 Task: Use the "chrome://flags" page to access hidden experimental settings.
Action: Mouse moved to (291, 36)
Screenshot: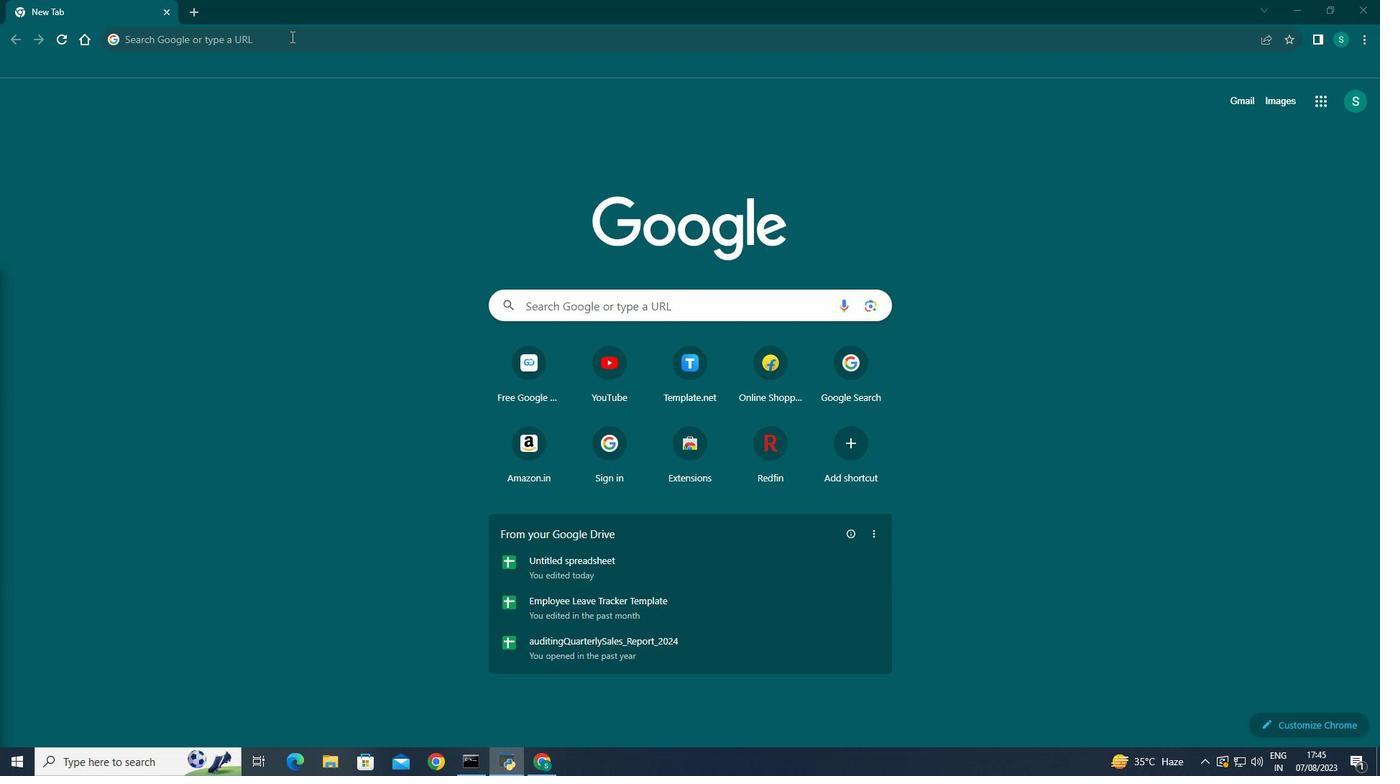
Action: Mouse pressed left at (291, 36)
Screenshot: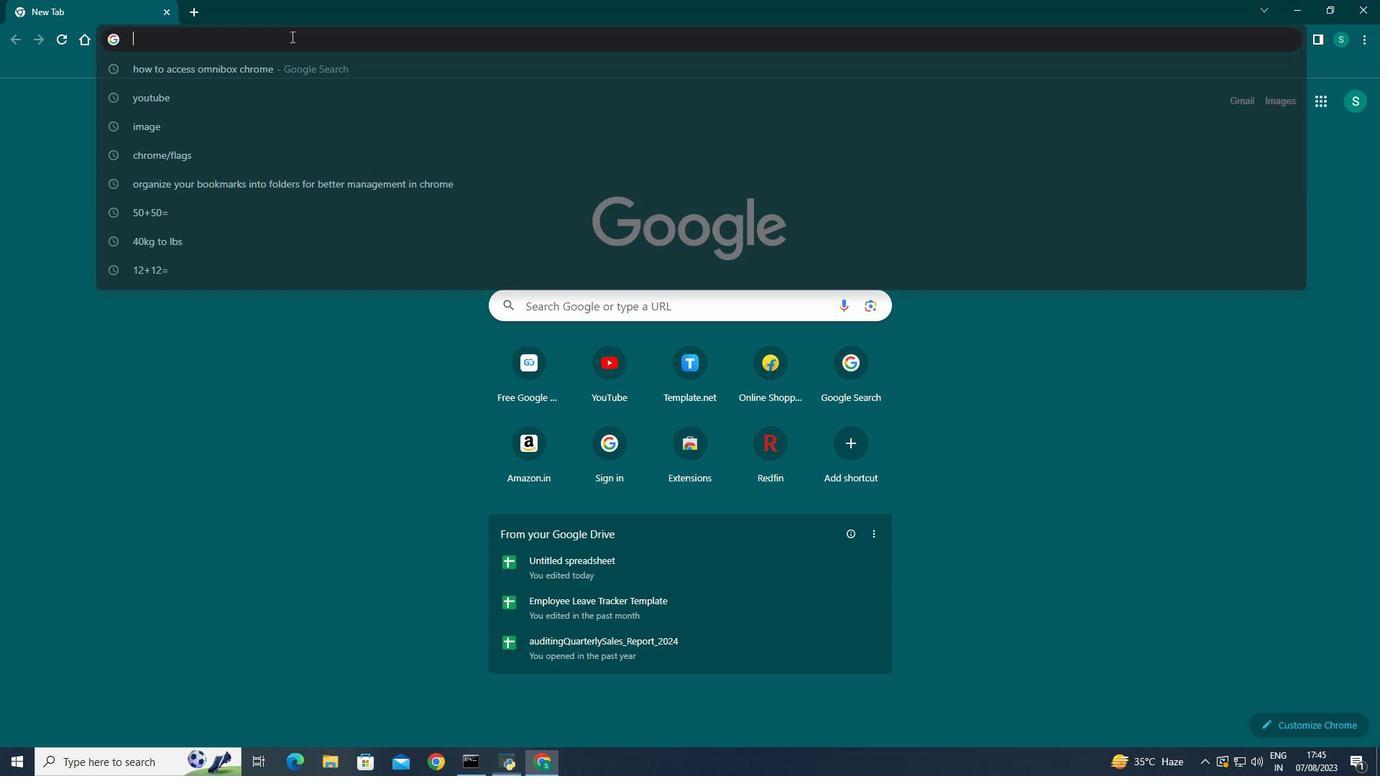 
Action: Mouse moved to (286, 51)
Screenshot: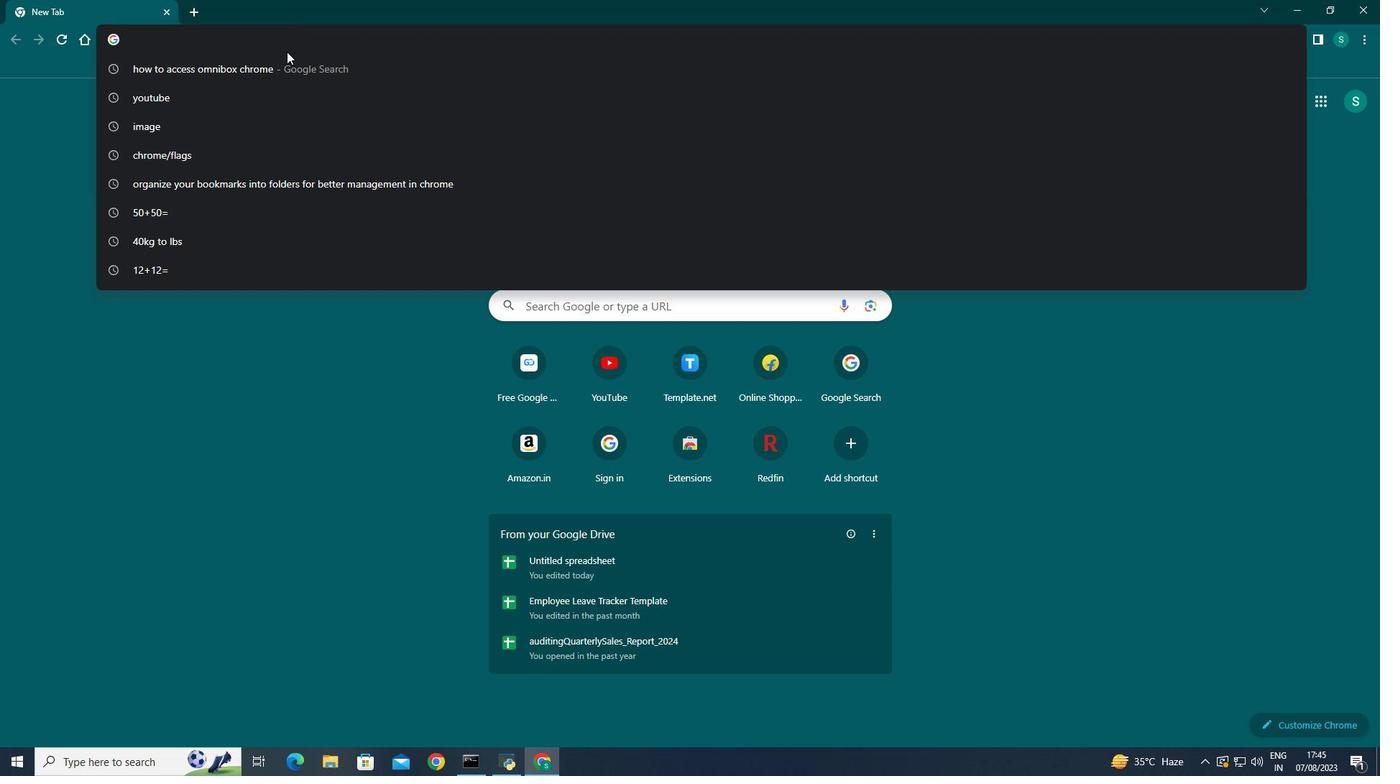 
Action: Key pressed chrome
Screenshot: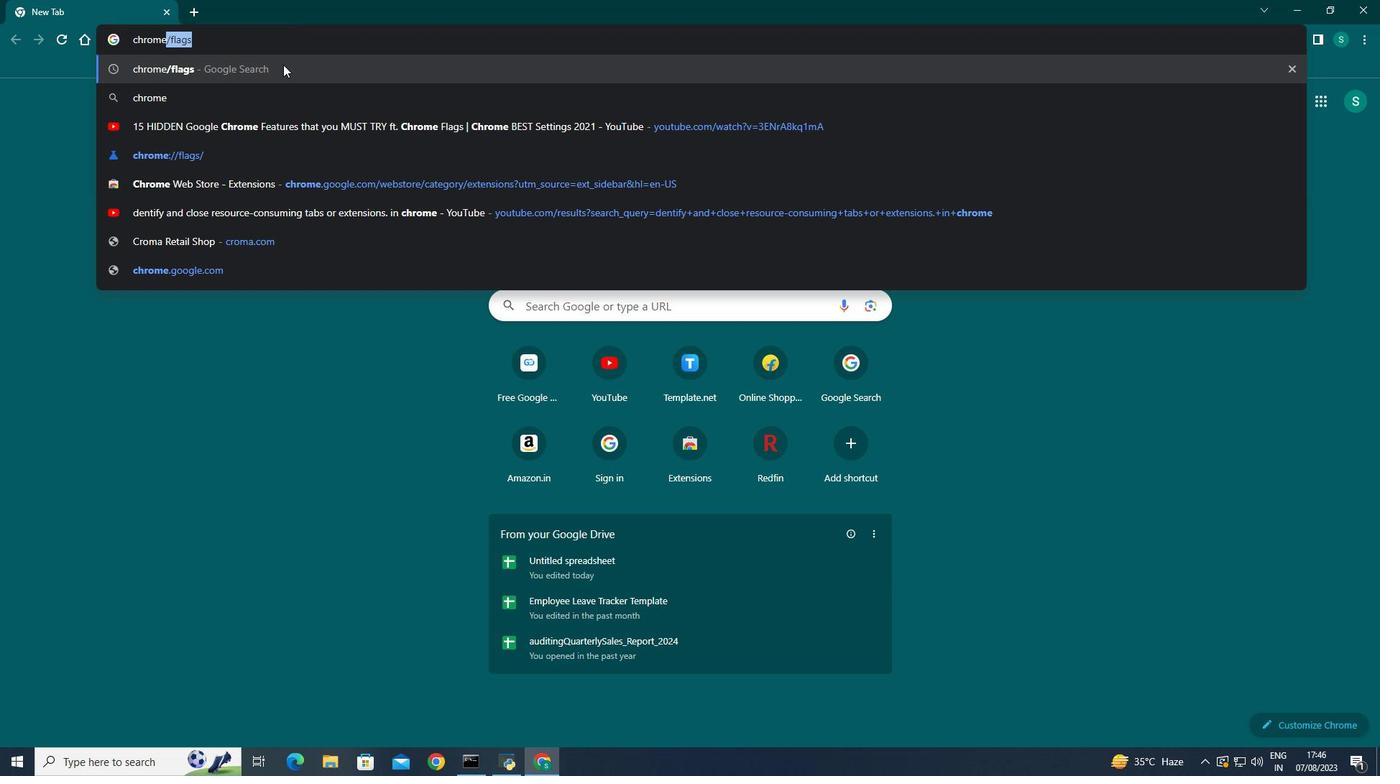 
Action: Mouse moved to (270, 61)
Screenshot: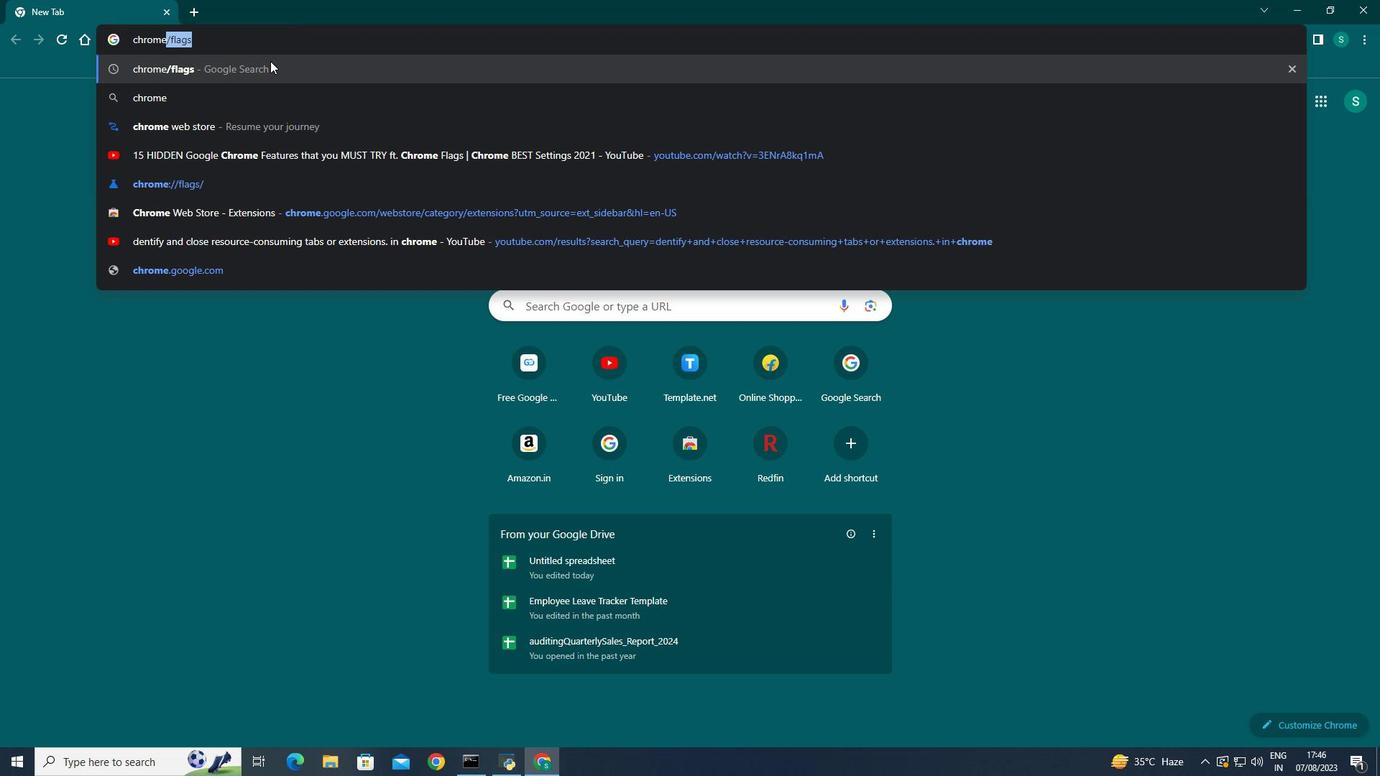 
Action: Key pressed <Key.backspace><Key.shift_r>://fl
Screenshot: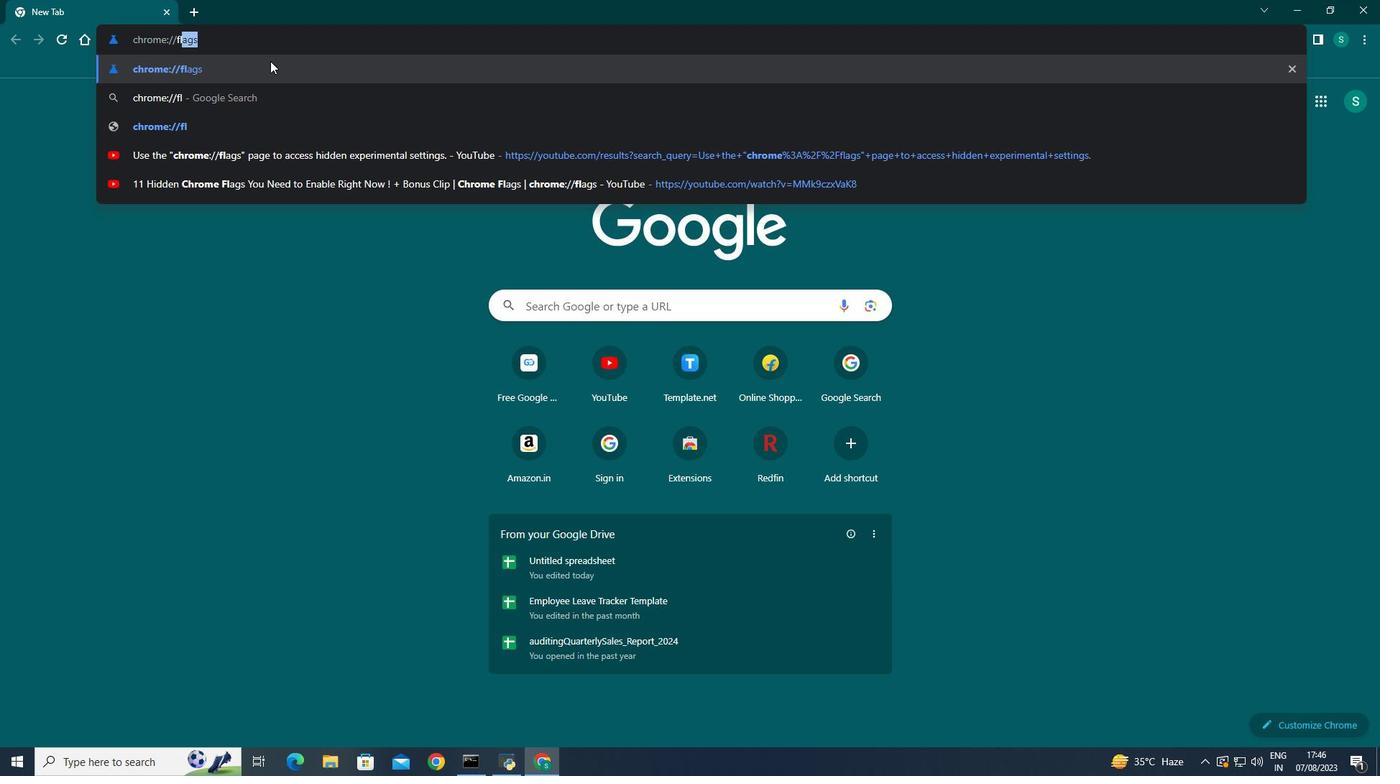 
Action: Mouse moved to (273, 35)
Screenshot: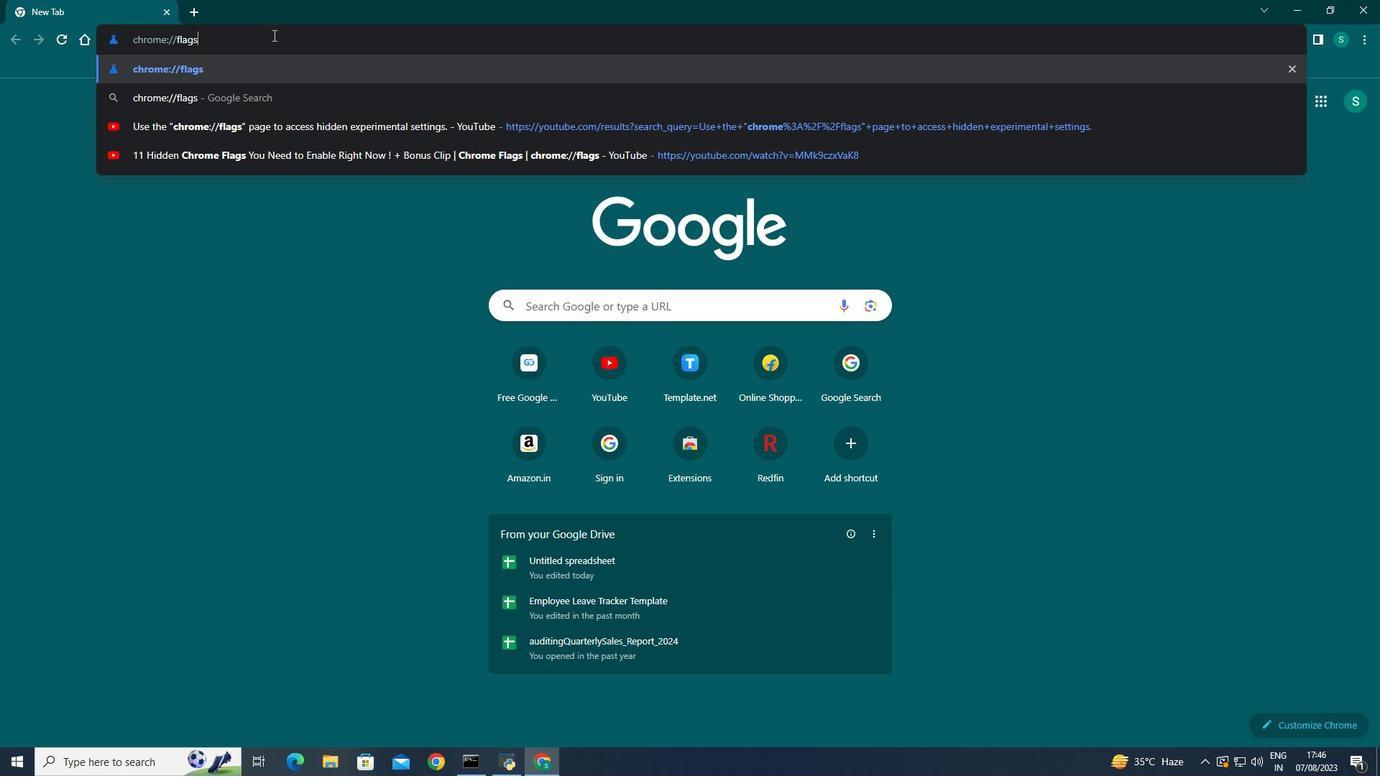 
Action: Mouse pressed left at (273, 35)
Screenshot: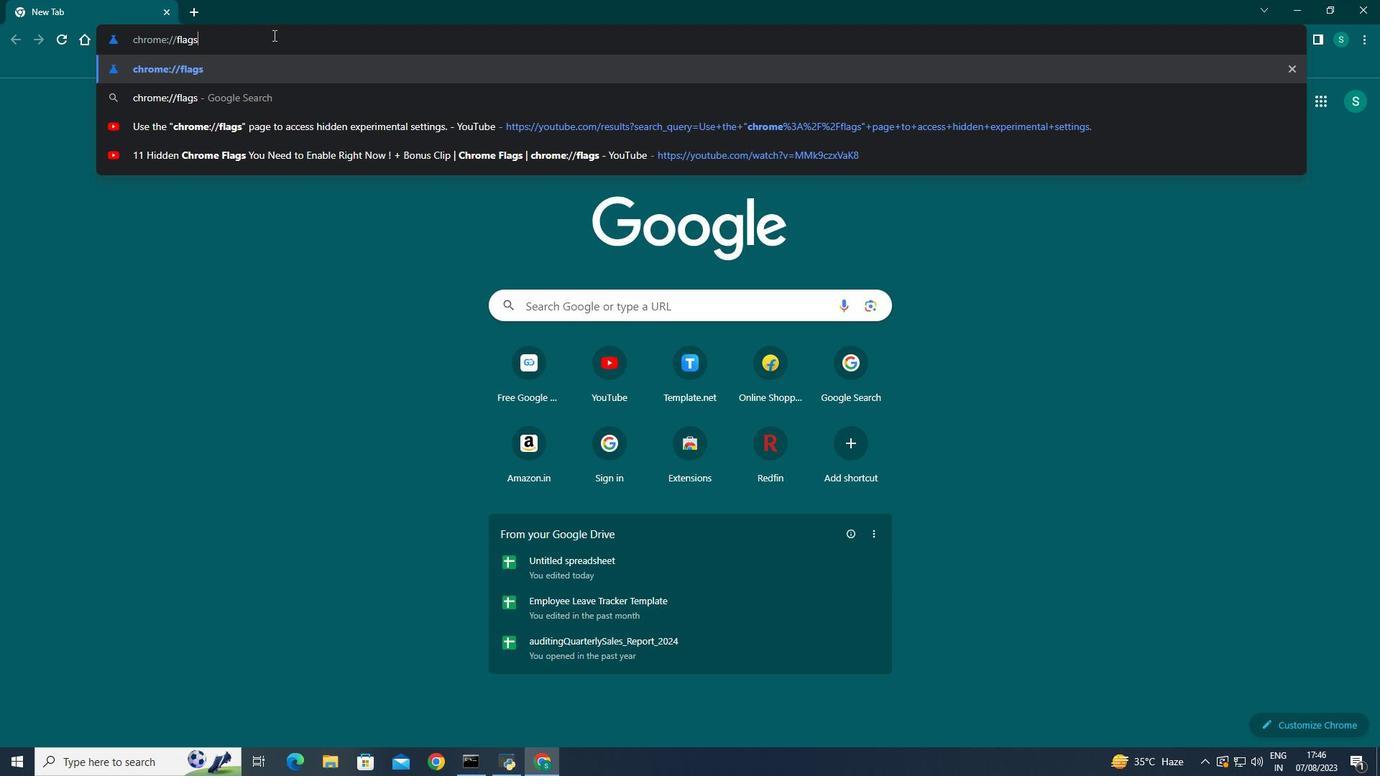 
Action: Key pressed <Key.enter>
Screenshot: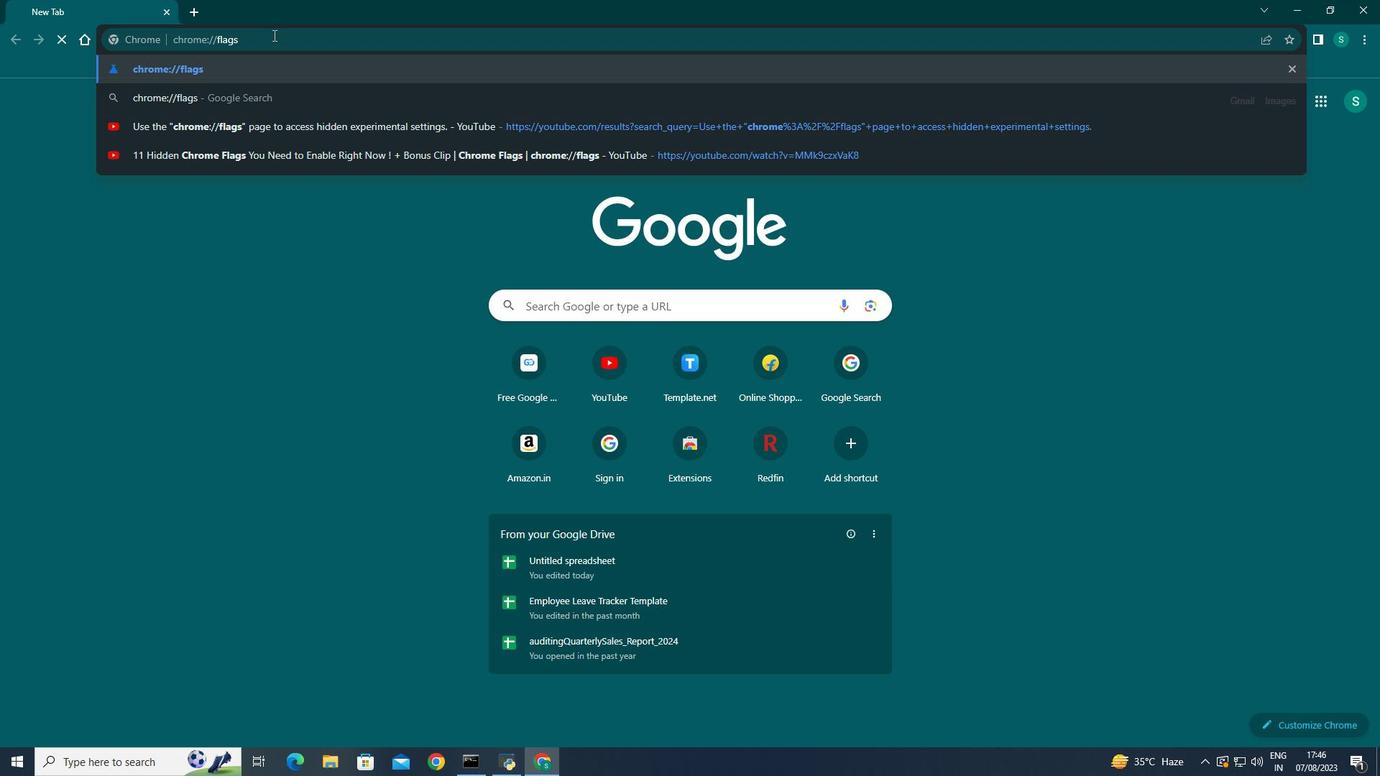 
Action: Mouse moved to (851, 328)
Screenshot: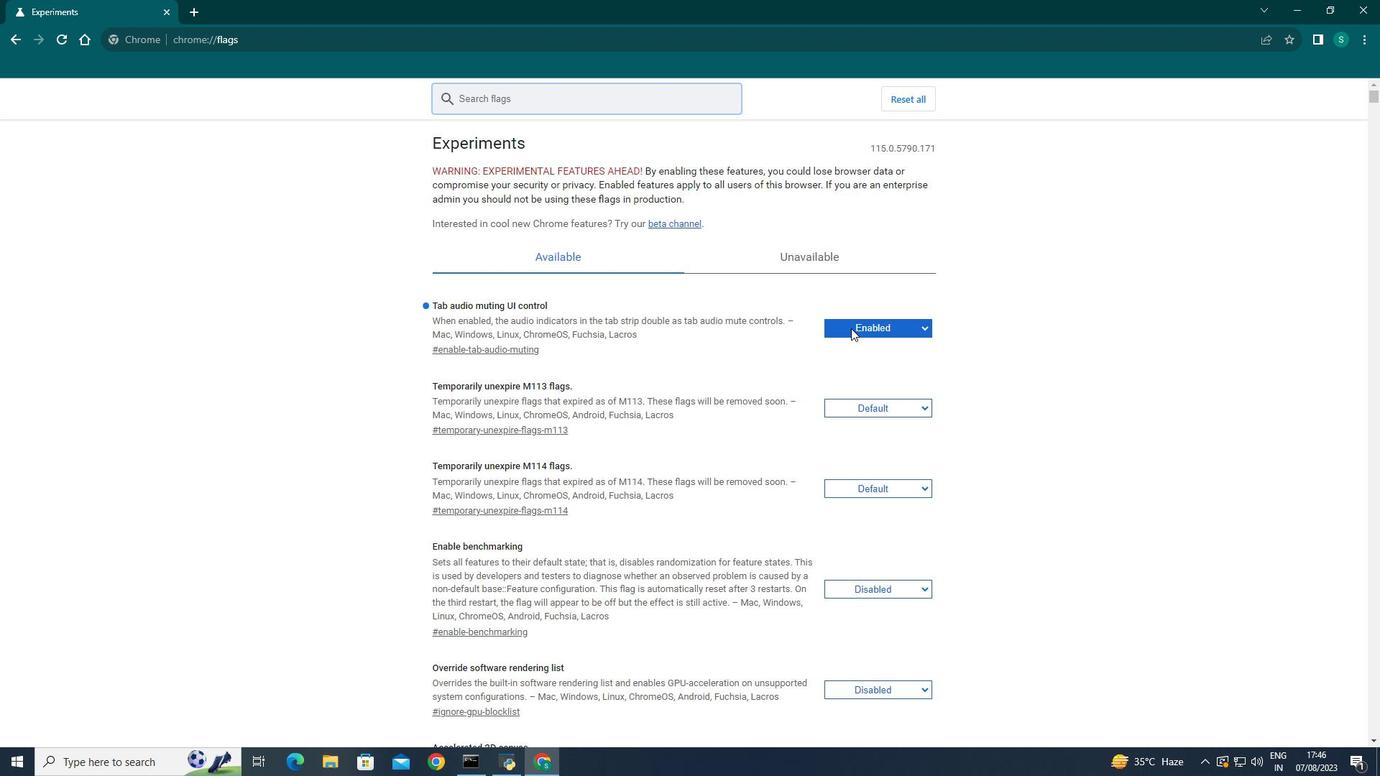
Action: Mouse pressed left at (851, 328)
Screenshot: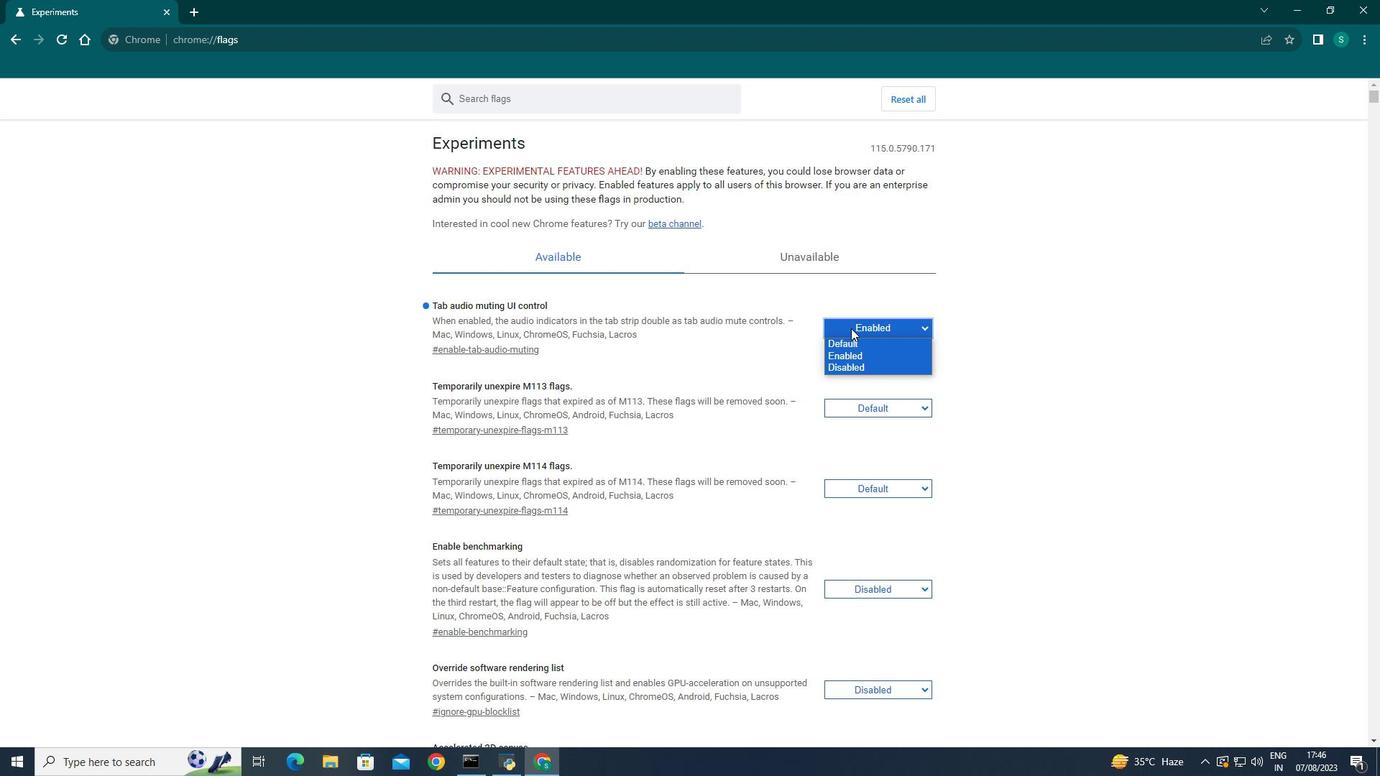 
Action: Mouse moved to (844, 338)
Screenshot: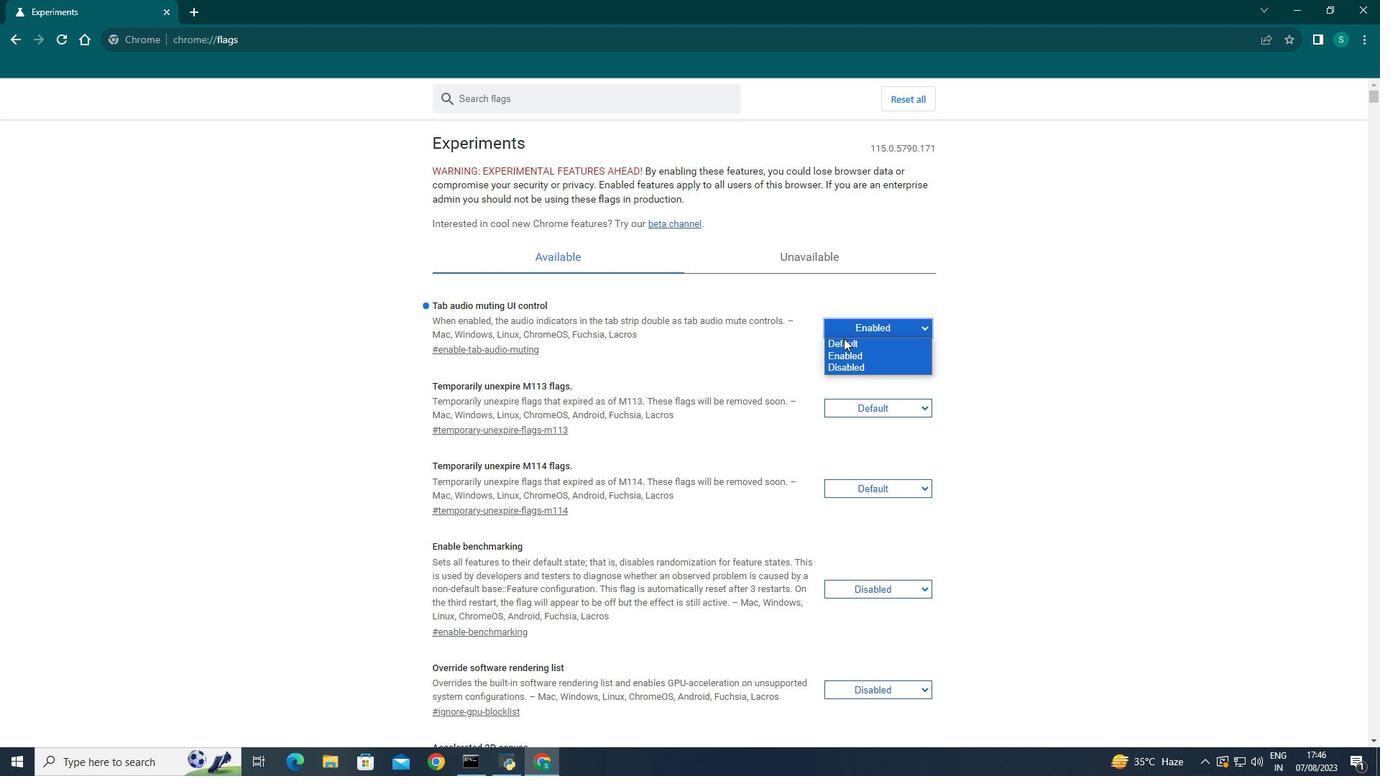 
Action: Mouse pressed left at (844, 338)
Screenshot: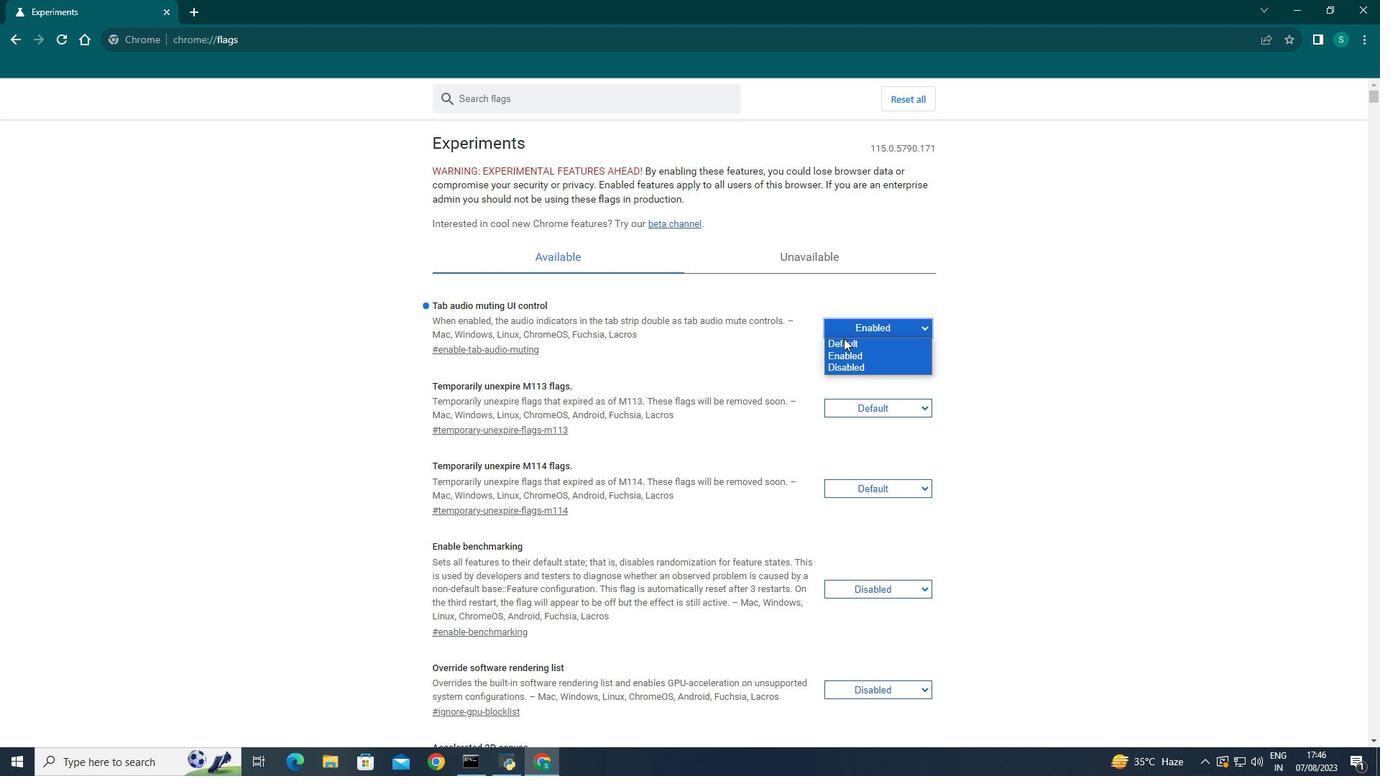 
Action: Mouse moved to (1315, 722)
Screenshot: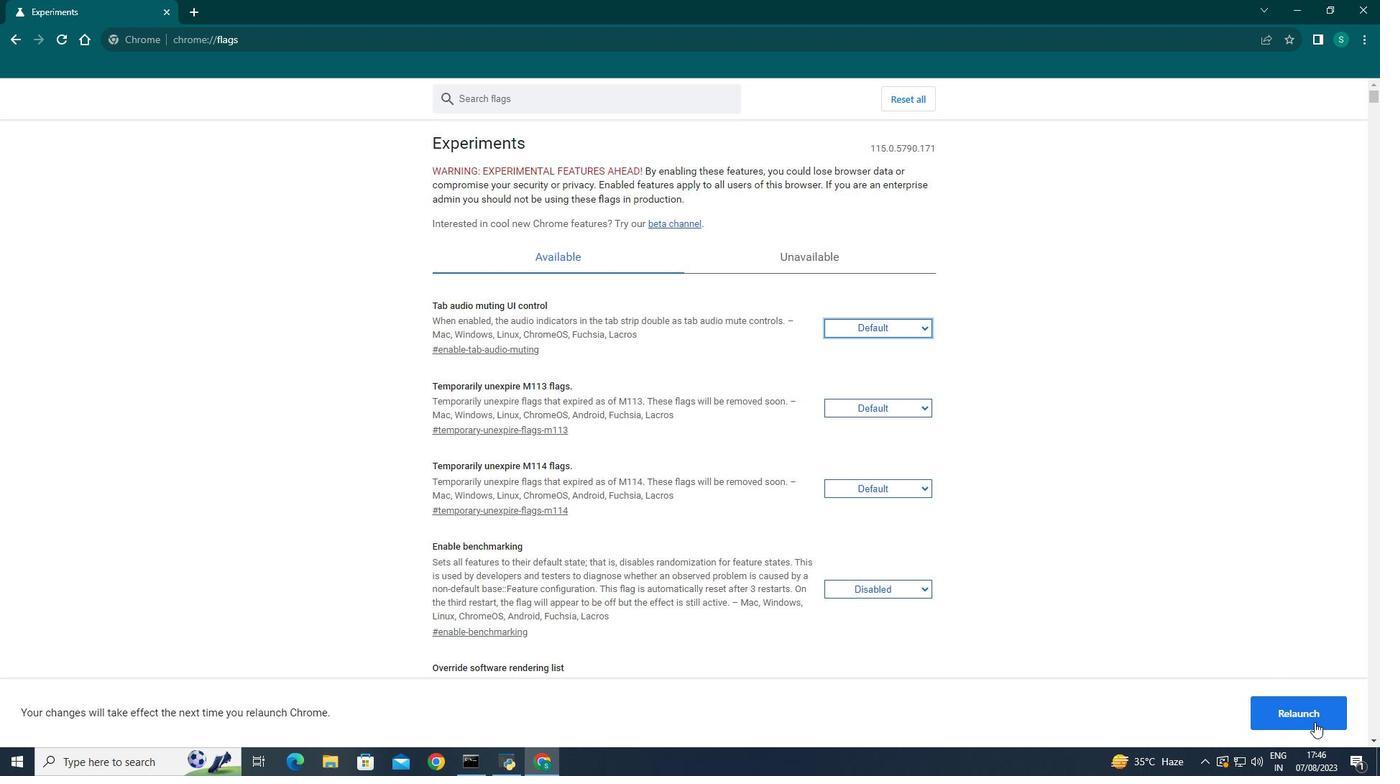 
Action: Mouse pressed left at (1315, 722)
Screenshot: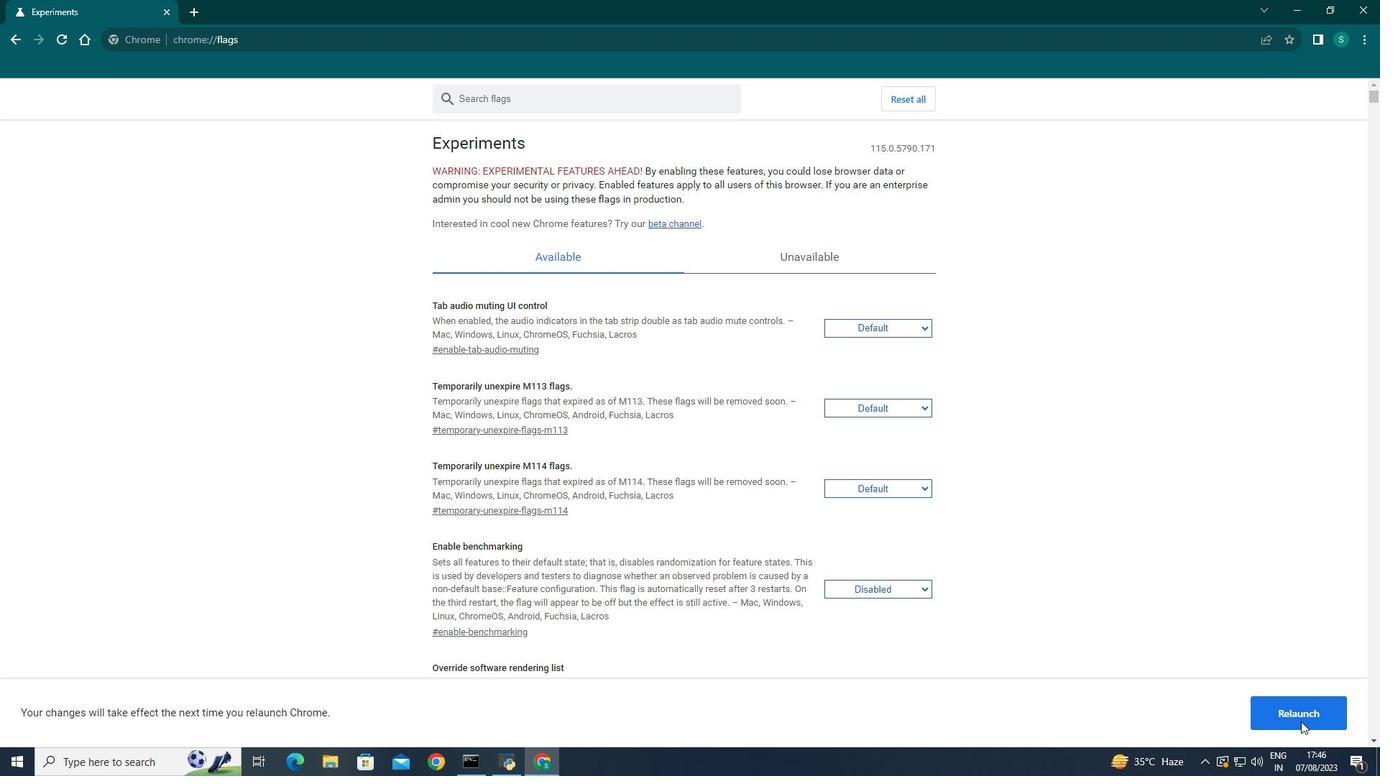 
Action: Mouse moved to (517, 102)
Screenshot: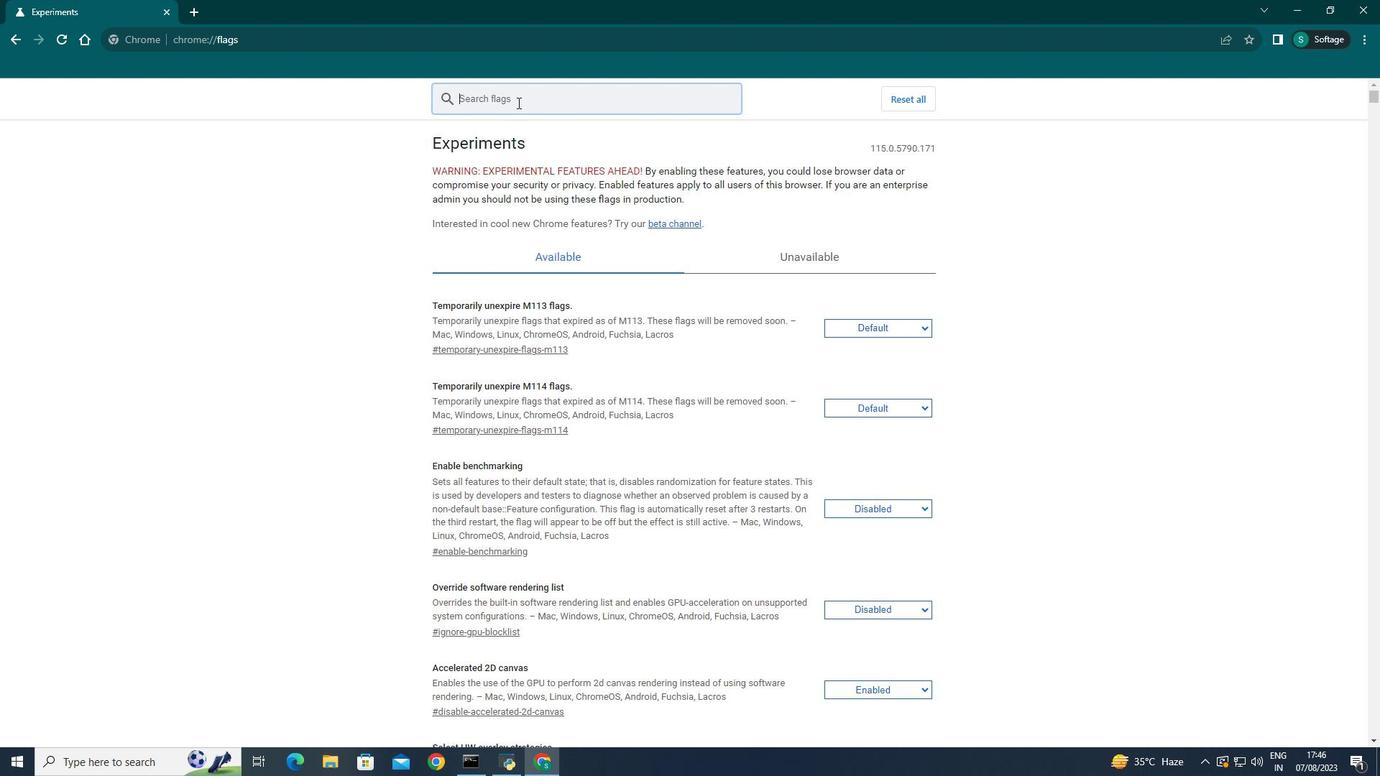 
Action: Mouse pressed left at (517, 102)
Screenshot: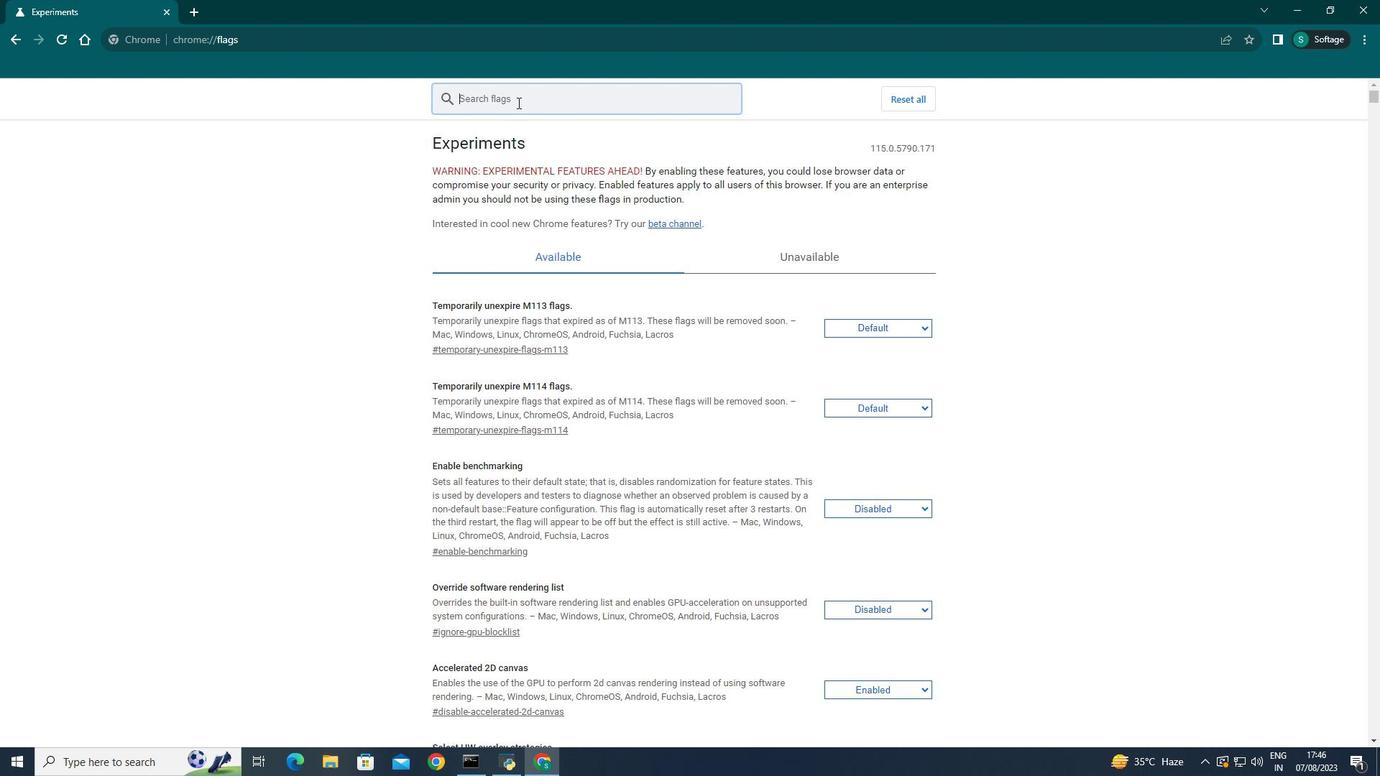 
Action: Key pressed dark
Screenshot: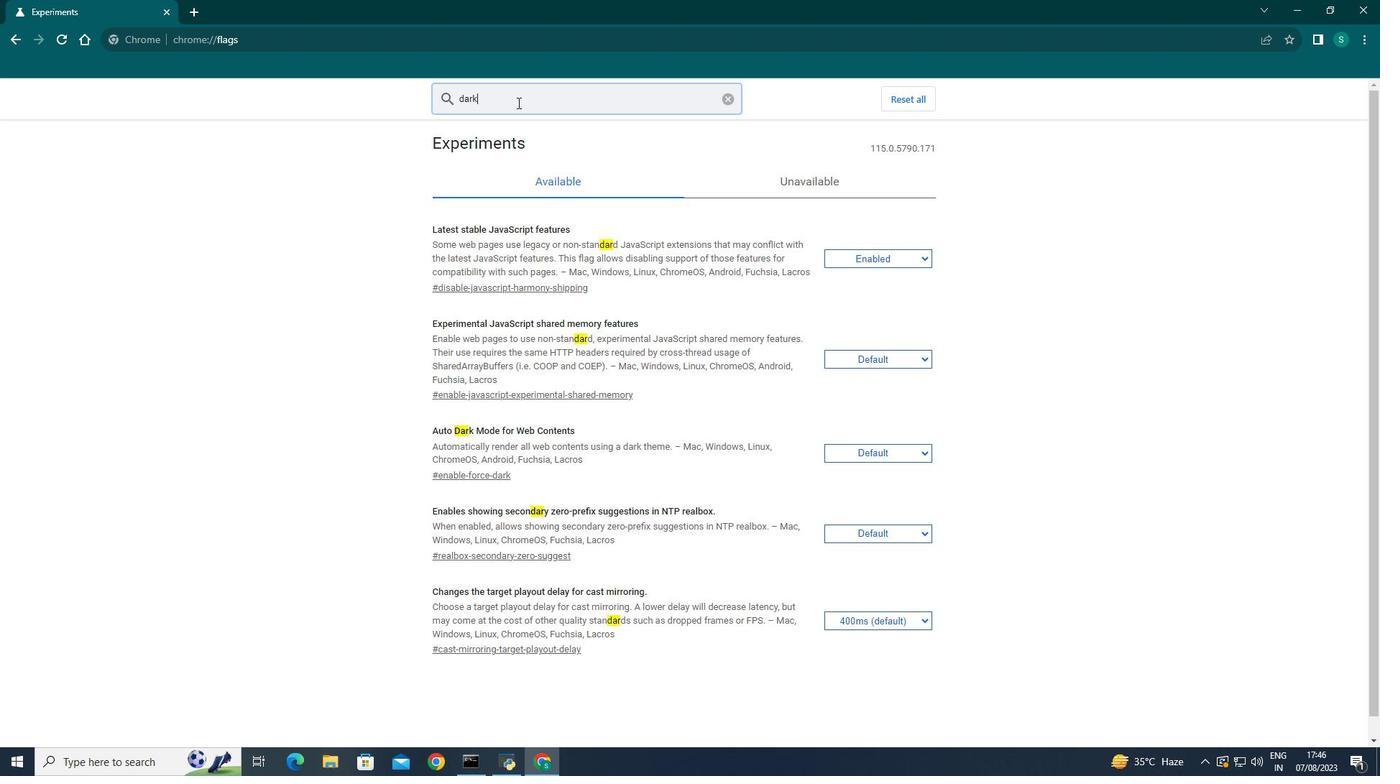 
Action: Mouse moved to (906, 253)
Screenshot: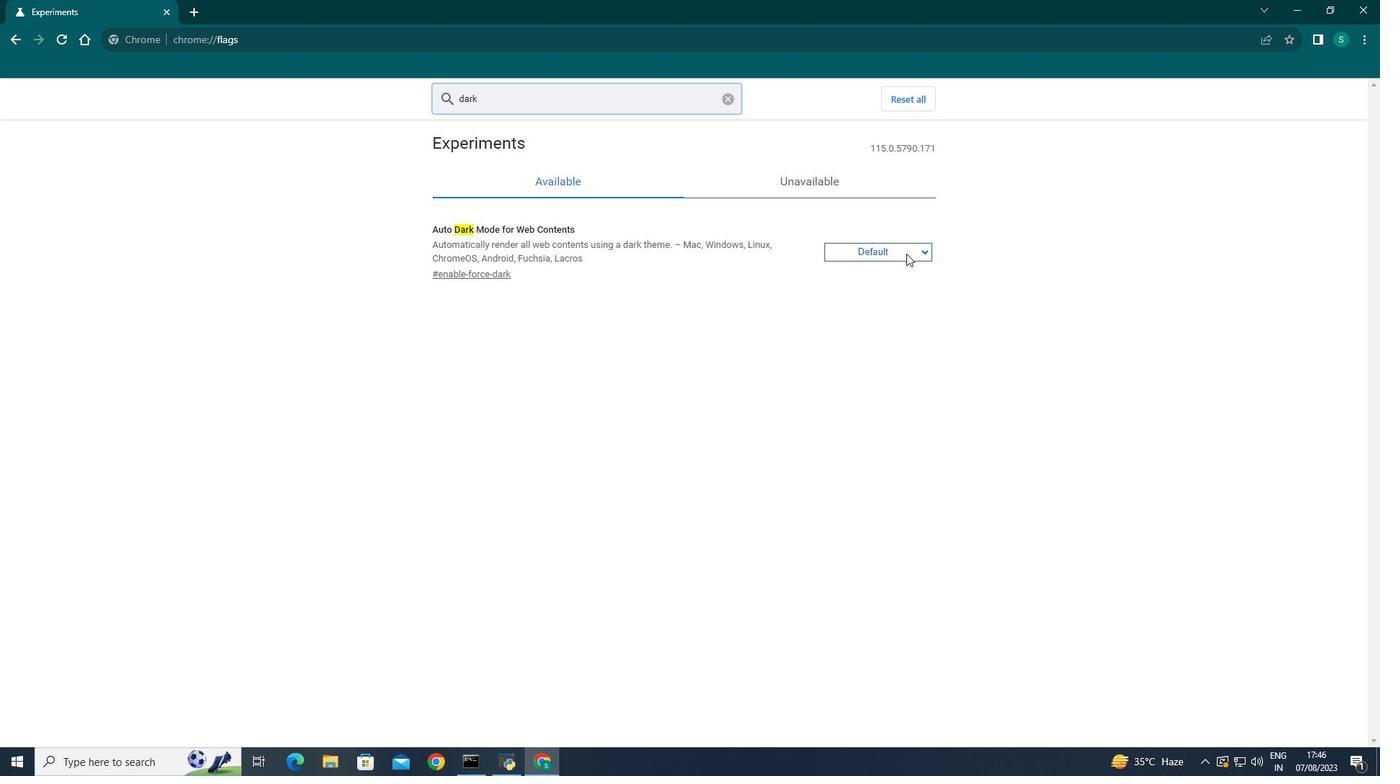 
Action: Mouse pressed left at (906, 253)
Screenshot: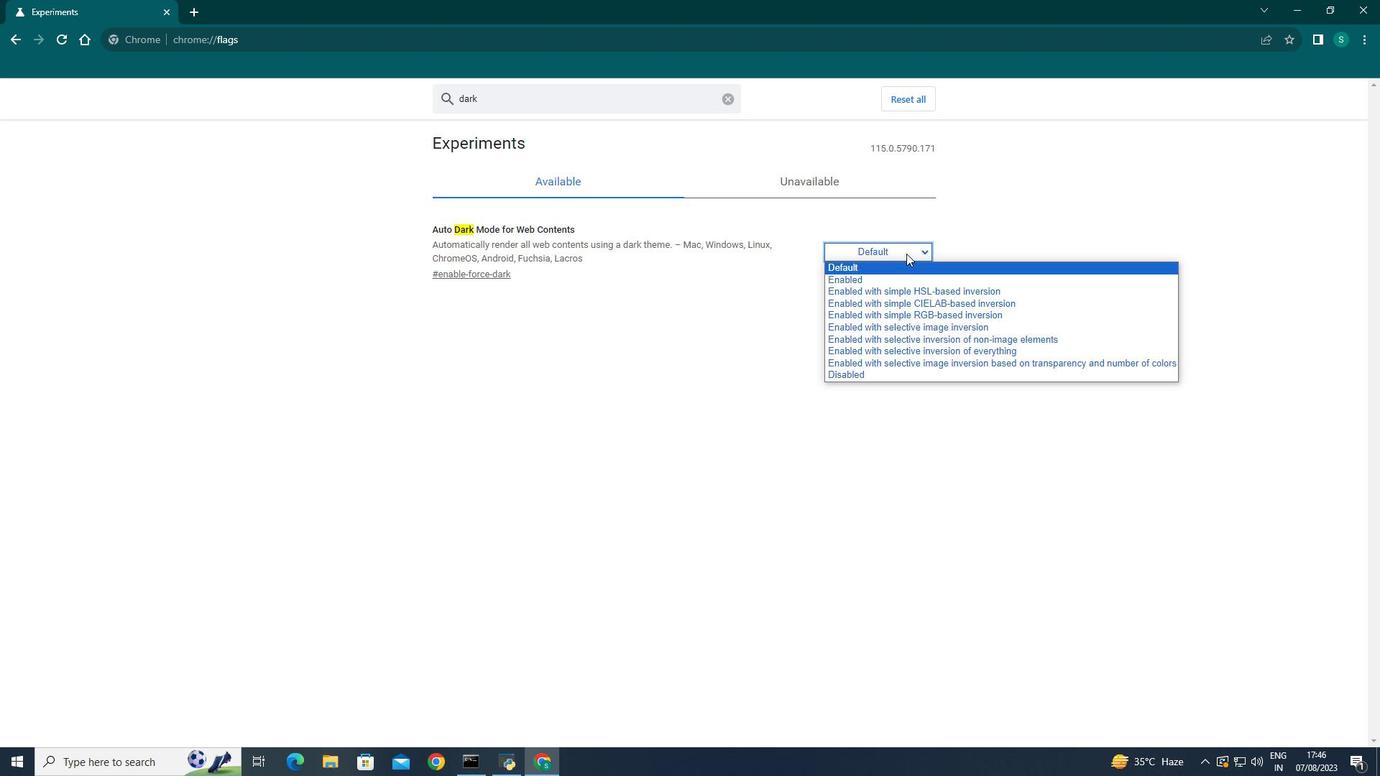 
Action: Mouse moved to (853, 276)
Screenshot: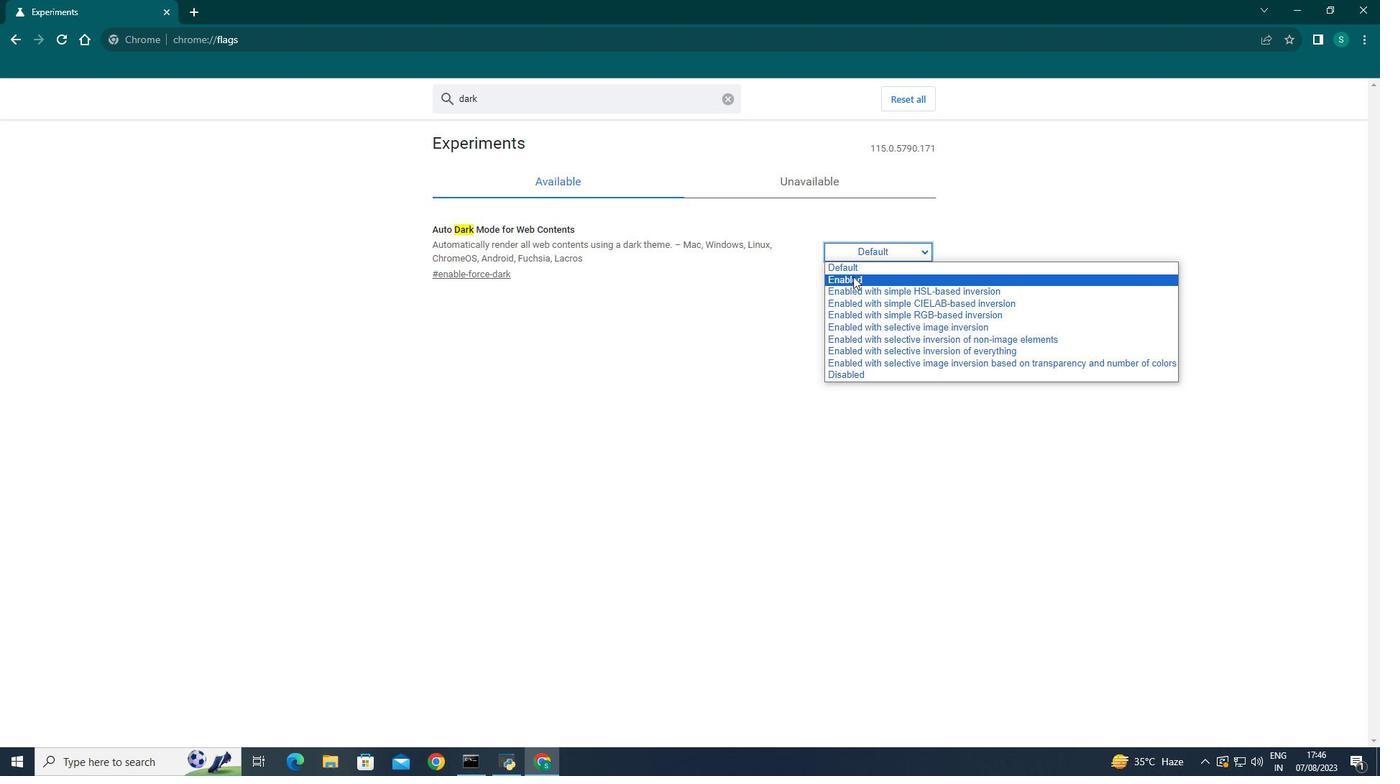 
Action: Mouse pressed left at (853, 276)
Screenshot: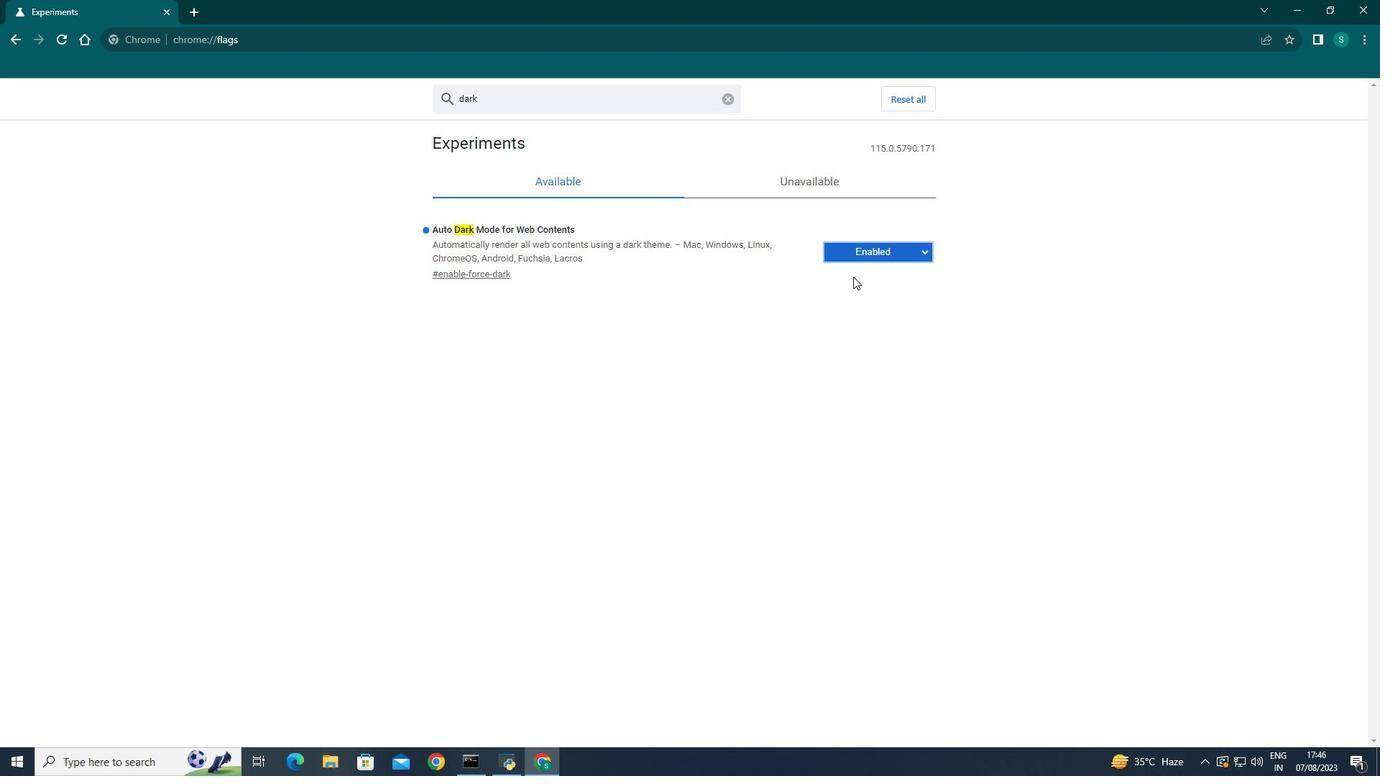 
Action: Mouse moved to (1320, 704)
Screenshot: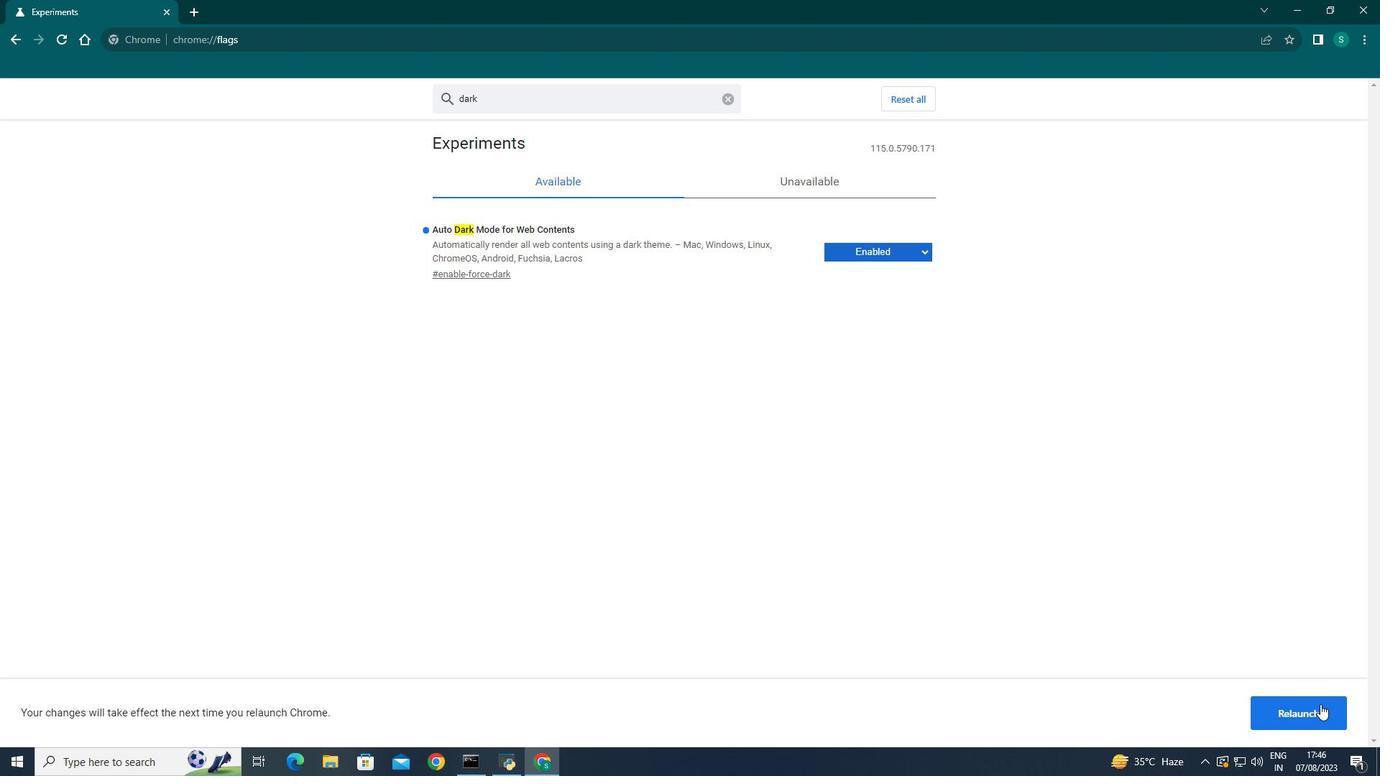 
Action: Mouse pressed left at (1320, 704)
Screenshot: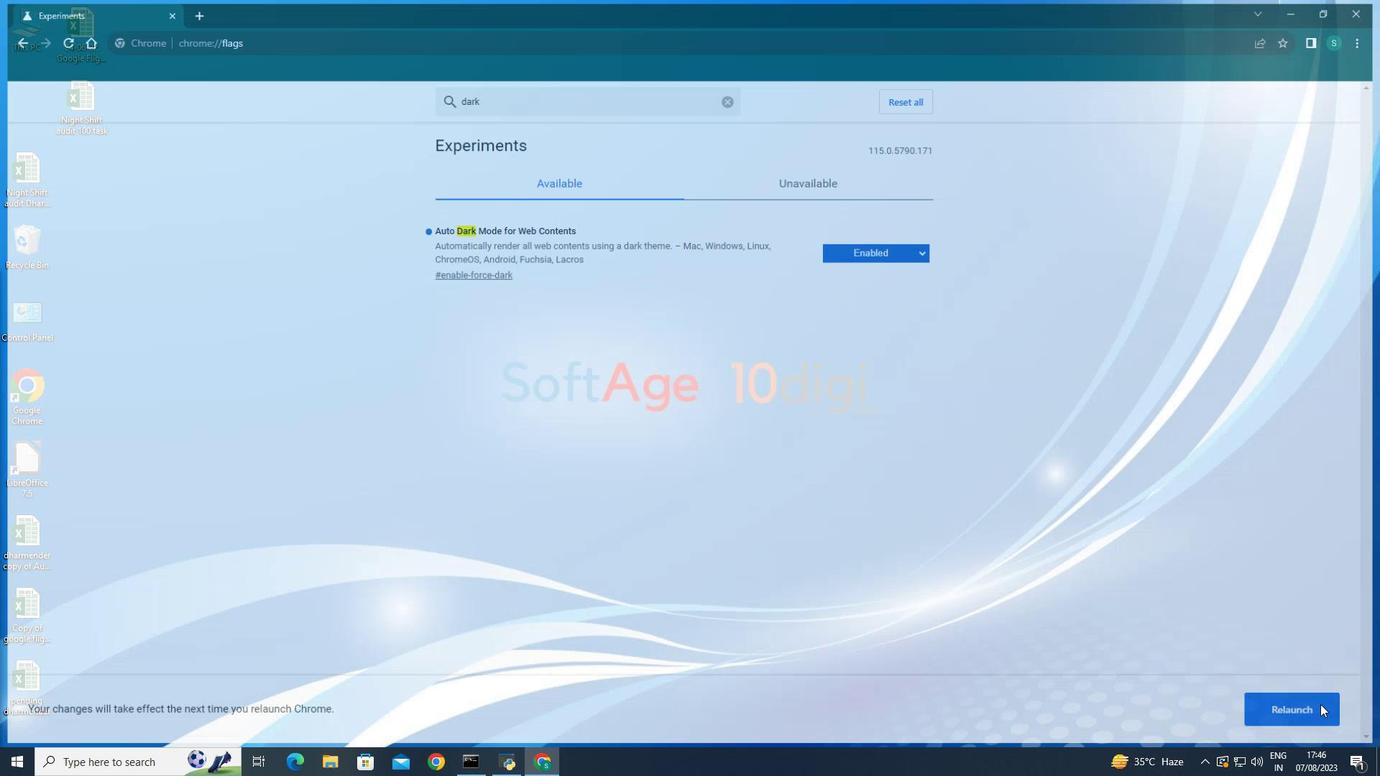 
Action: Mouse moved to (855, 322)
Screenshot: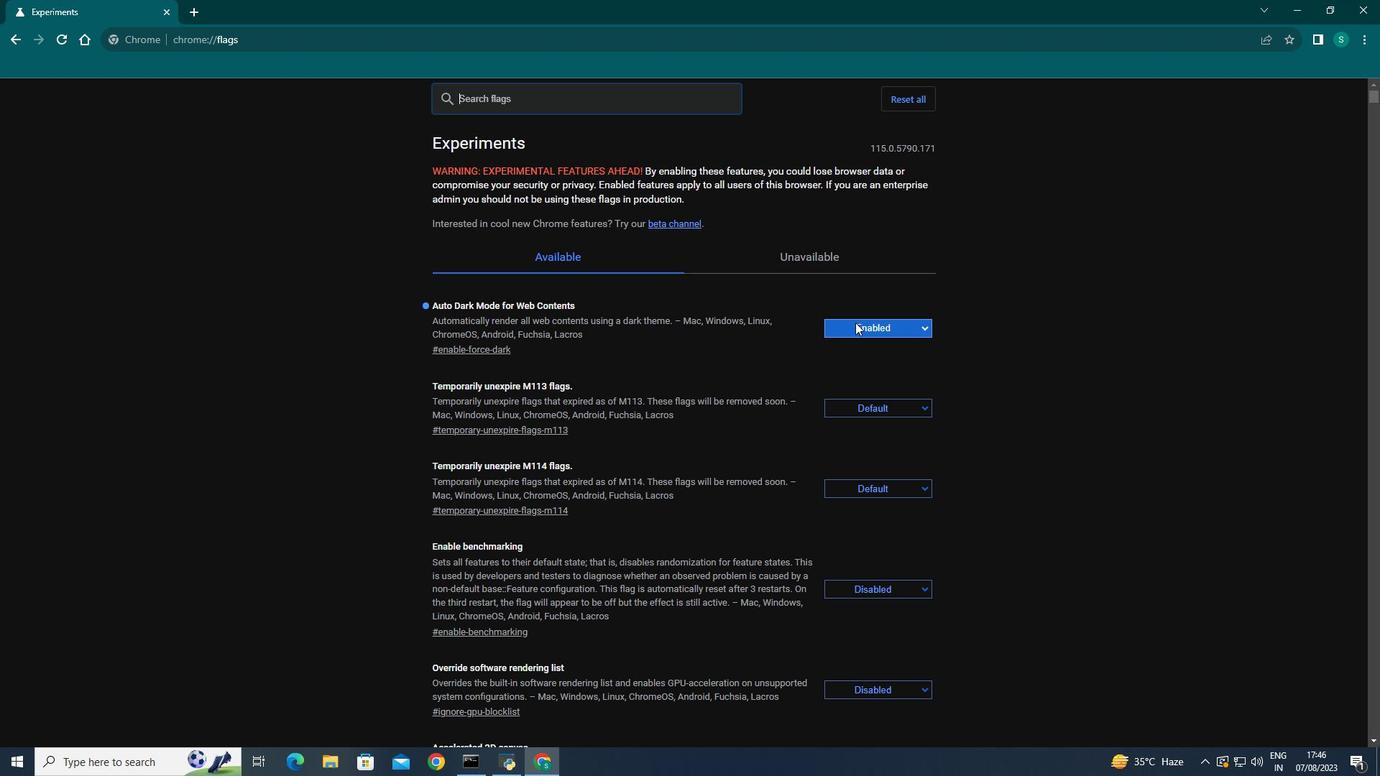 
Action: Mouse pressed left at (855, 322)
Screenshot: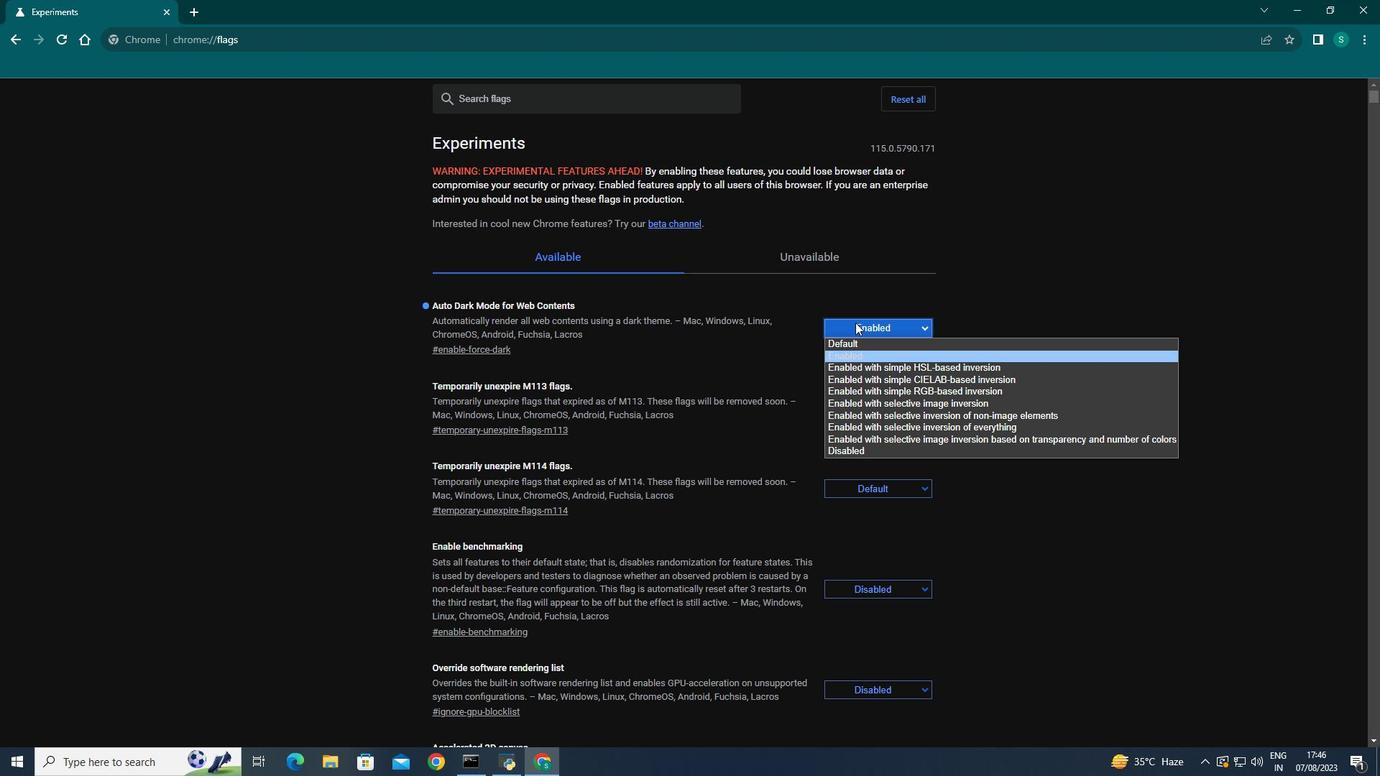 
Action: Mouse moved to (884, 413)
Screenshot: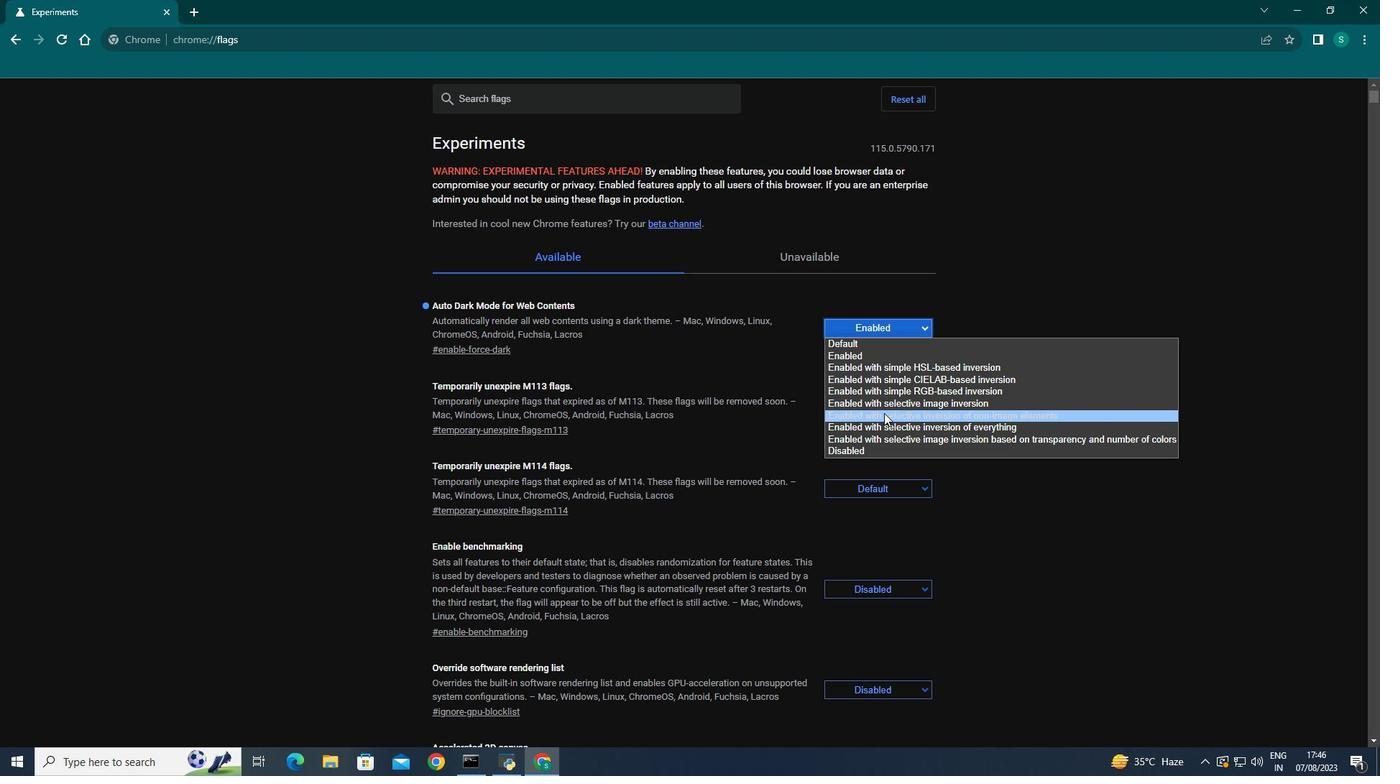 
Action: Mouse pressed left at (884, 413)
Screenshot: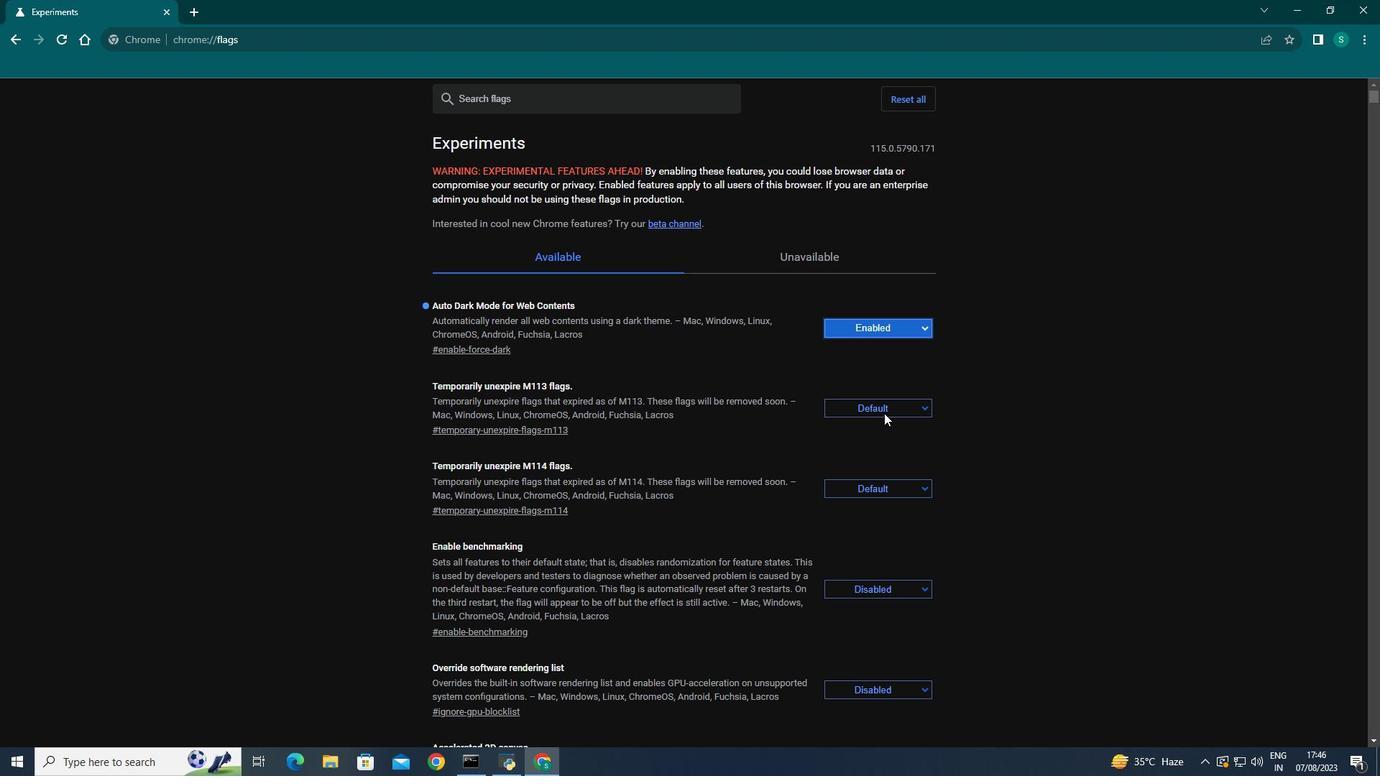 
Action: Mouse moved to (1292, 714)
Screenshot: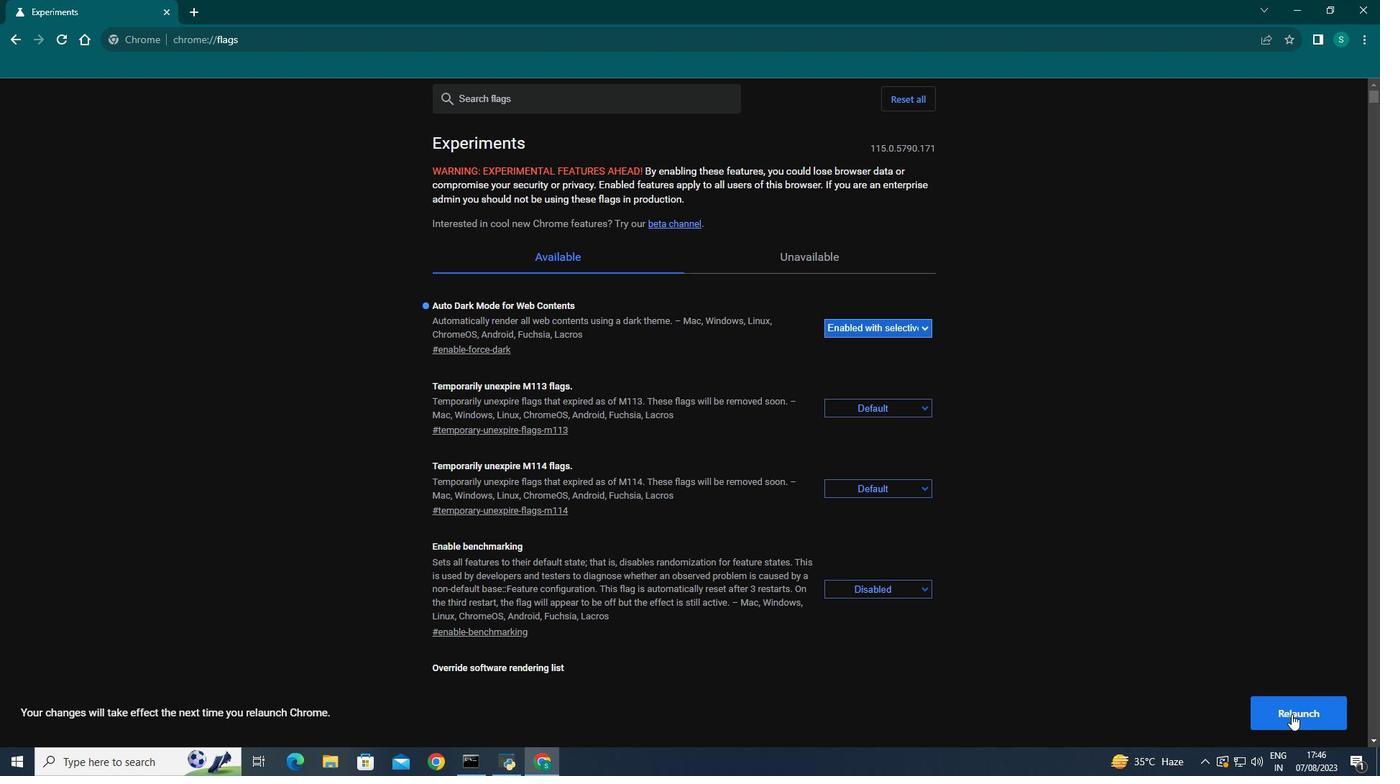 
Action: Mouse pressed left at (1292, 714)
Screenshot: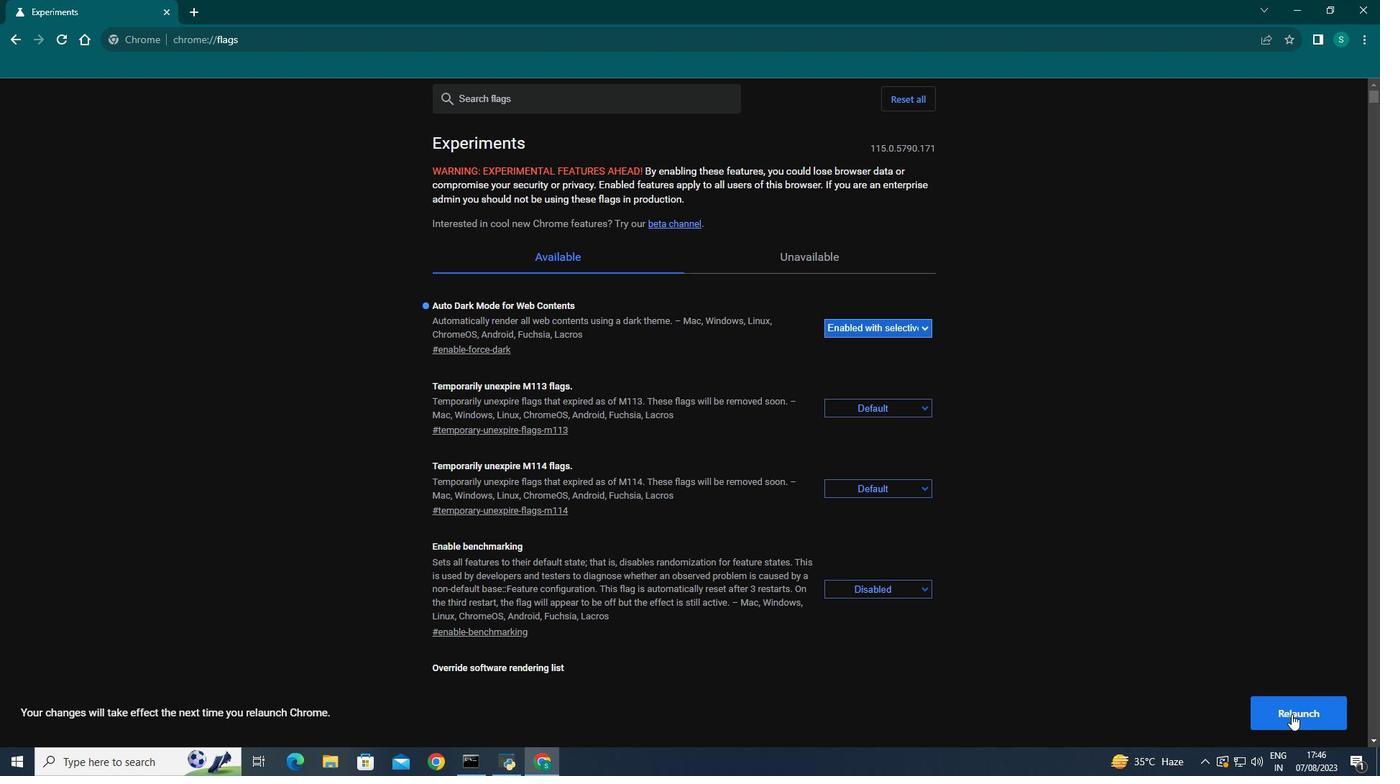 
Action: Mouse moved to (916, 330)
Screenshot: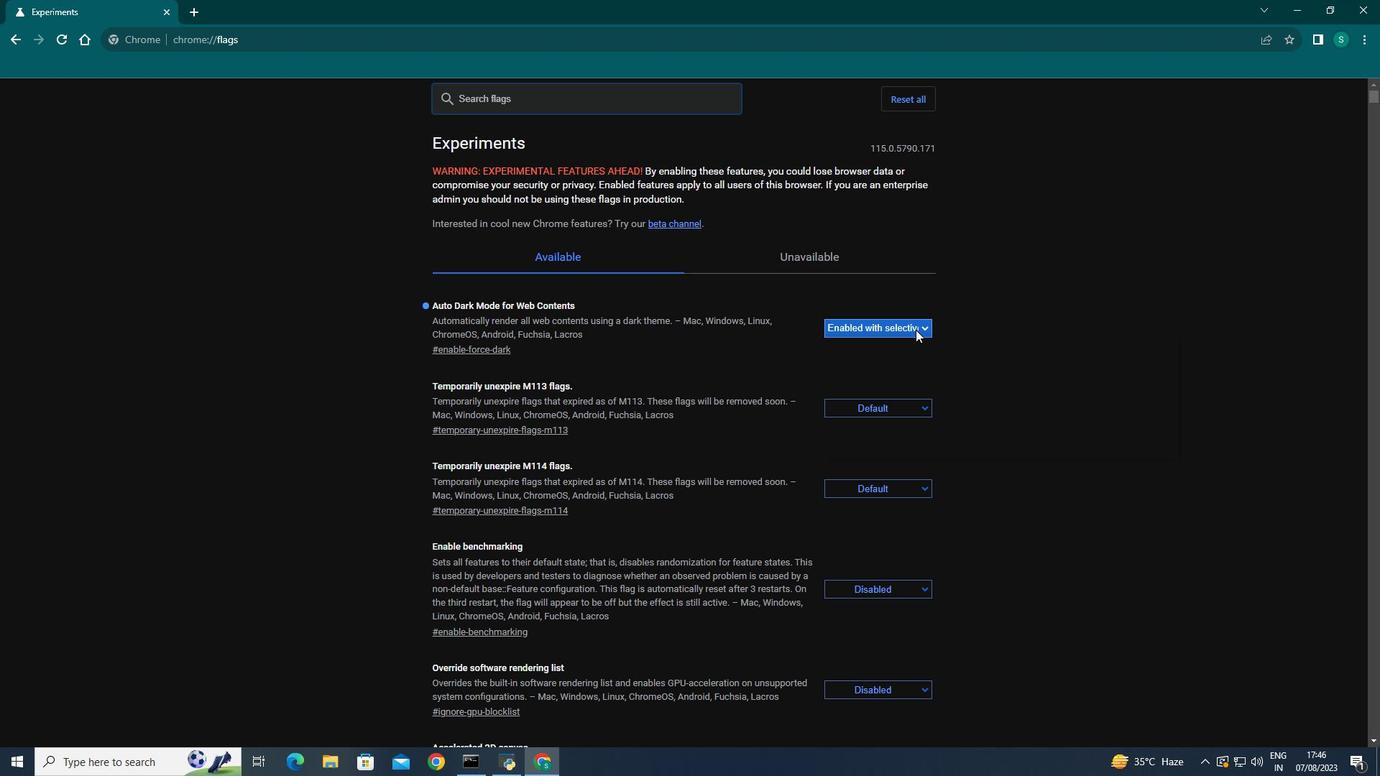 
Action: Mouse pressed left at (916, 330)
Screenshot: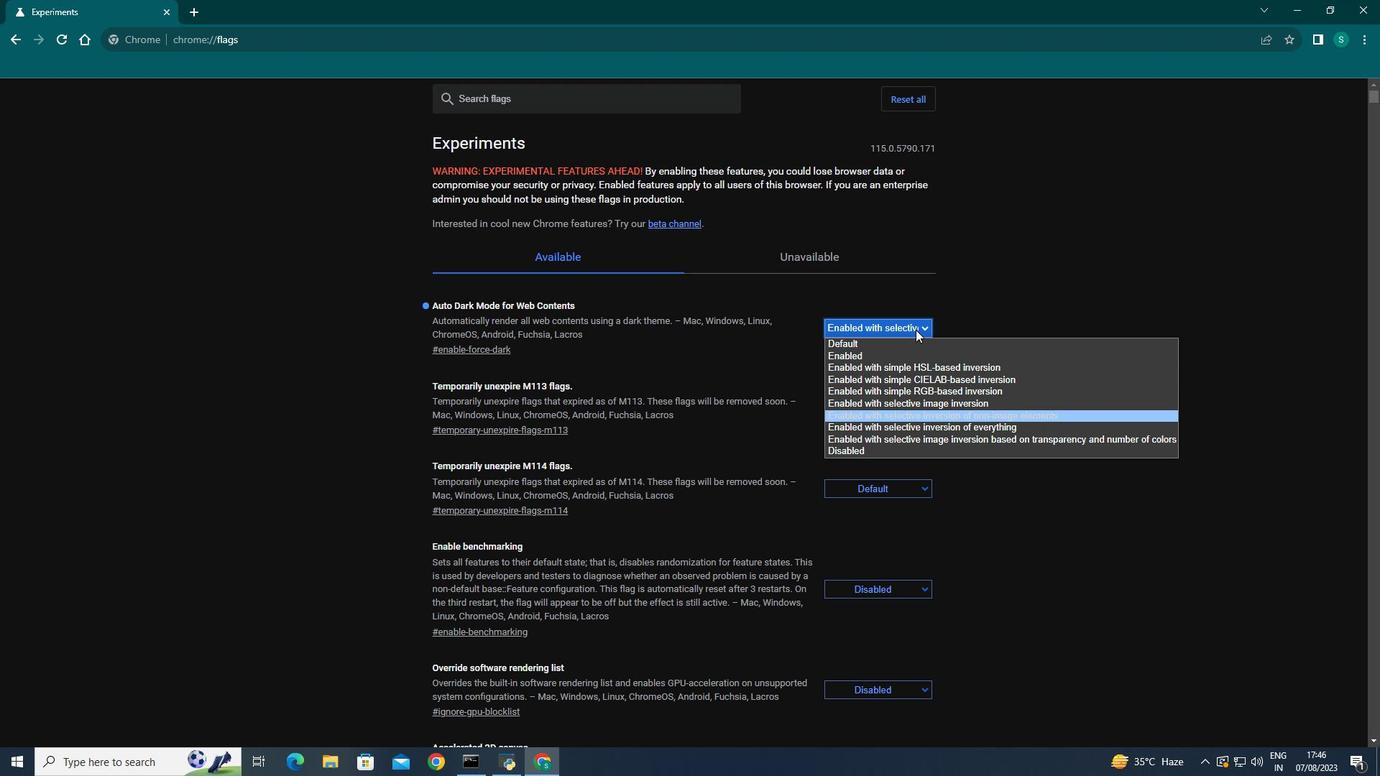 
Action: Mouse moved to (855, 346)
Screenshot: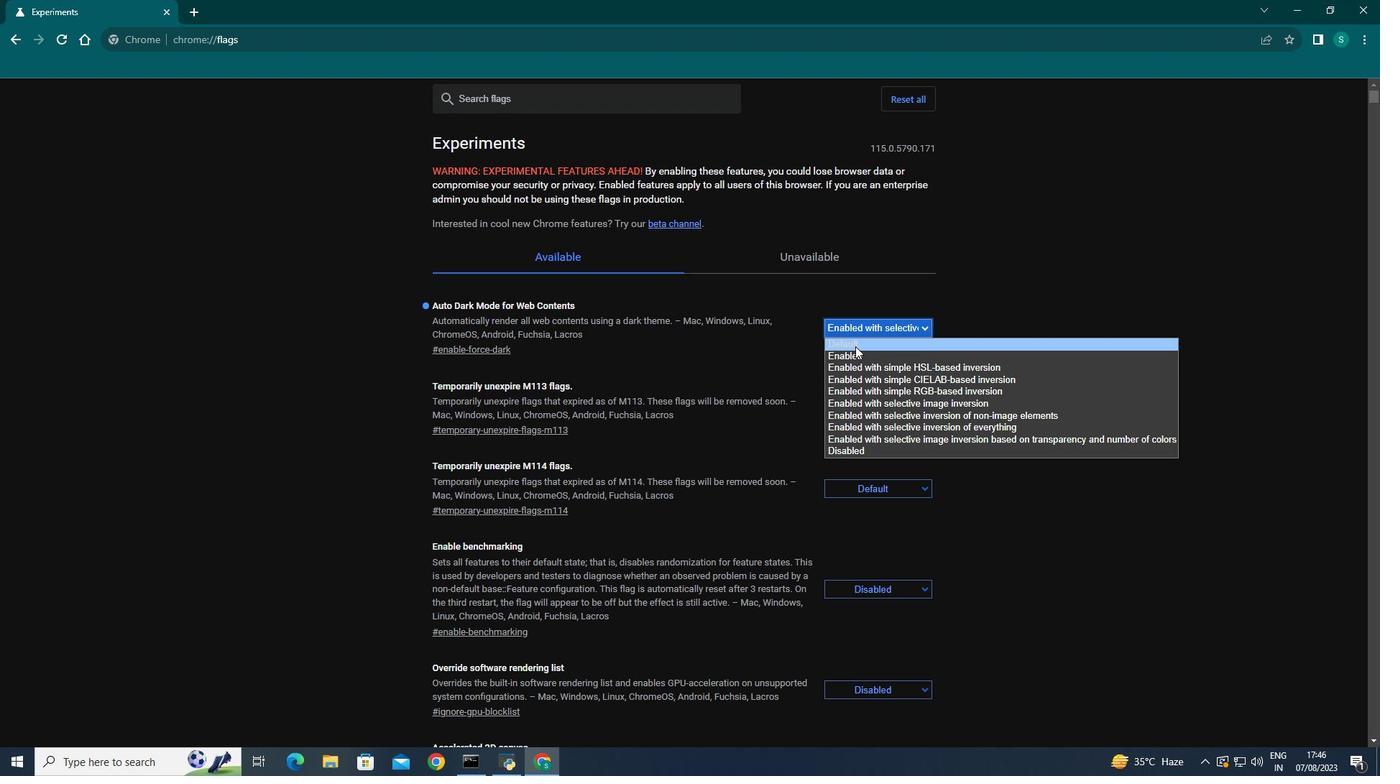 
Action: Mouse pressed left at (855, 346)
Screenshot: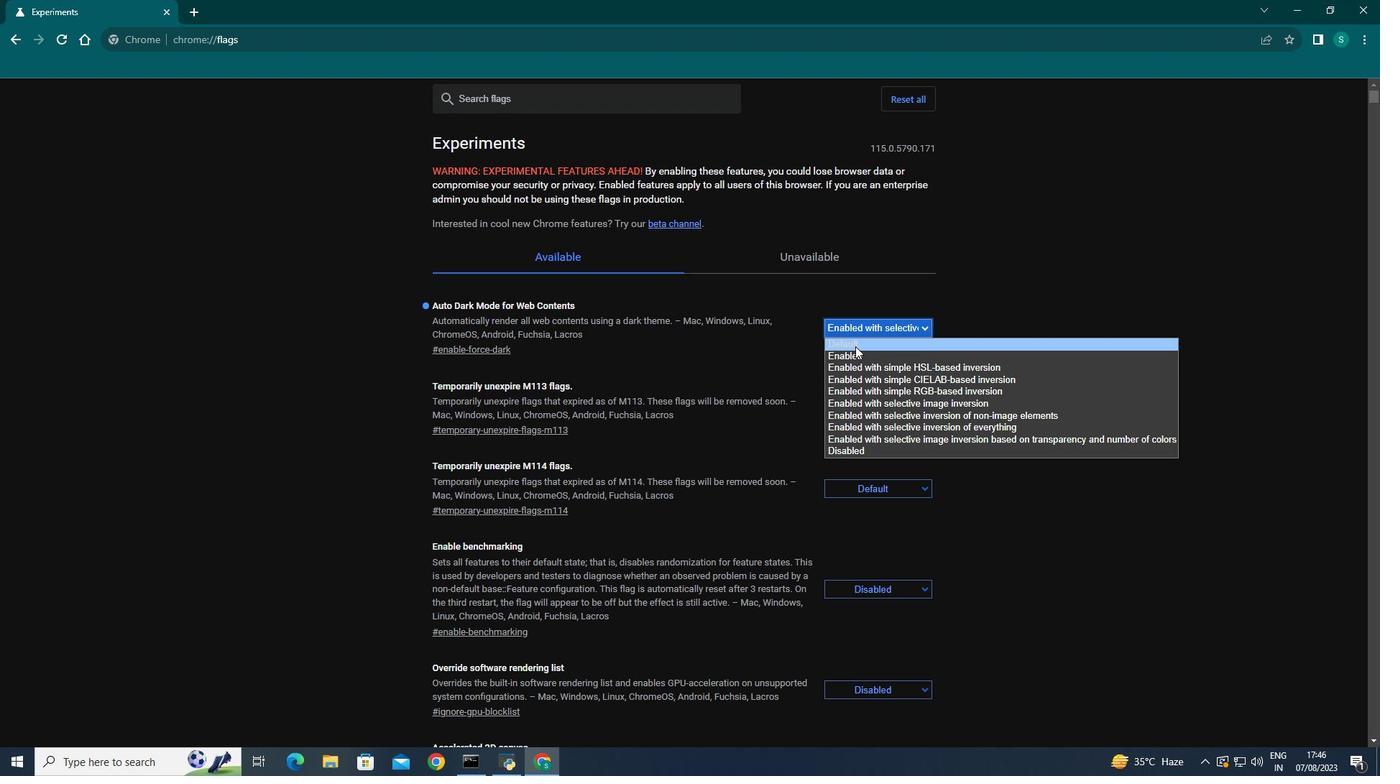 
Action: Mouse moved to (1280, 717)
Screenshot: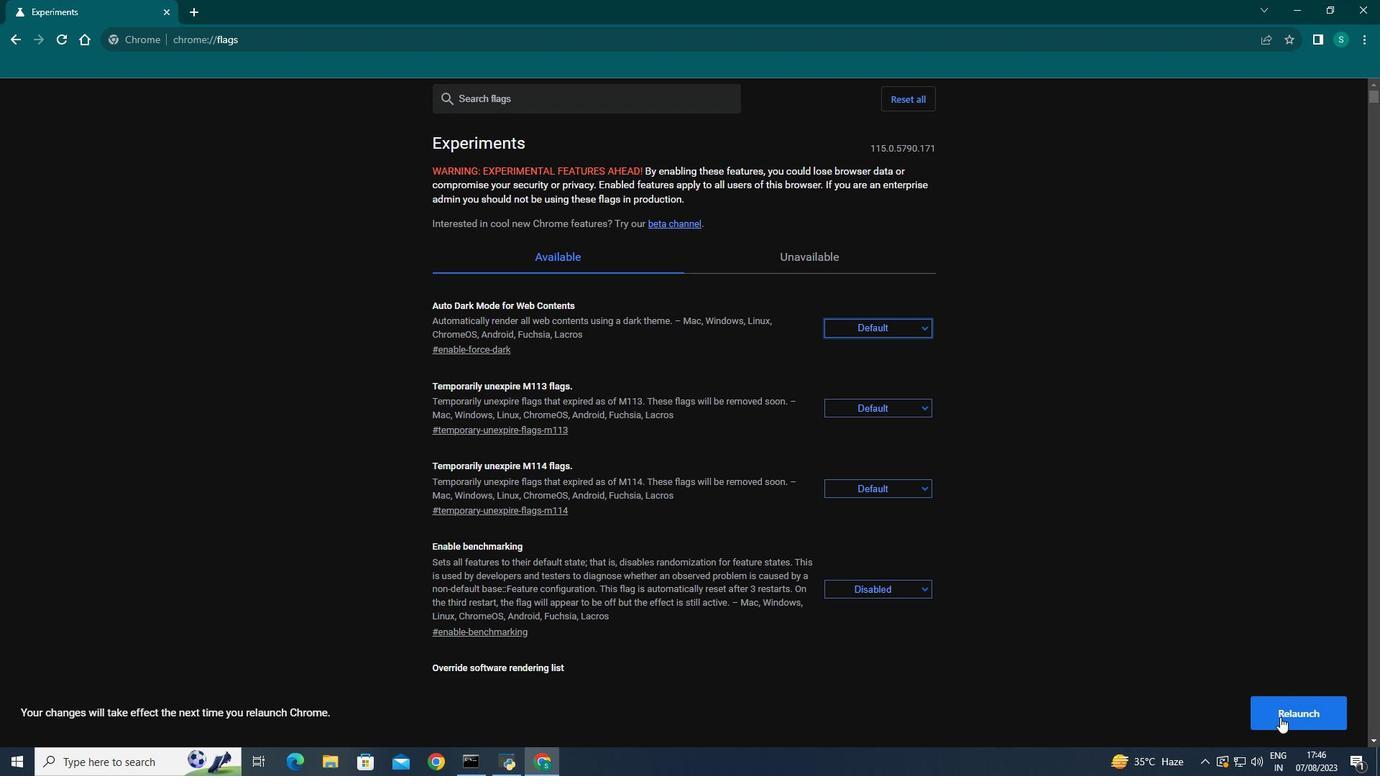 
Action: Mouse pressed left at (1280, 717)
Screenshot: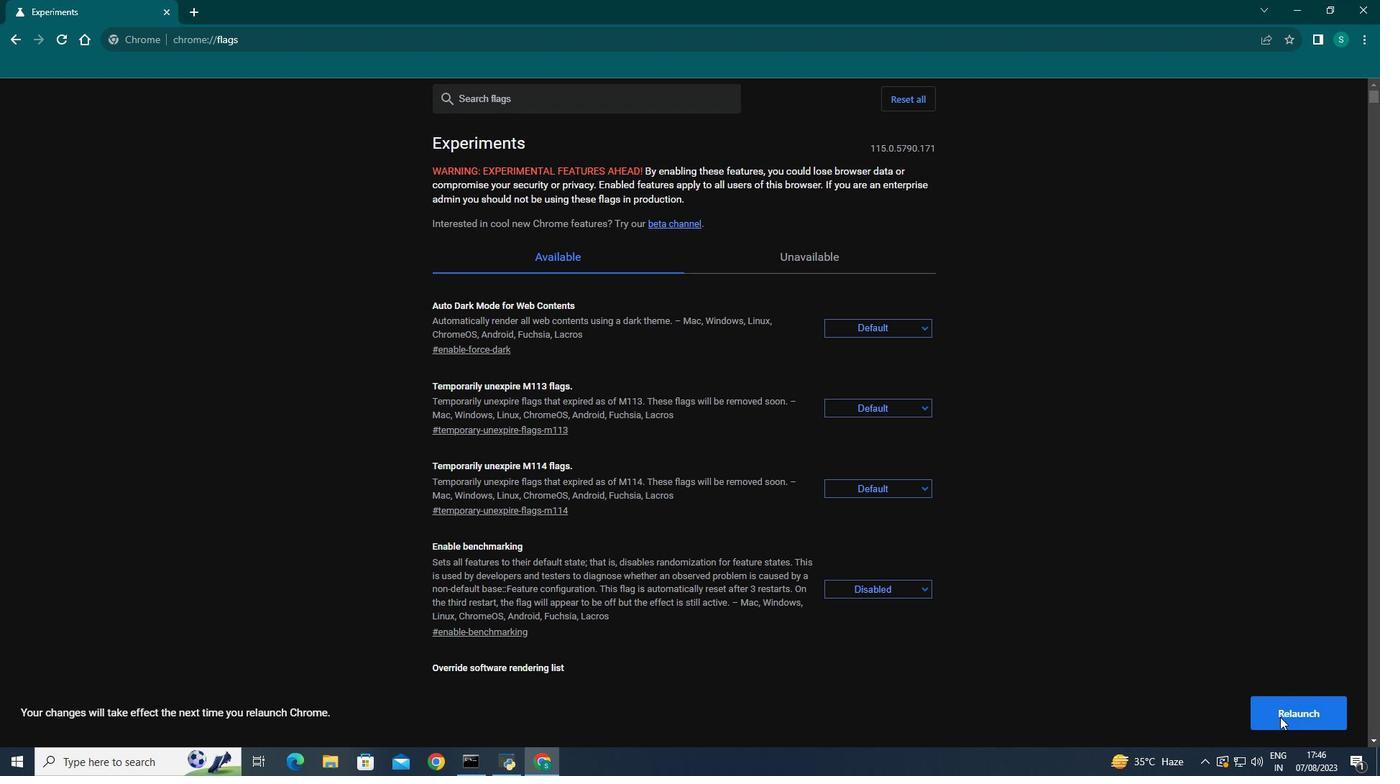 
Action: Mouse moved to (524, 99)
Screenshot: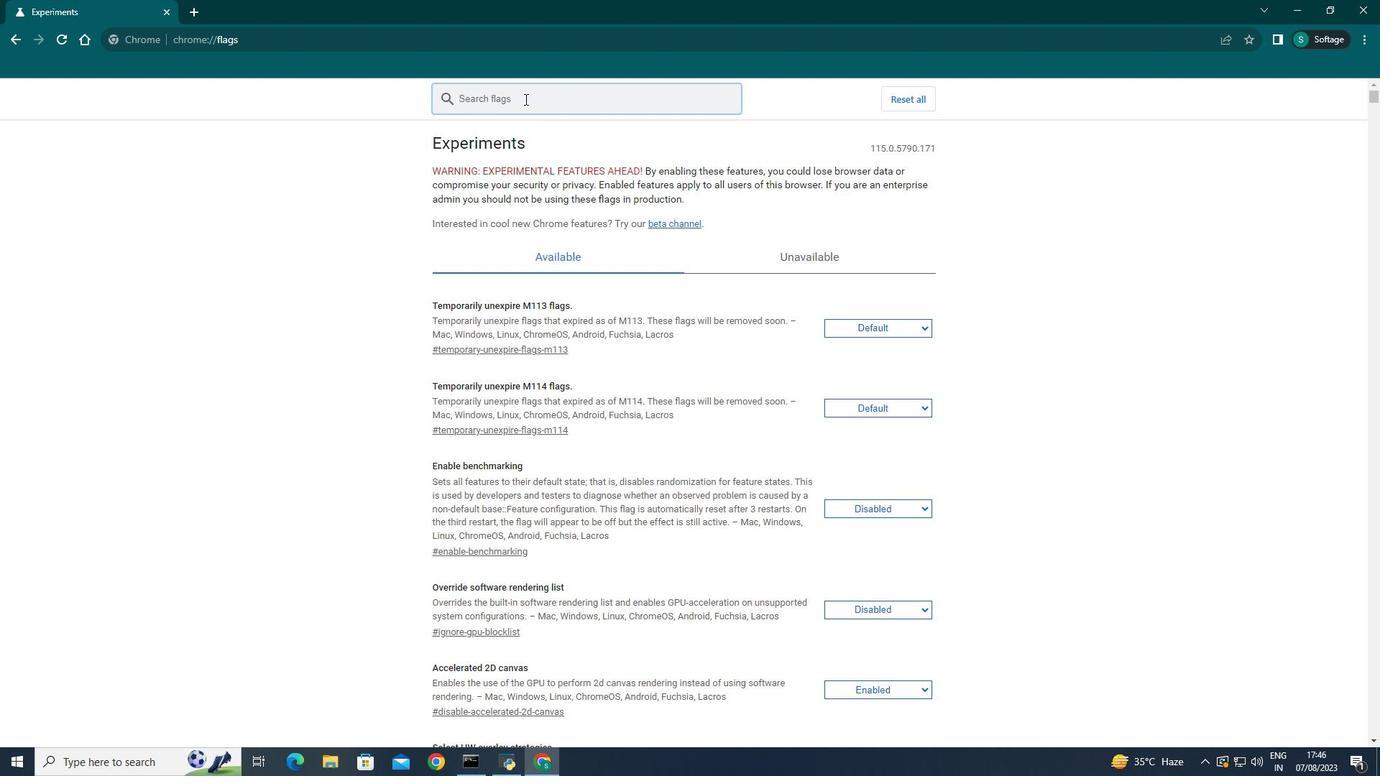 
Action: Mouse pressed left at (524, 99)
Screenshot: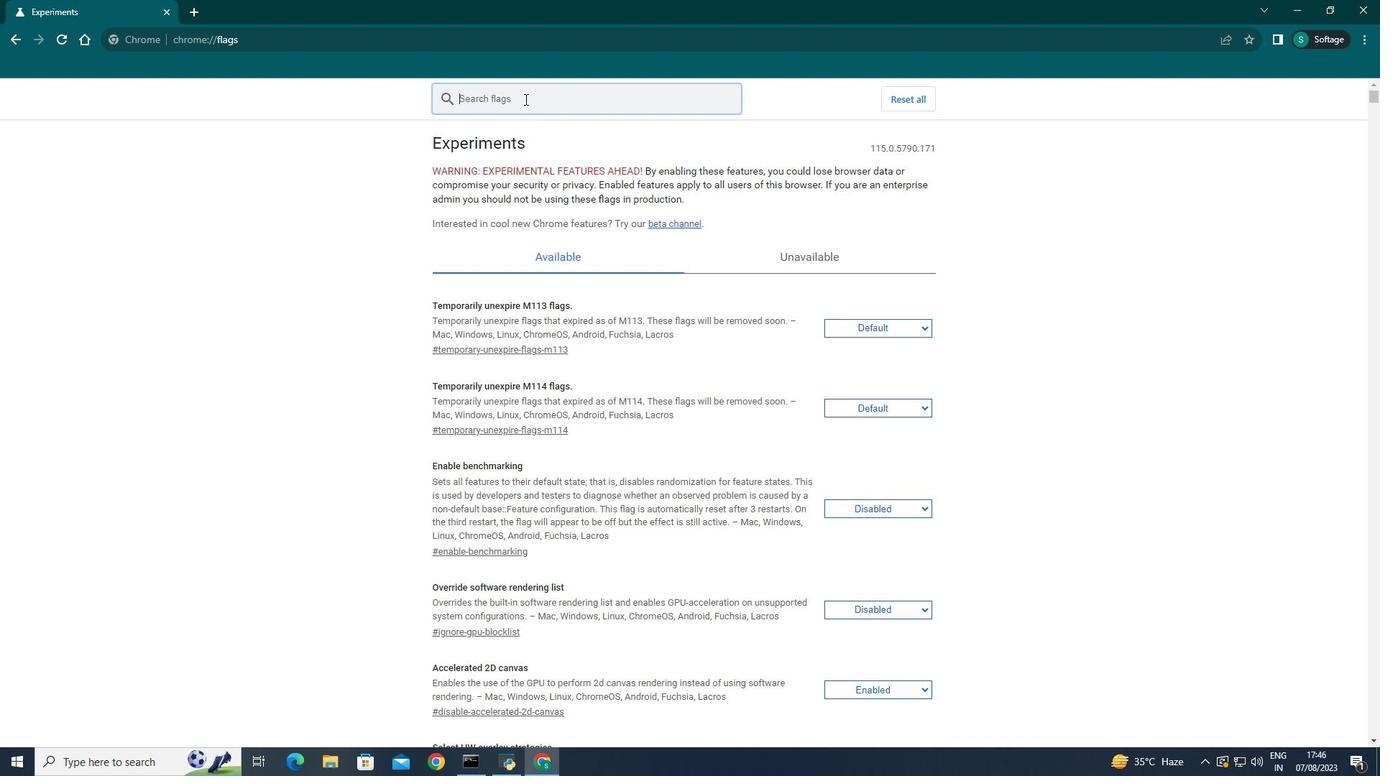 
Action: Key pressed mutr<Key.backspace>e
Screenshot: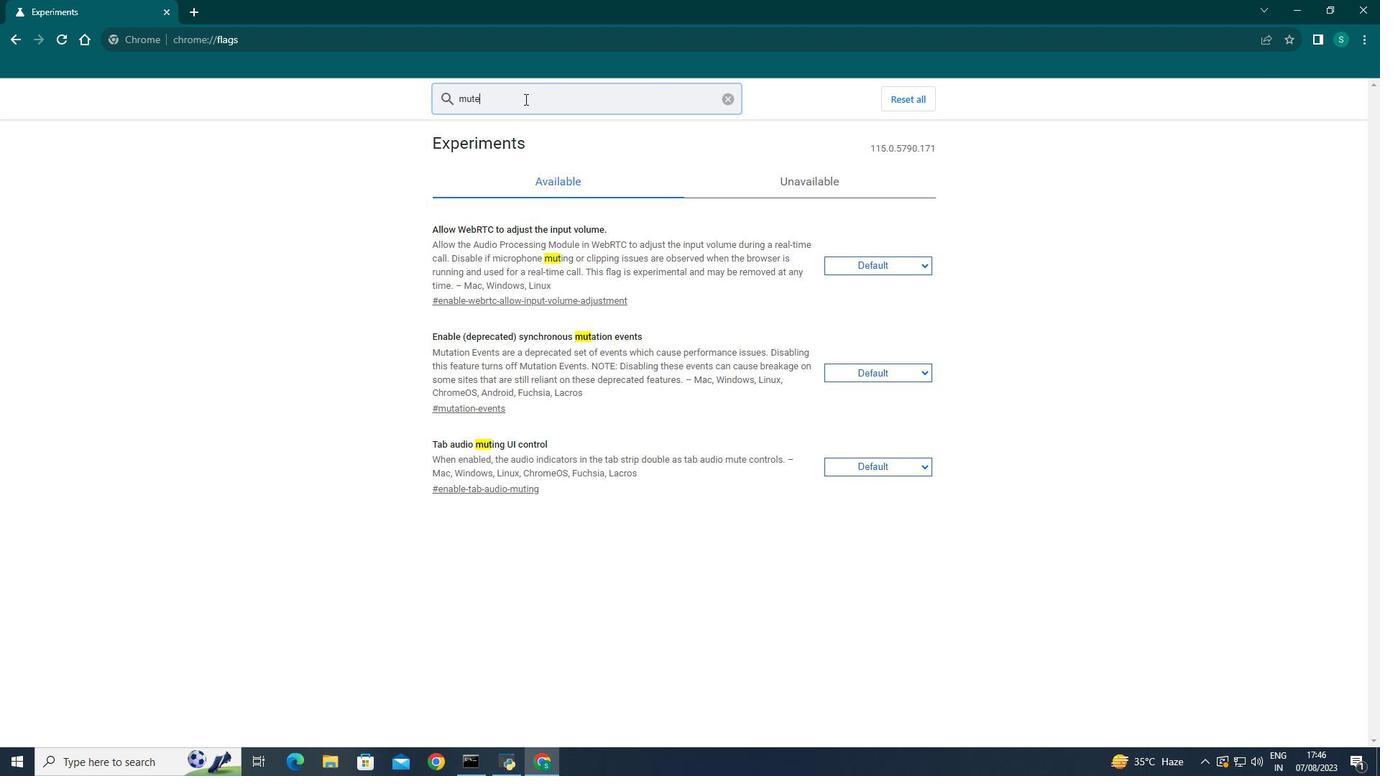 
Action: Mouse moved to (877, 254)
Screenshot: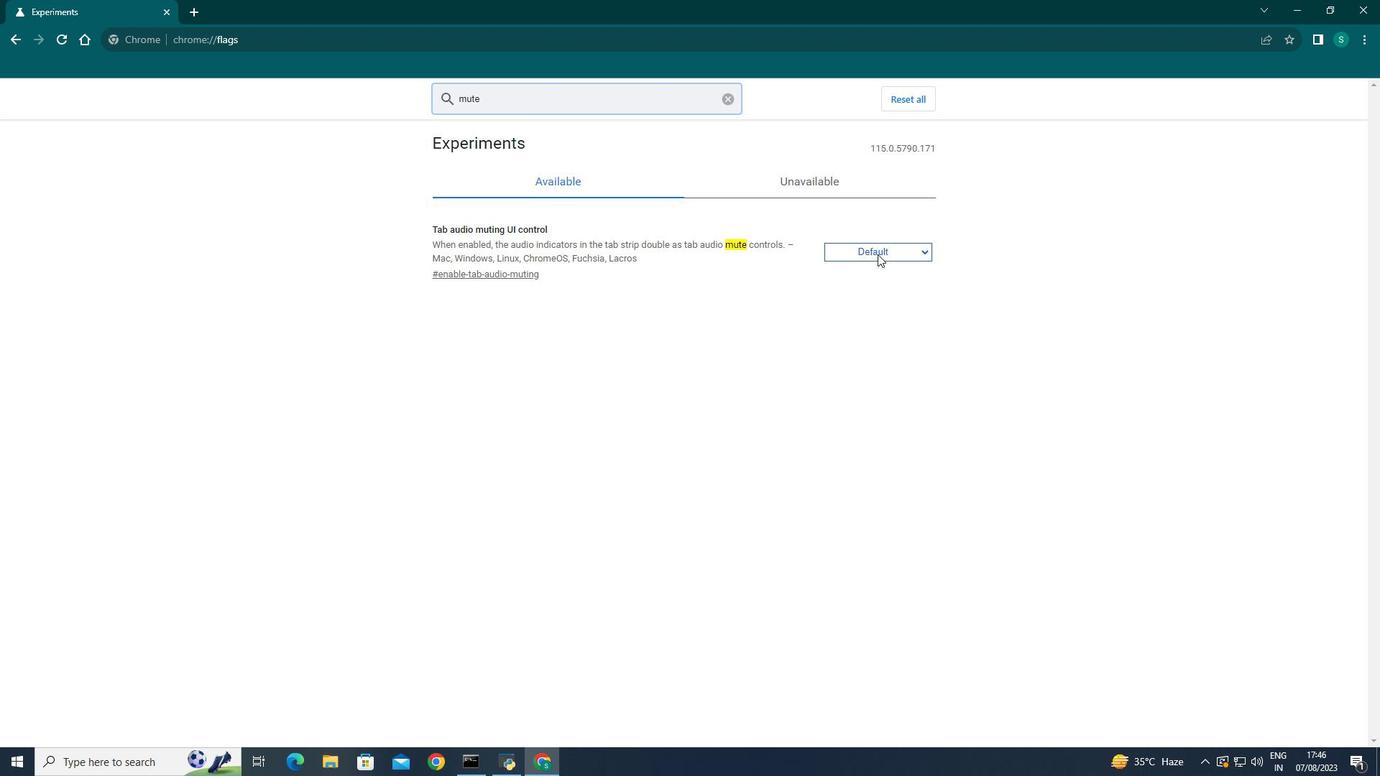 
Action: Mouse pressed left at (877, 254)
Screenshot: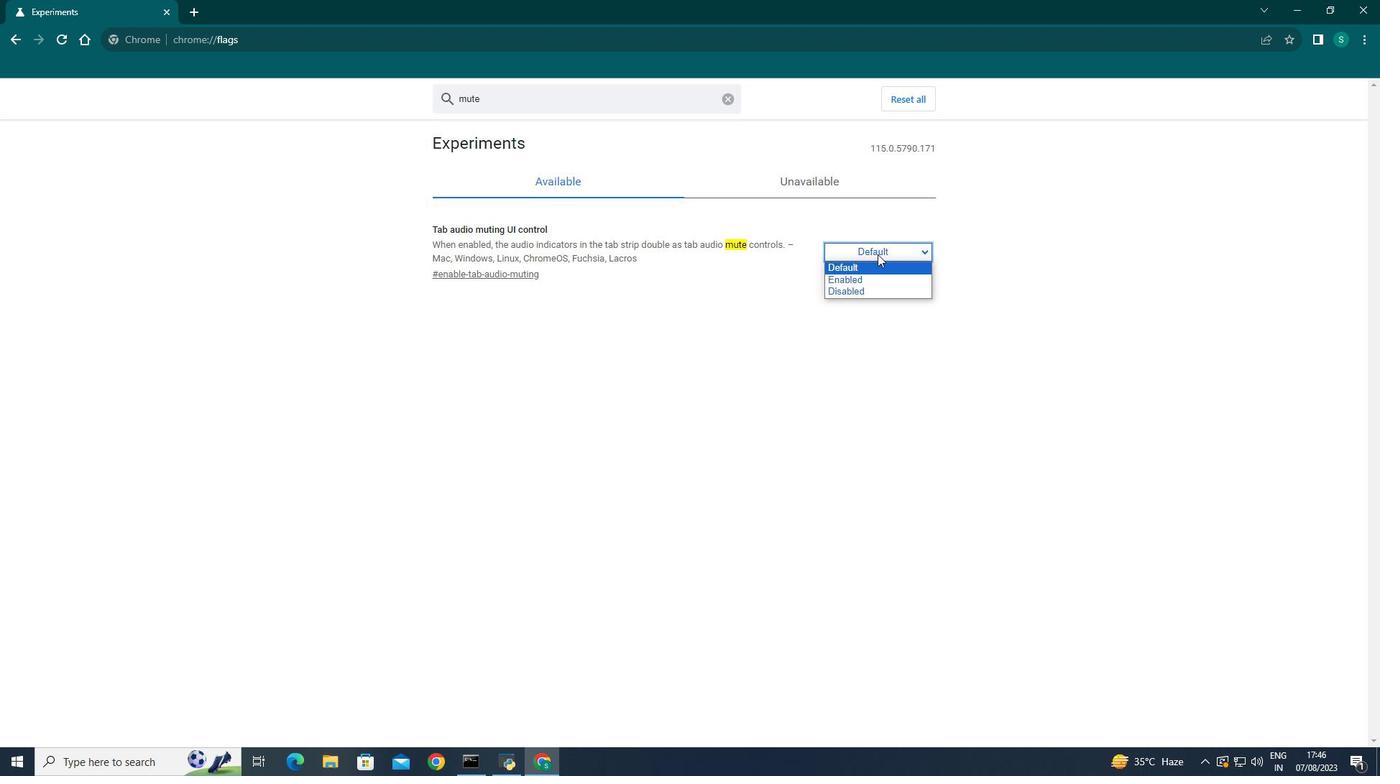 
Action: Mouse moved to (862, 278)
Screenshot: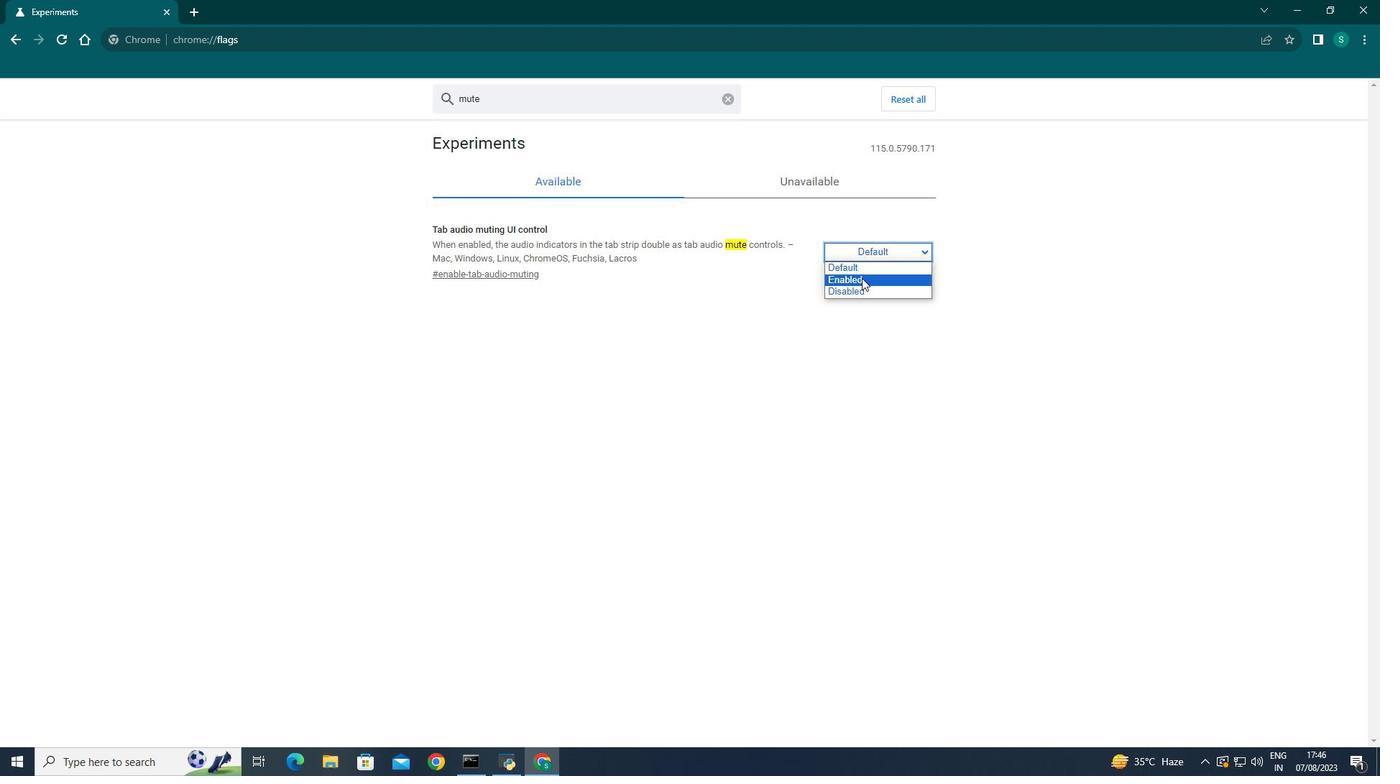 
Action: Mouse pressed left at (862, 278)
Screenshot: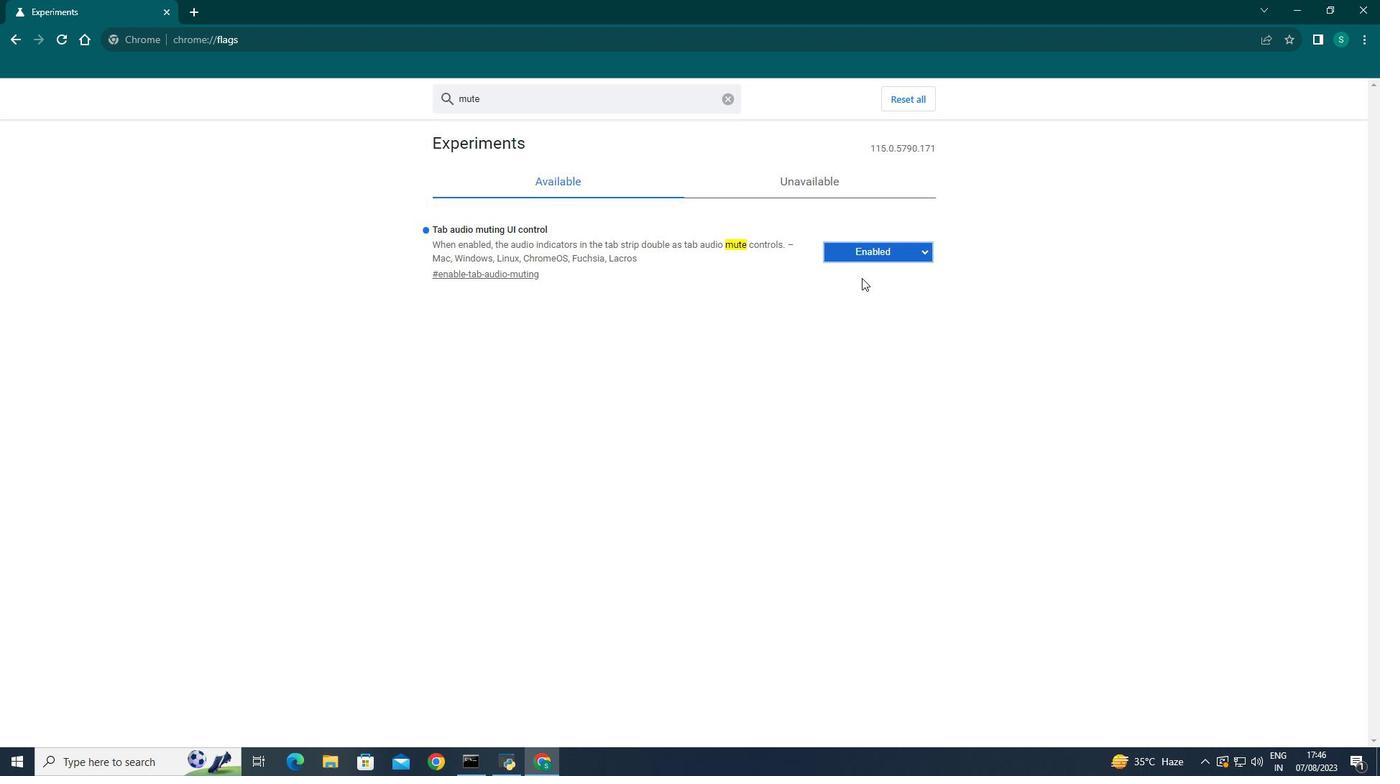 
Action: Mouse moved to (1289, 713)
Screenshot: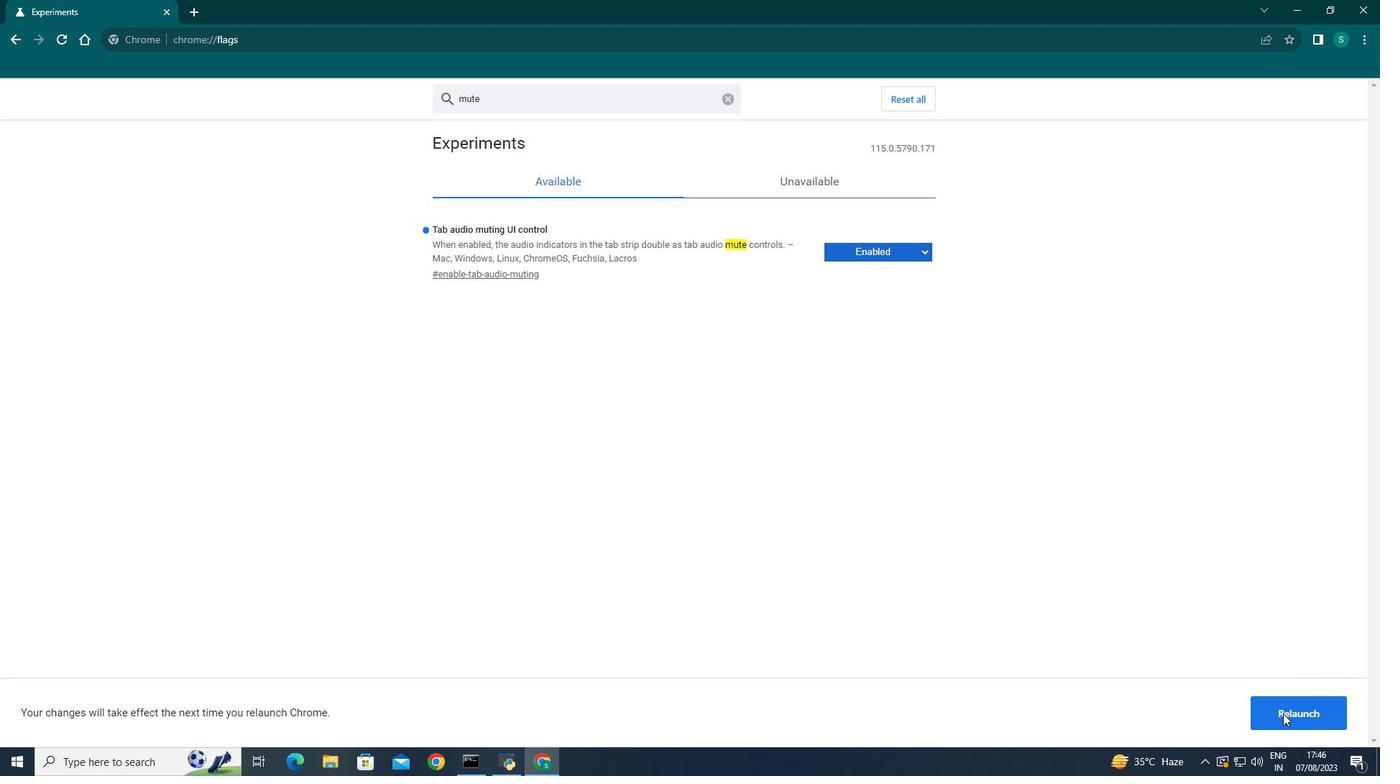 
Action: Mouse pressed left at (1289, 713)
Screenshot: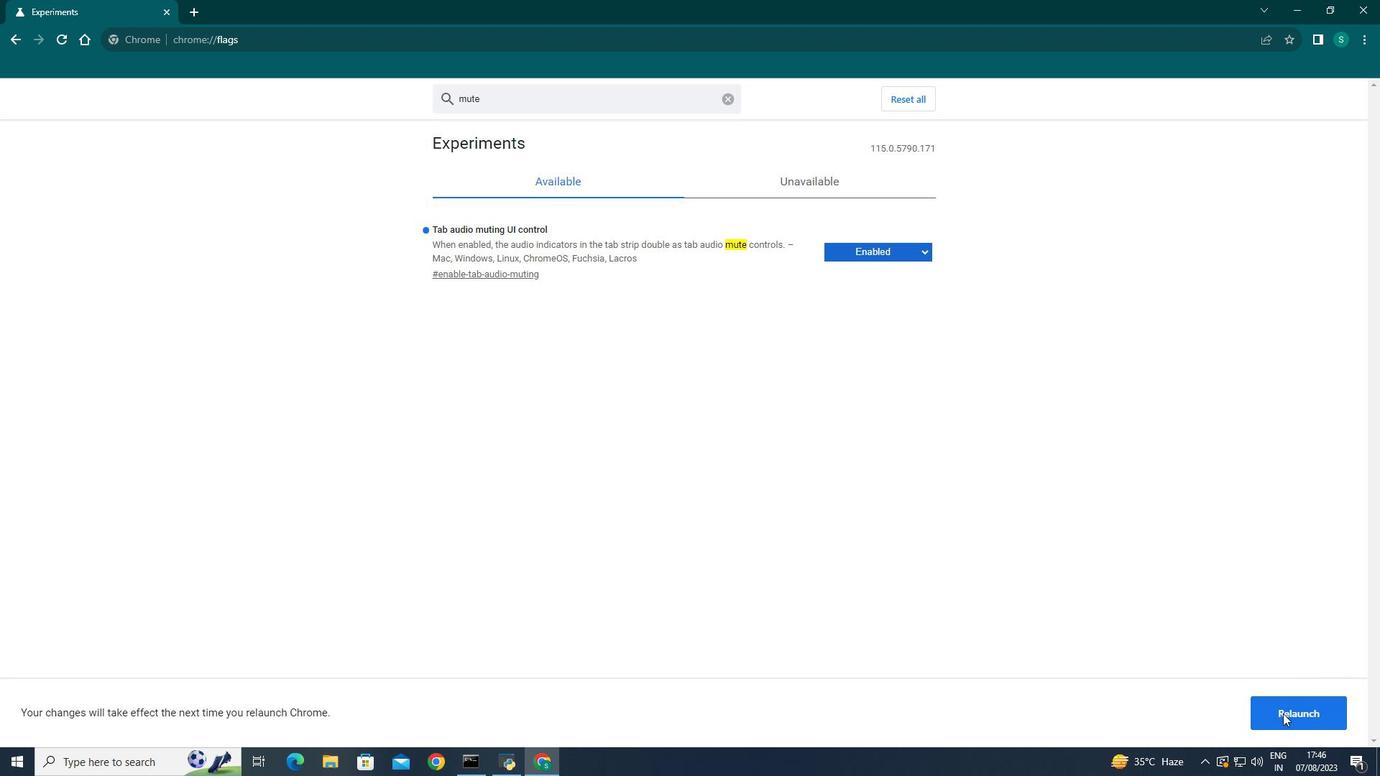 
Action: Mouse moved to (195, 10)
Screenshot: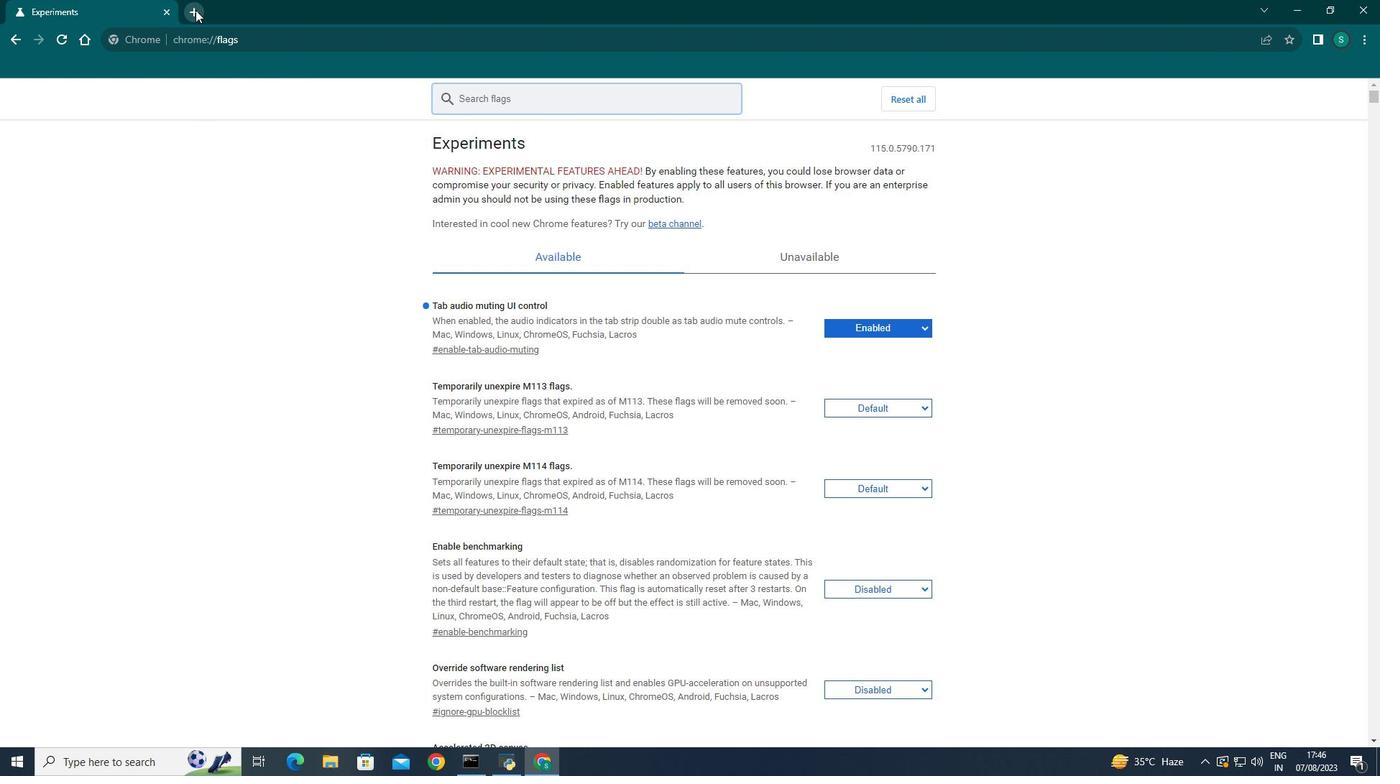 
Action: Mouse pressed left at (195, 10)
Screenshot: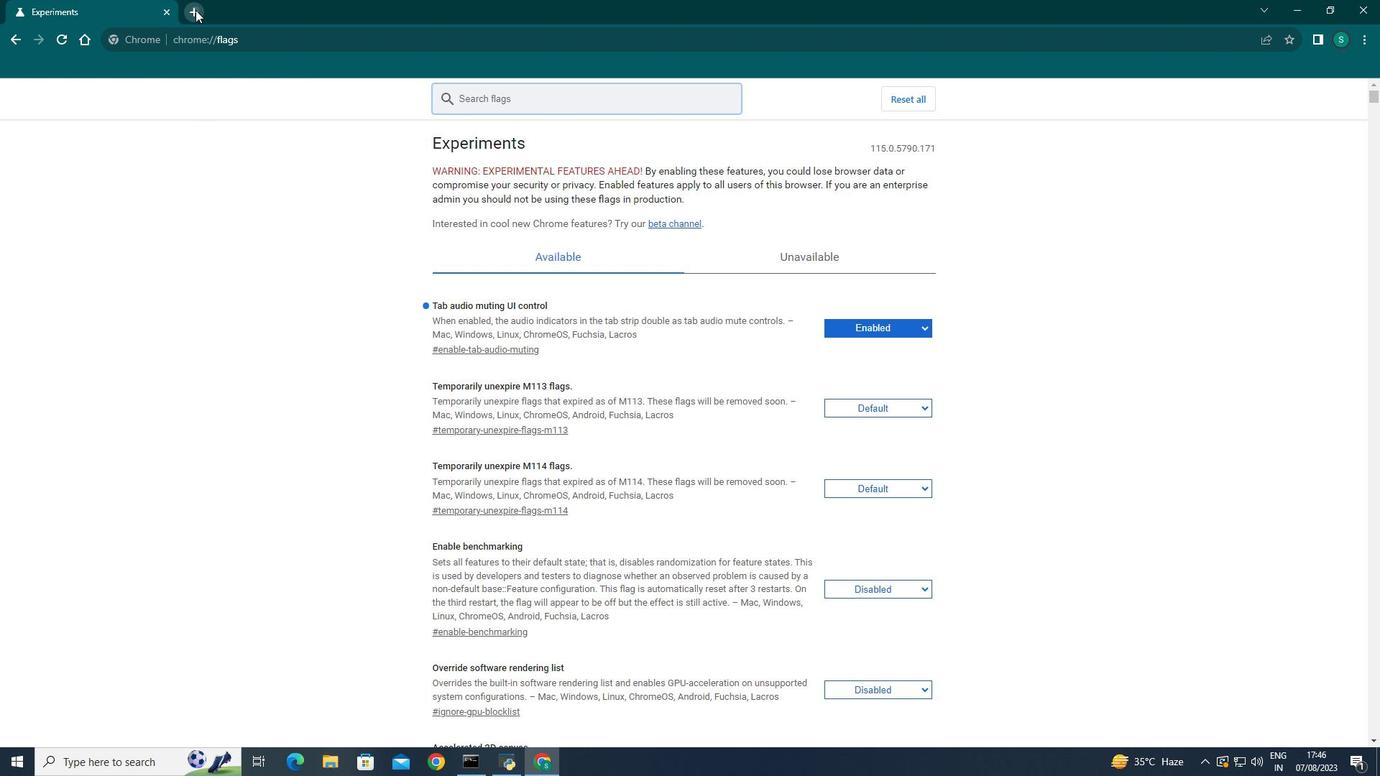 
Action: Mouse moved to (194, 38)
Screenshot: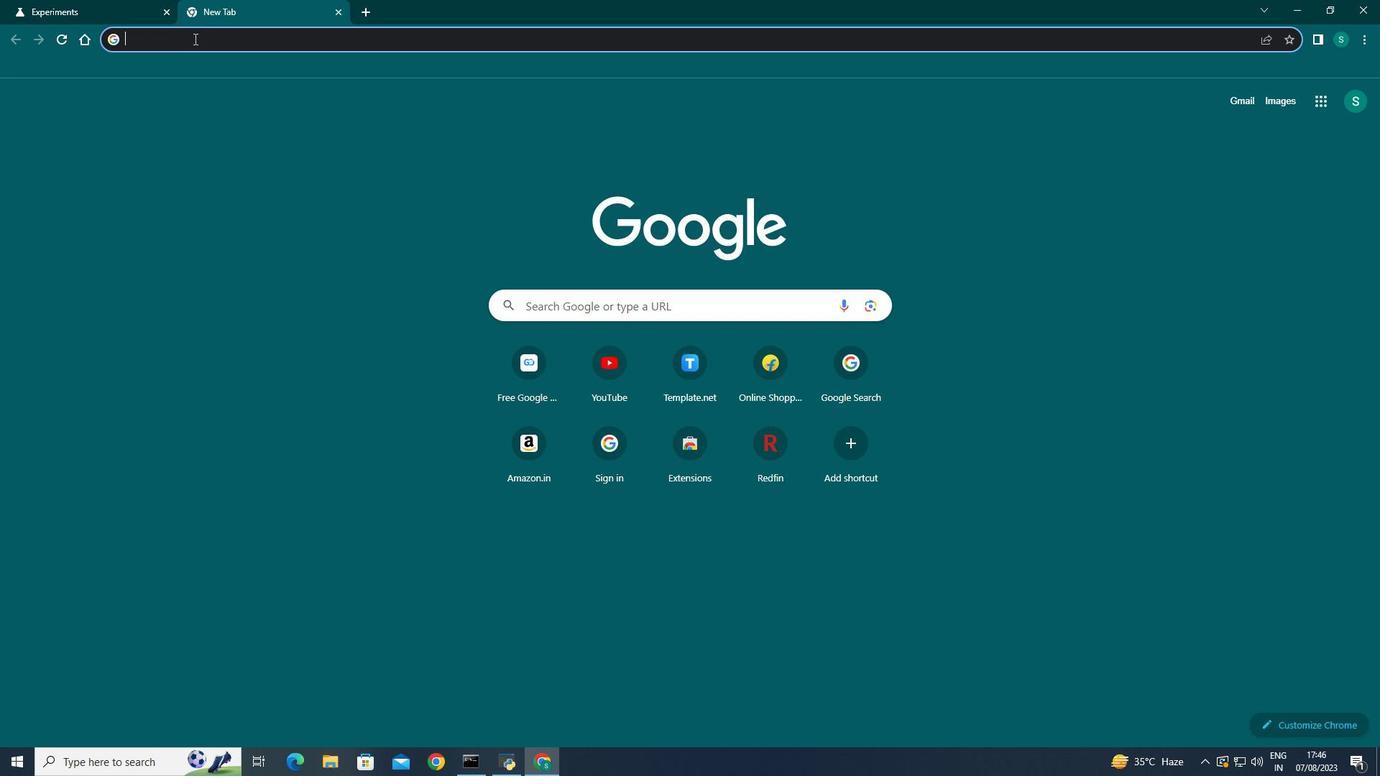 
Action: Mouse pressed left at (194, 38)
Screenshot: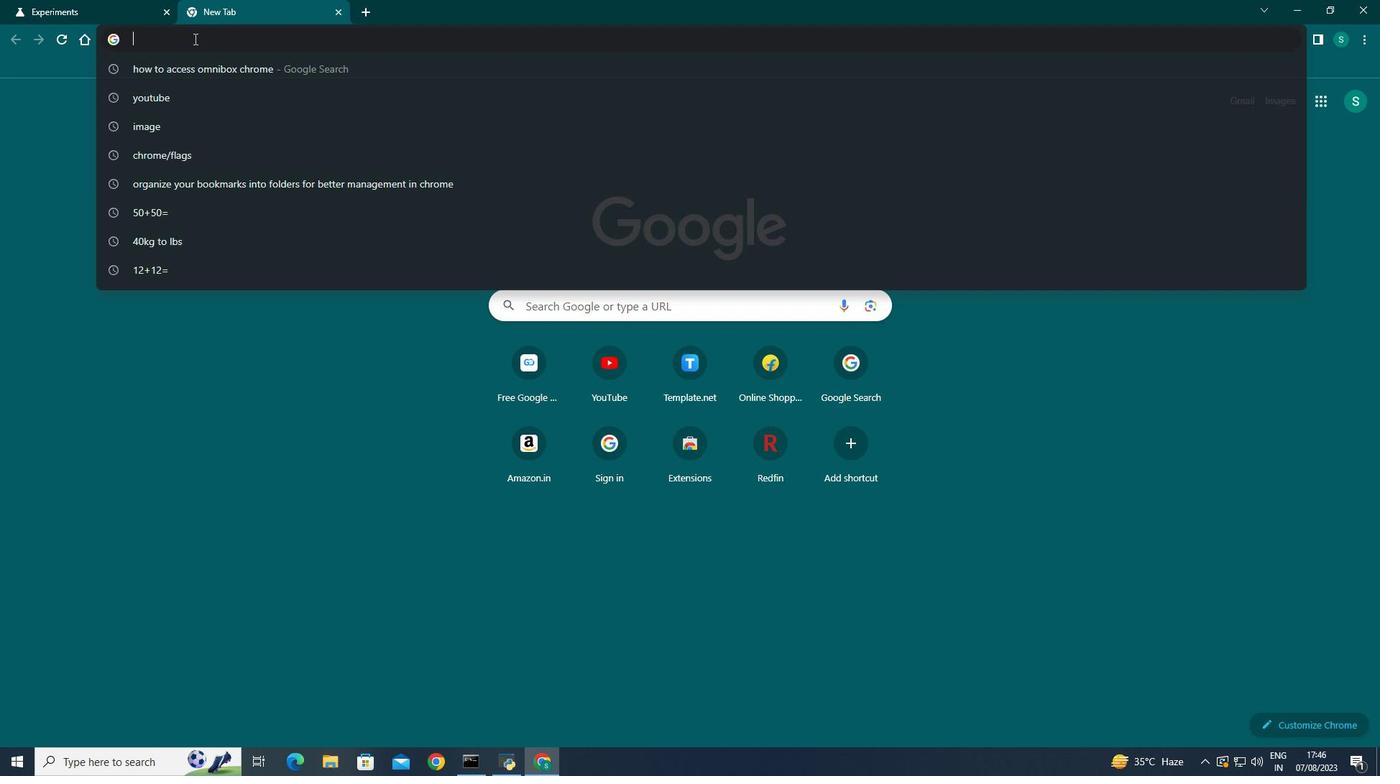 
Action: Key pressed yo
Screenshot: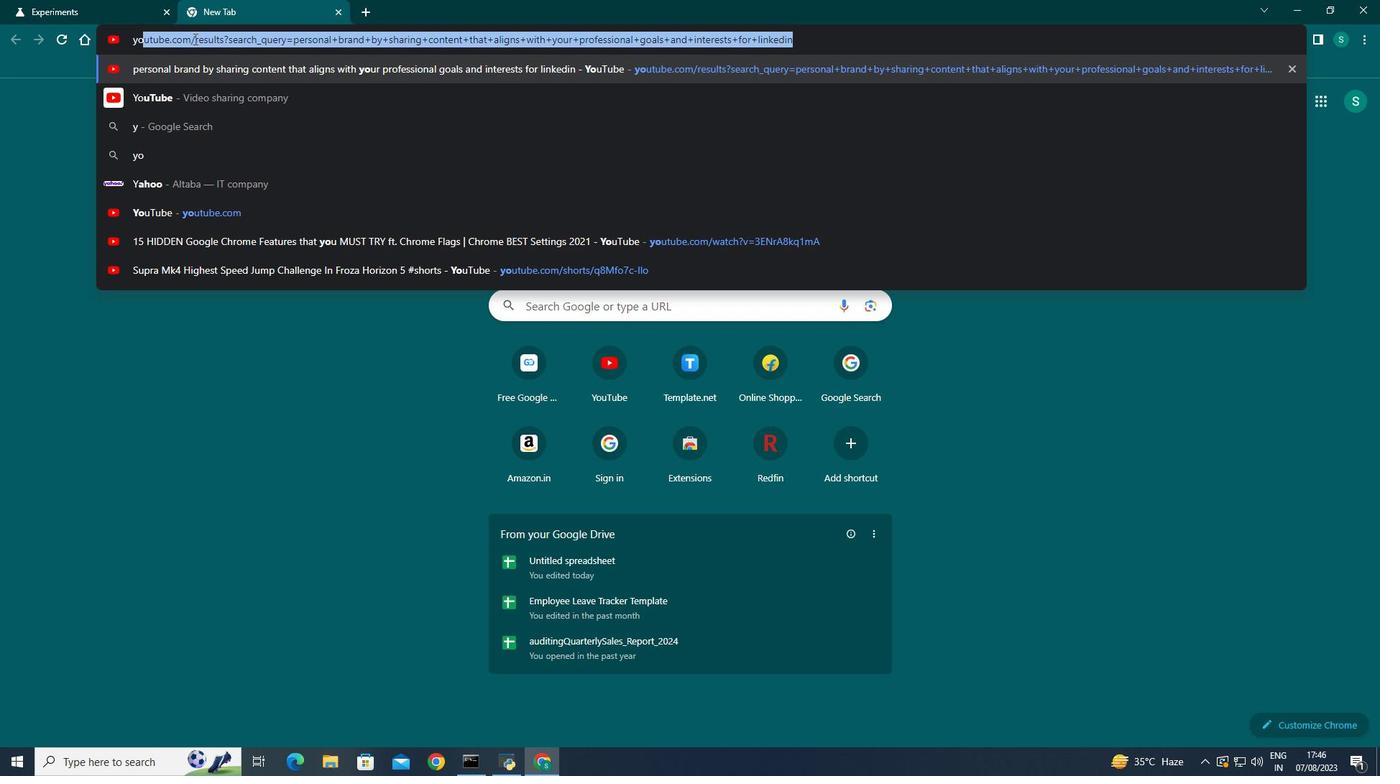 
Action: Mouse moved to (170, 103)
Screenshot: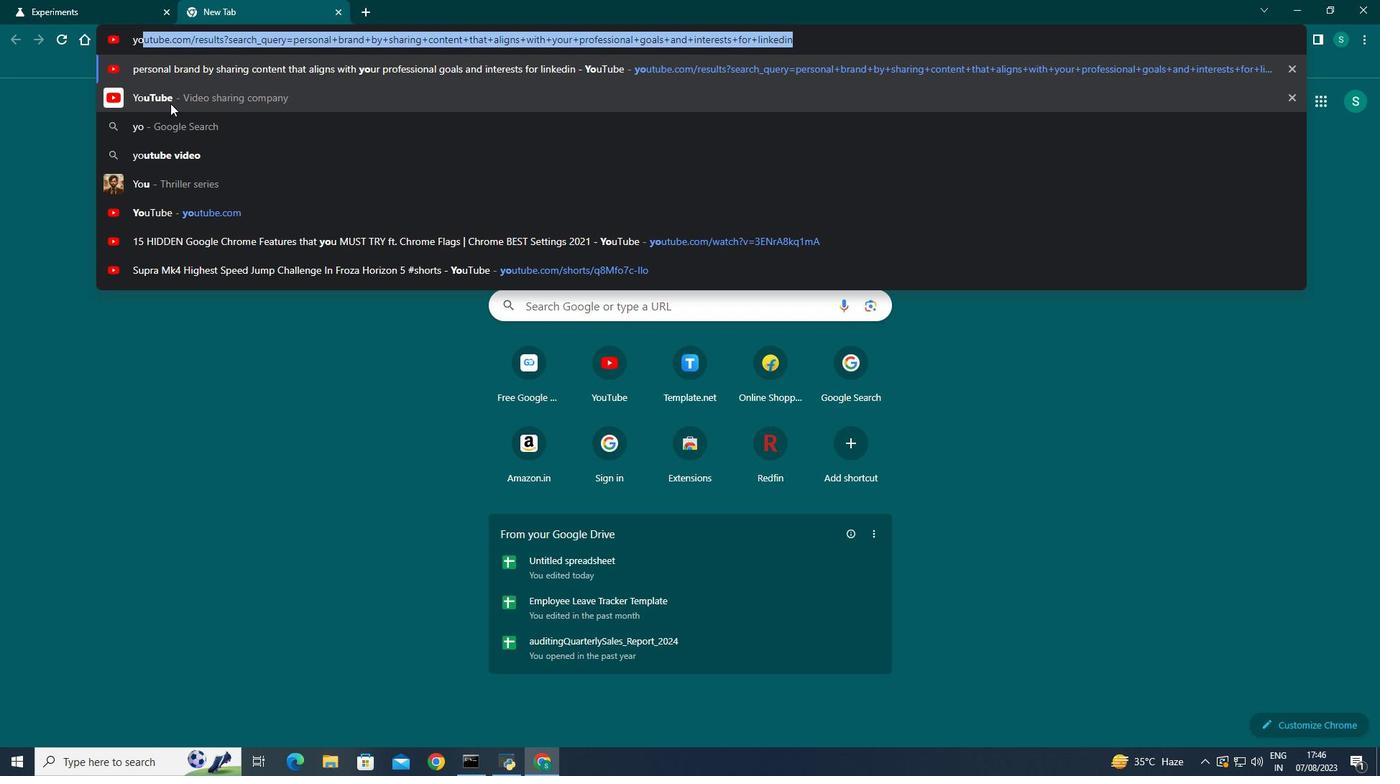 
Action: Mouse pressed left at (170, 103)
Screenshot: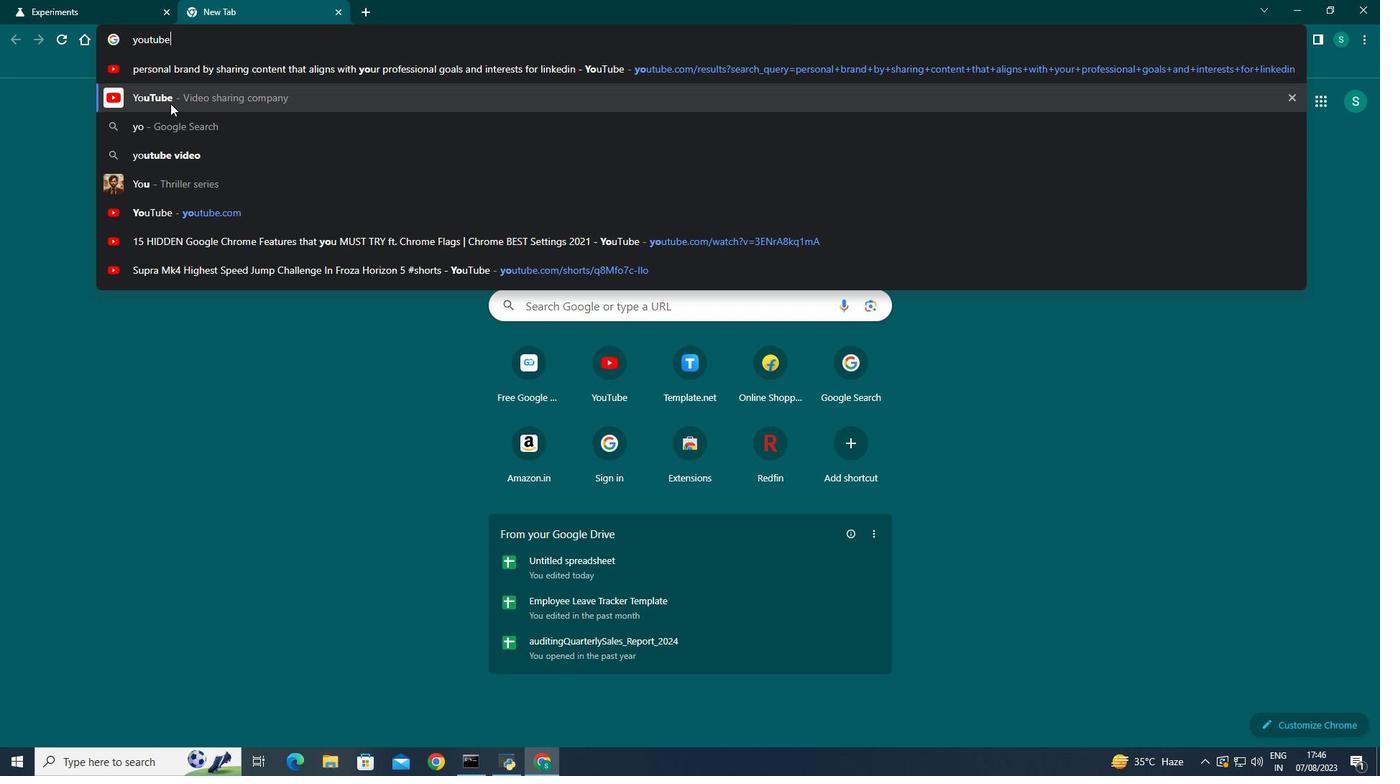 
Action: Mouse moved to (212, 256)
Screenshot: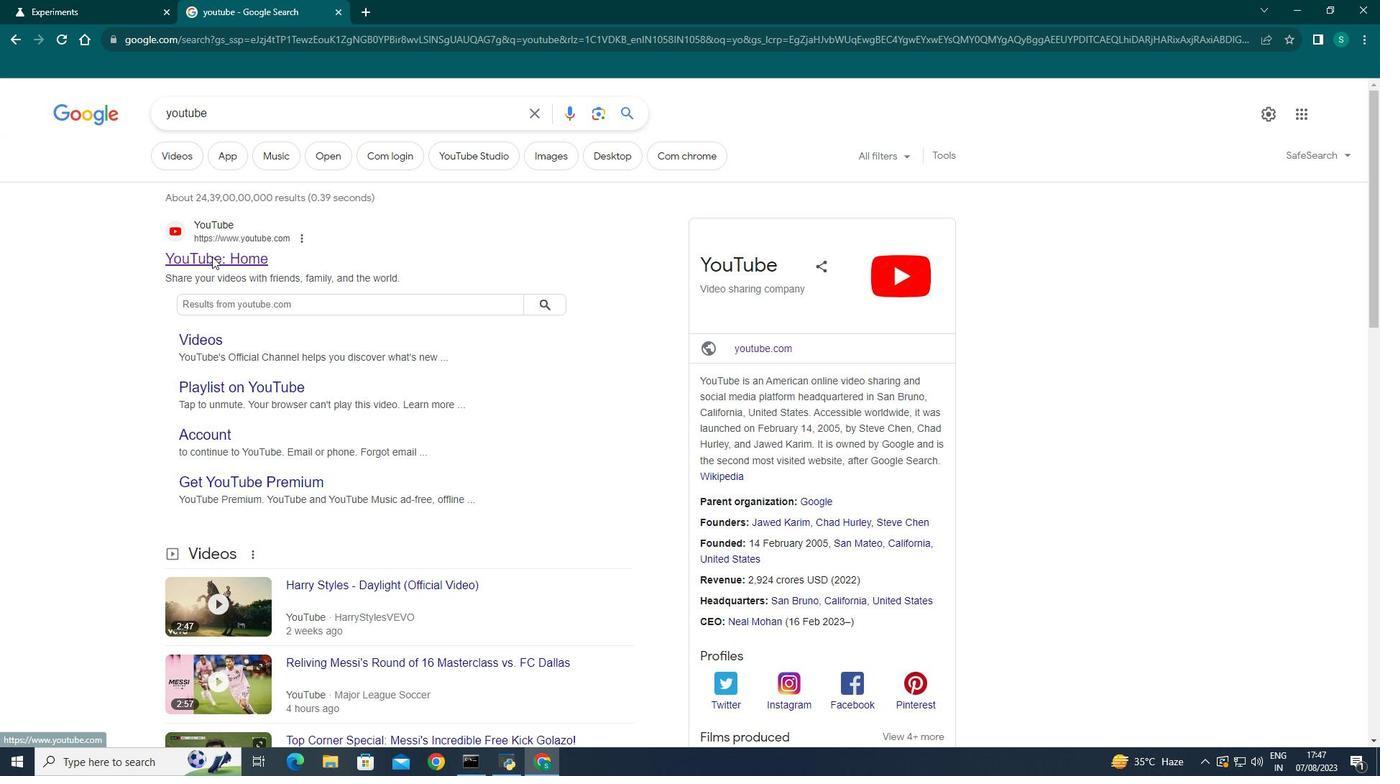
Action: Mouse pressed left at (212, 256)
Screenshot: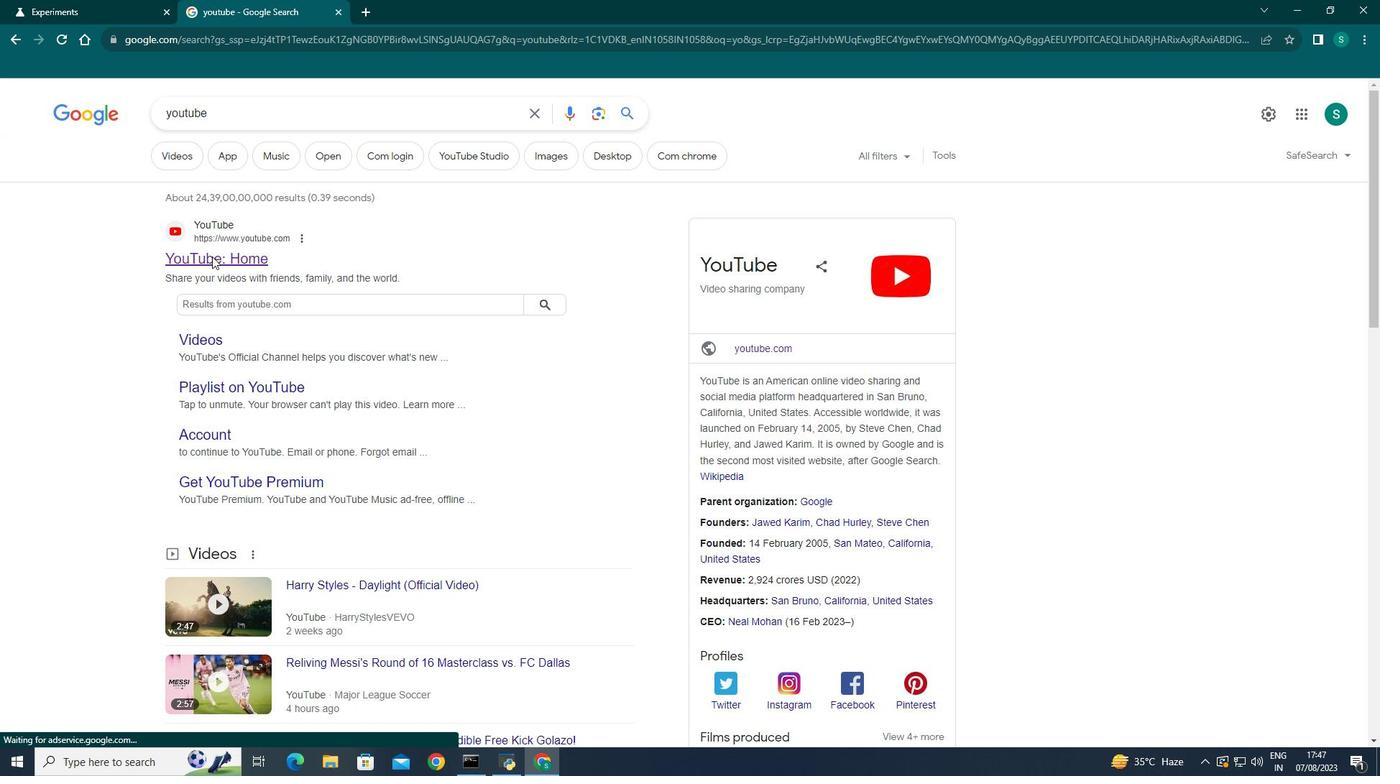 
Action: Mouse moved to (522, 455)
Screenshot: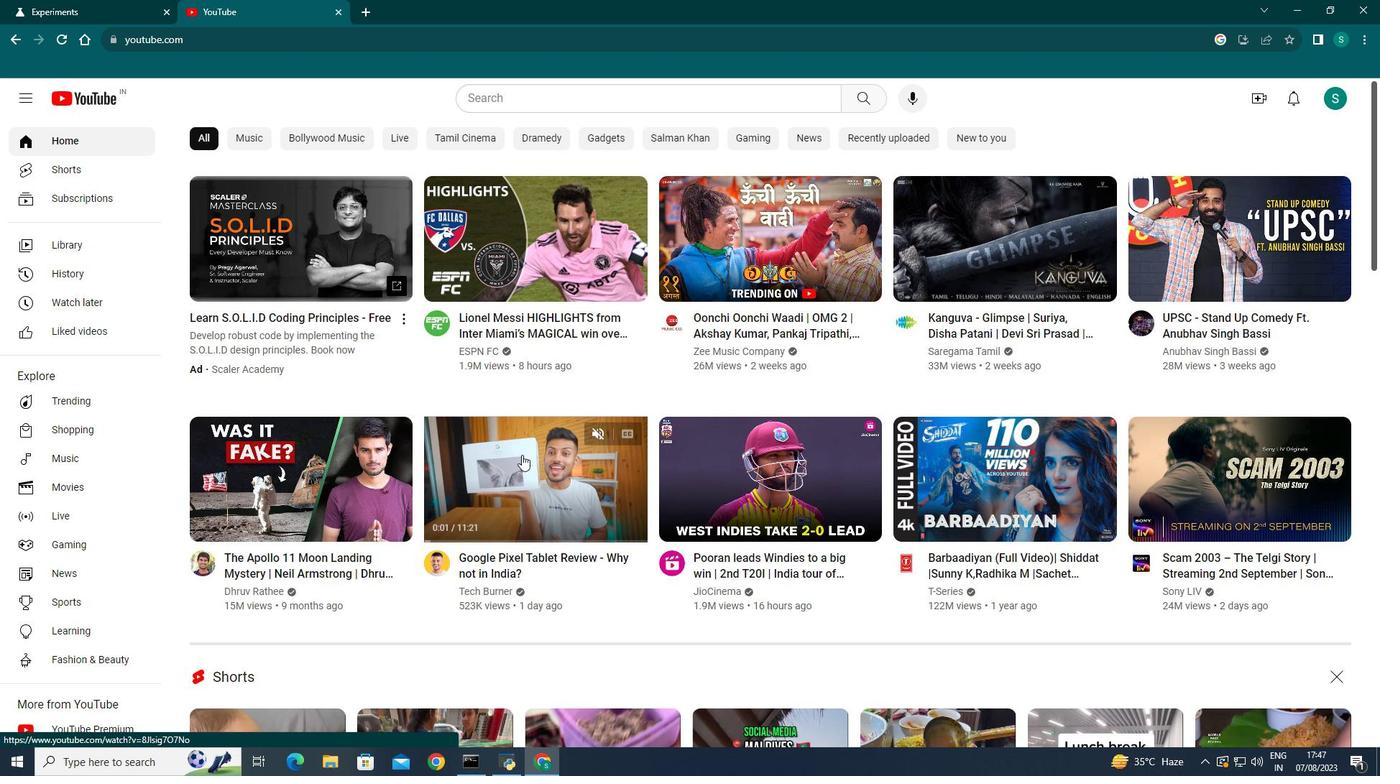 
Action: Mouse pressed left at (522, 455)
Screenshot: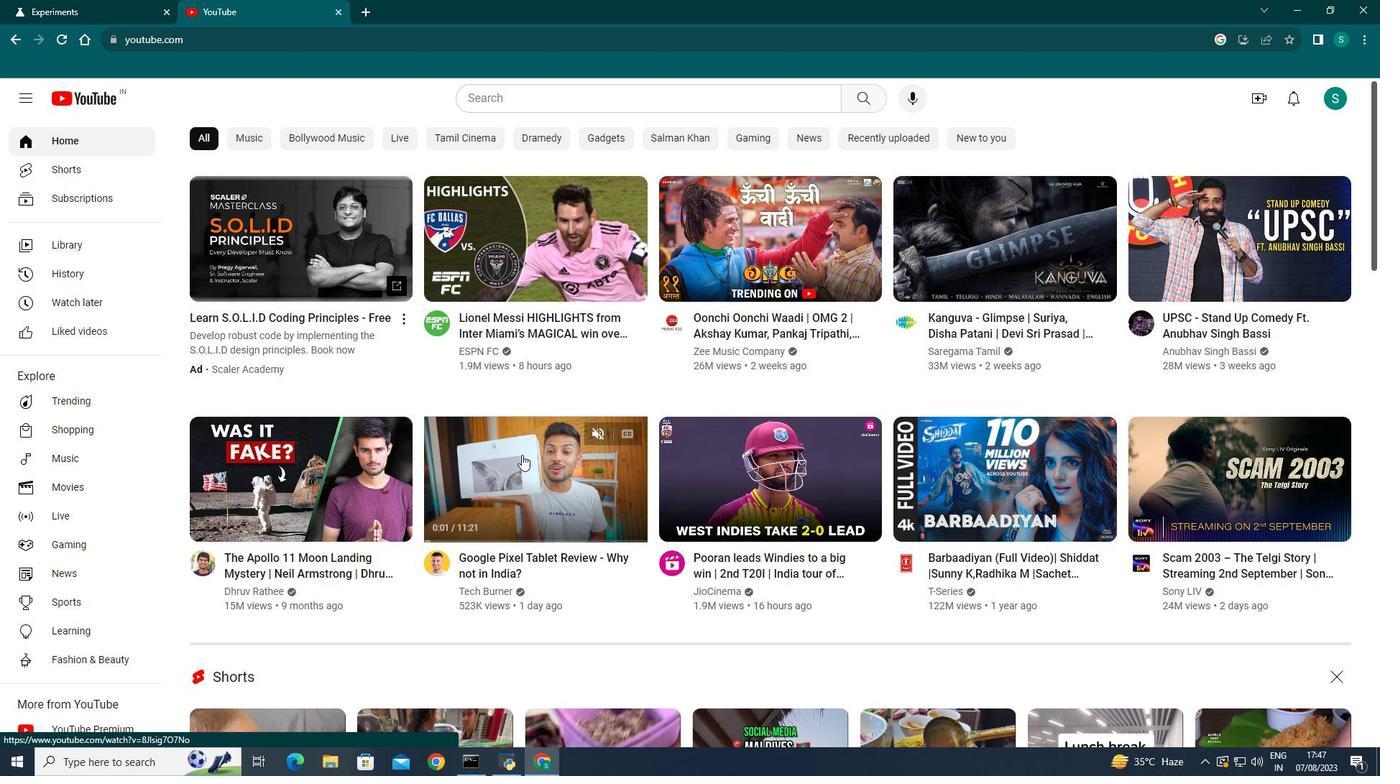 
Action: Mouse moved to (323, 10)
Screenshot: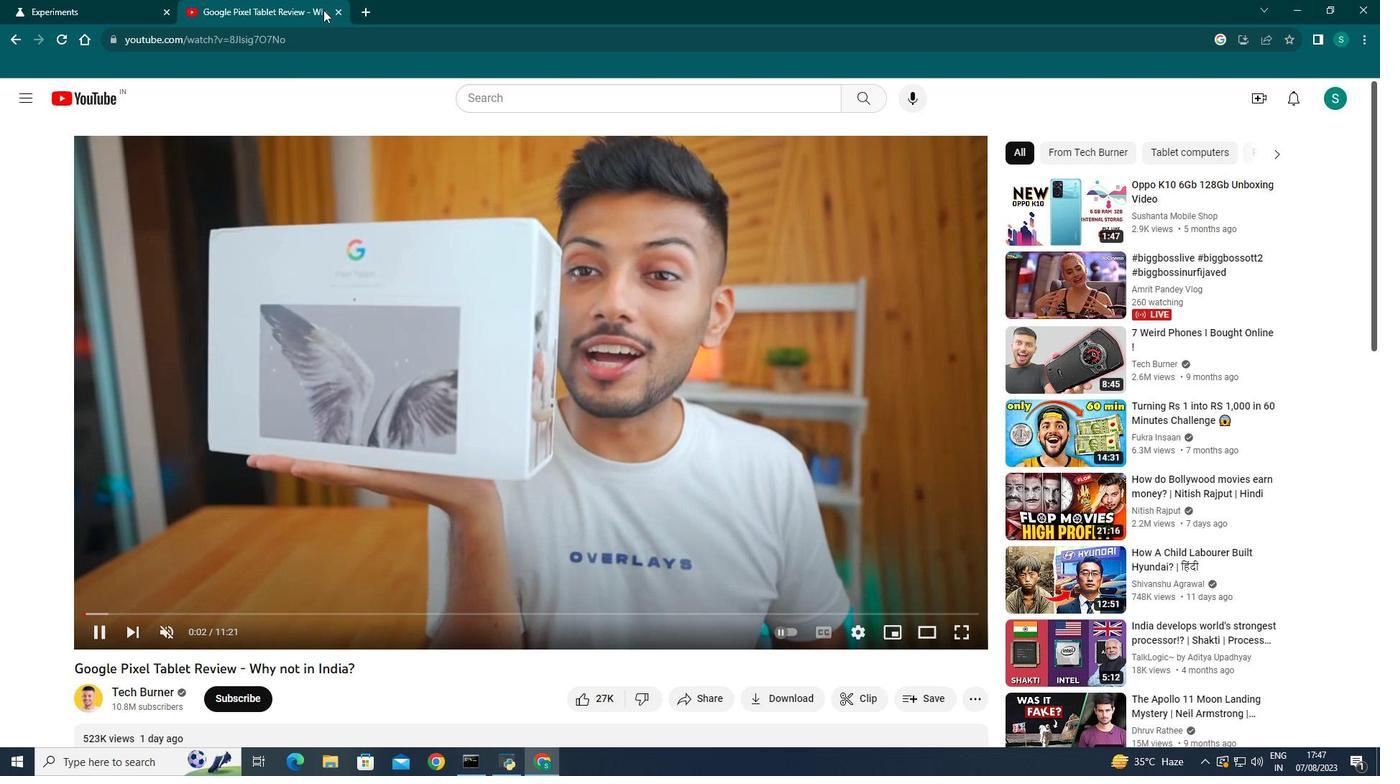 
Action: Mouse pressed left at (323, 10)
Screenshot: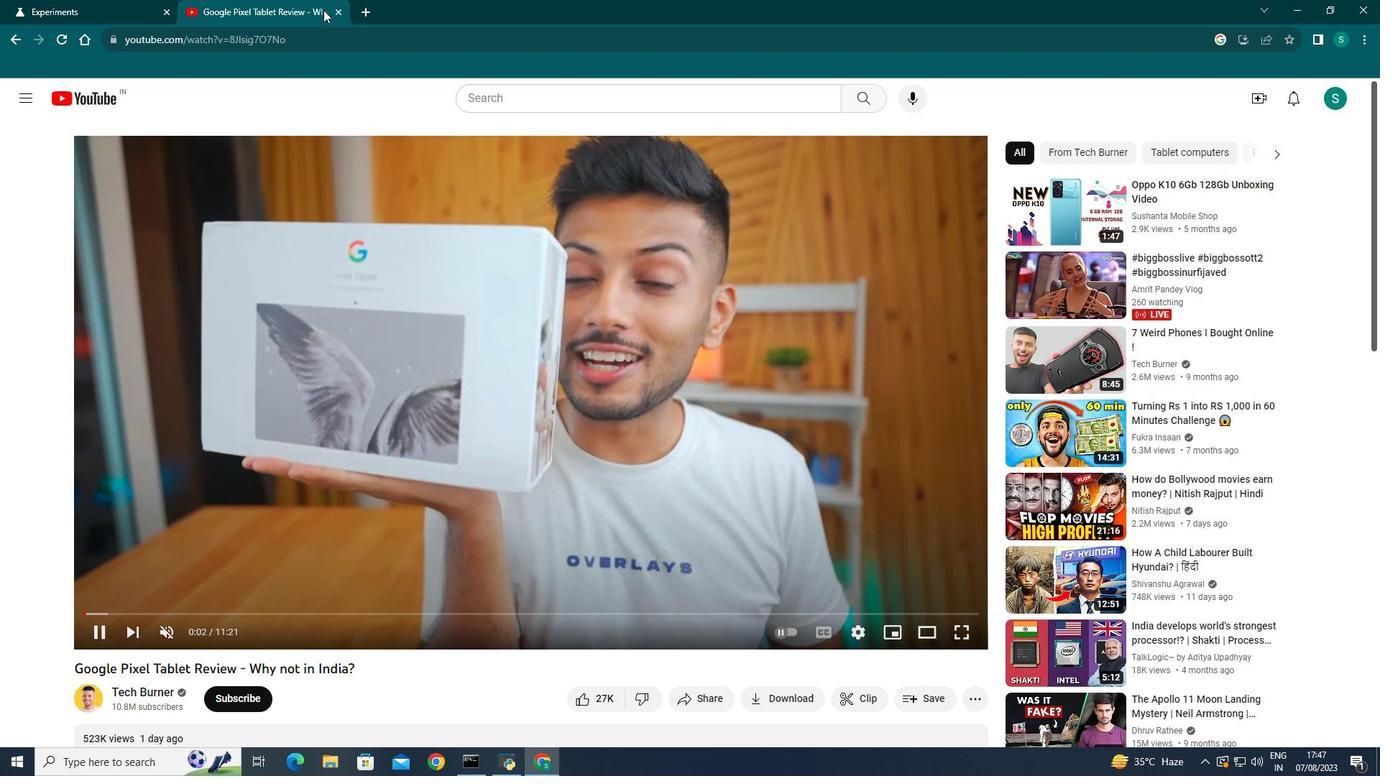 
Action: Mouse moved to (313, 7)
Screenshot: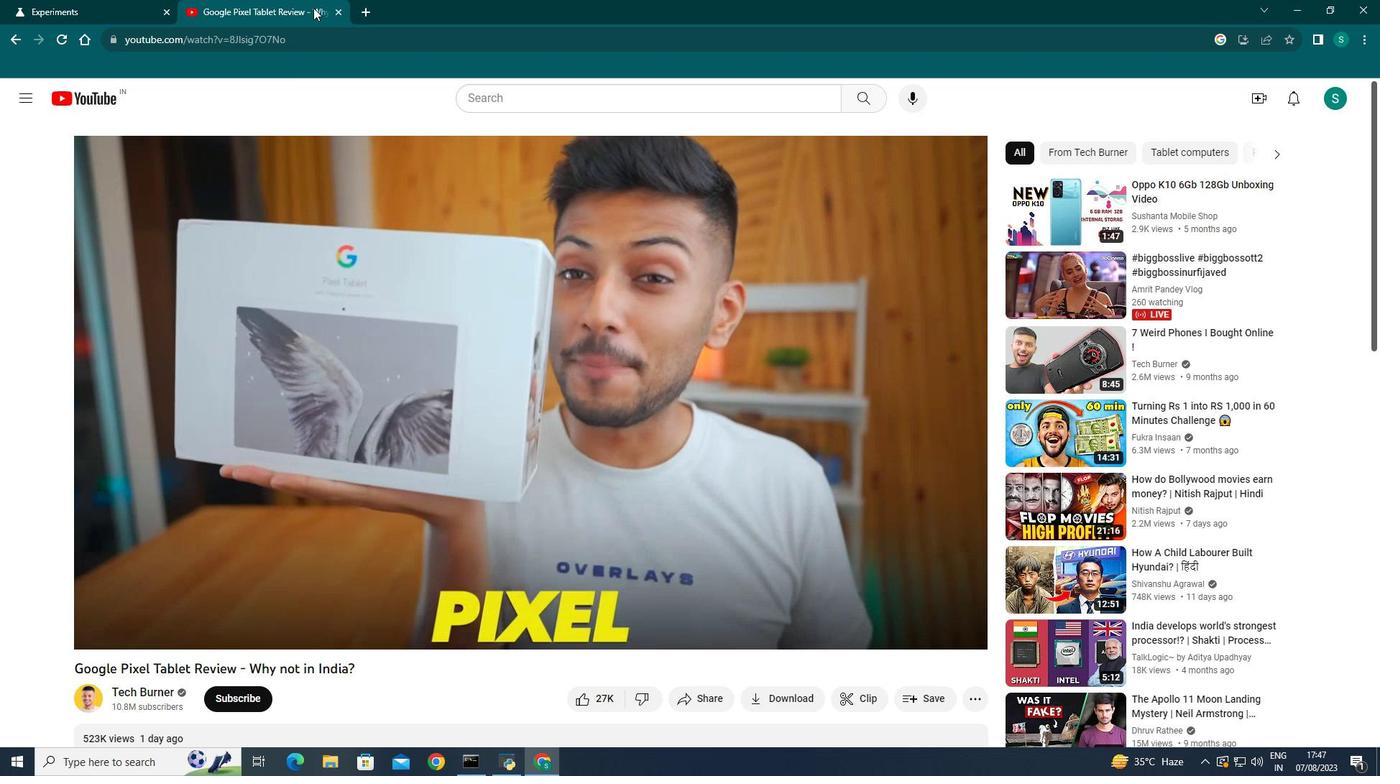 
Action: Mouse pressed left at (313, 7)
Screenshot: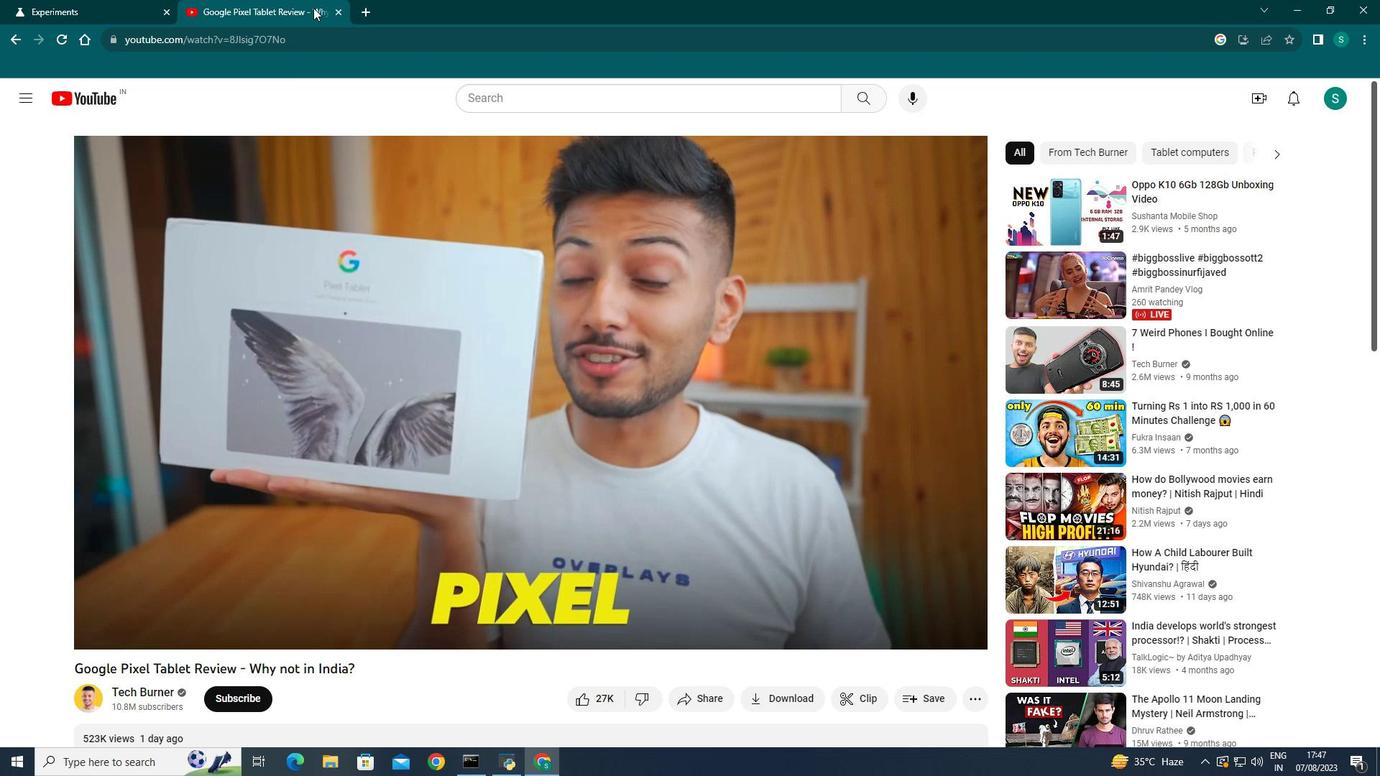 
Action: Mouse moved to (307, 7)
Screenshot: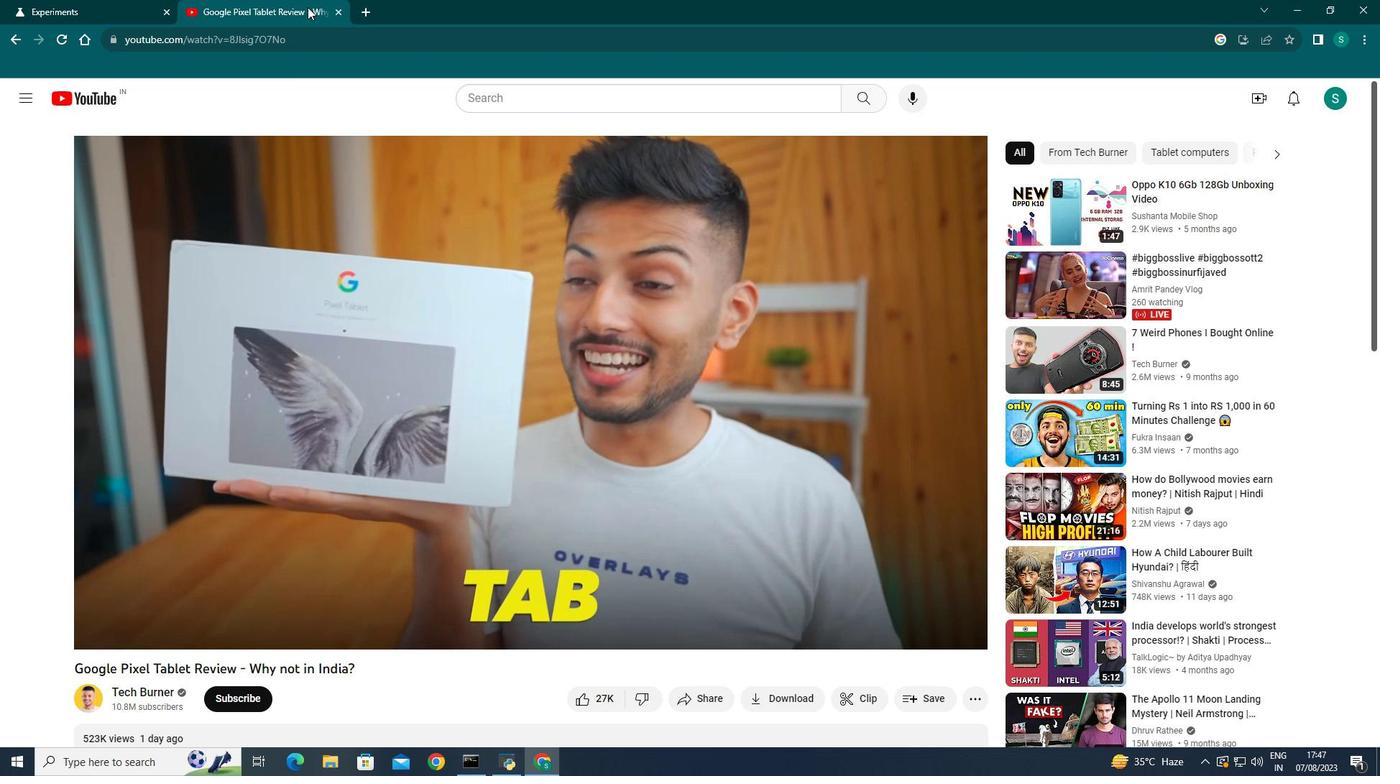 
Action: Mouse pressed left at (307, 7)
Screenshot: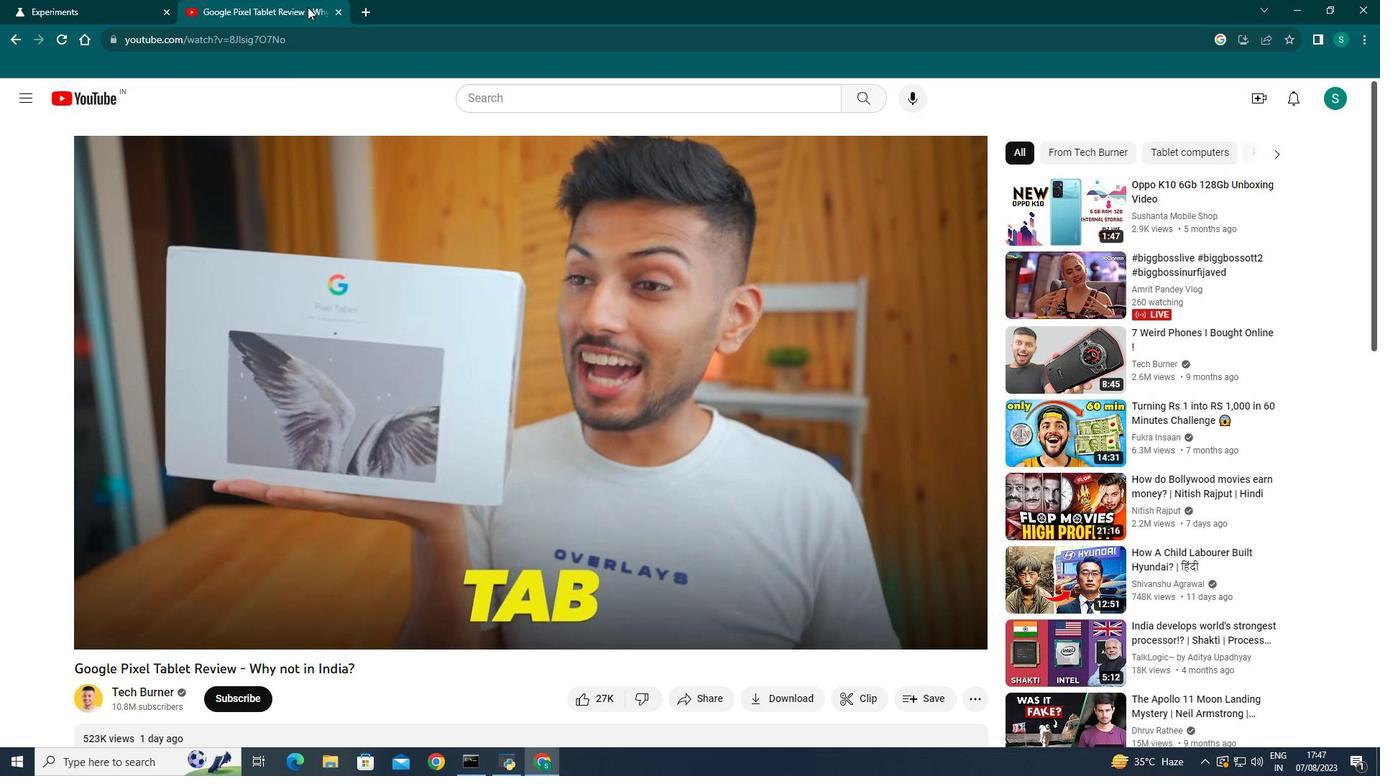 
Action: Mouse moved to (1036, 284)
Screenshot: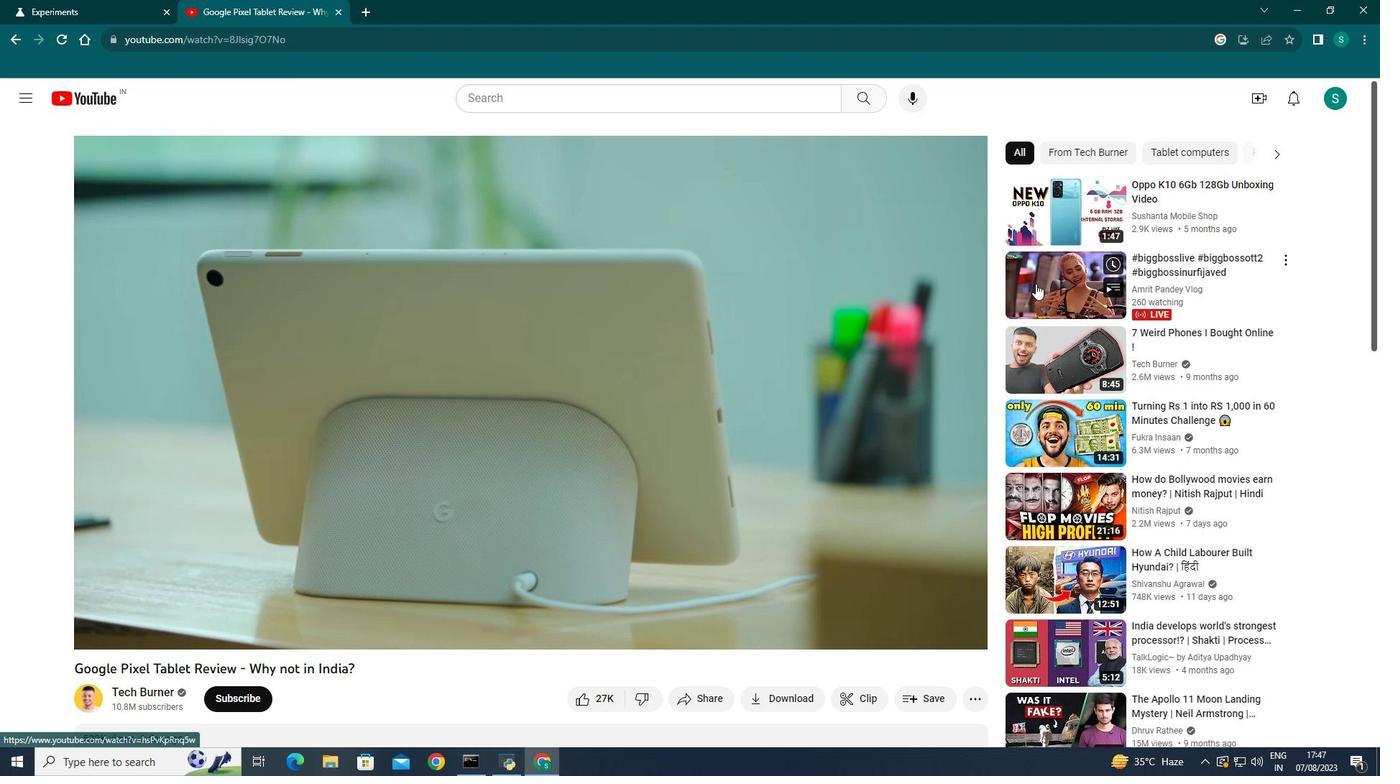 
Action: Mouse pressed left at (1036, 284)
Screenshot: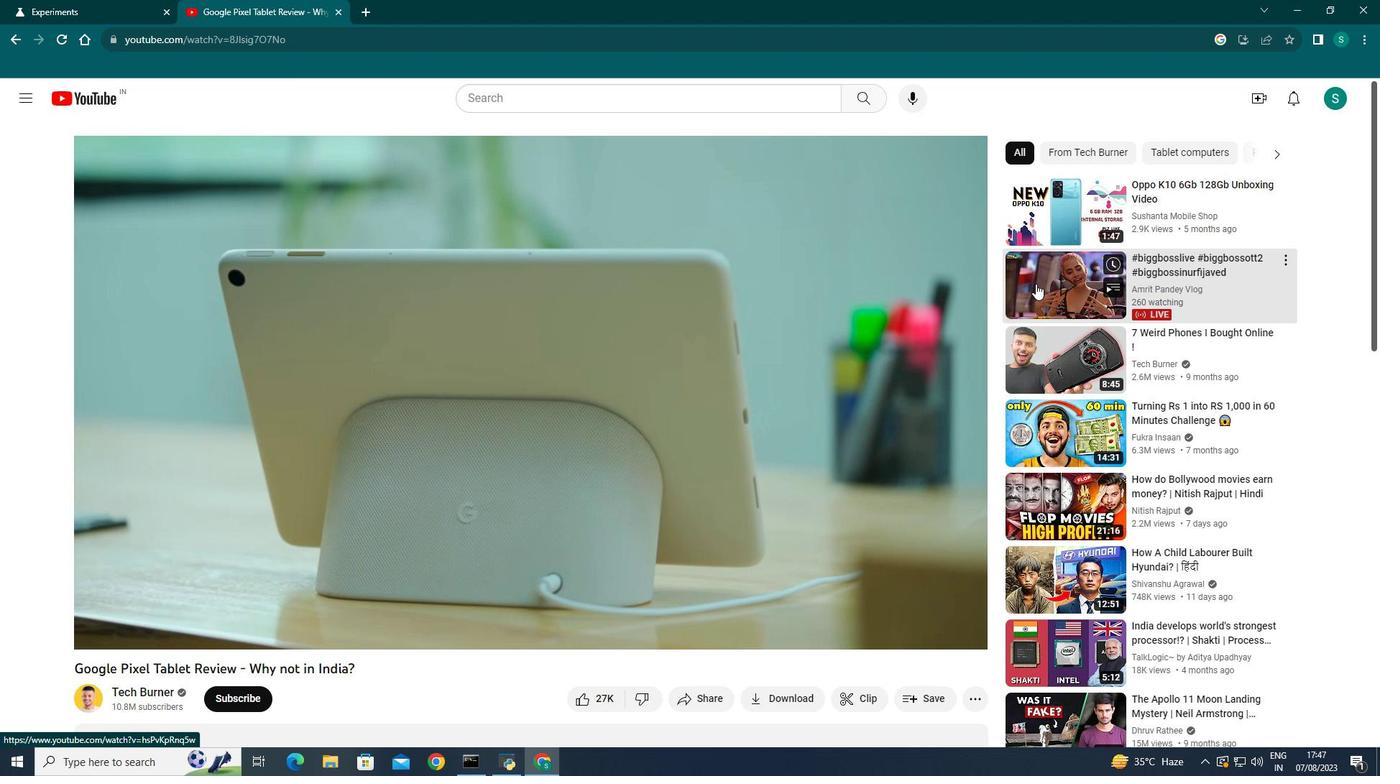 
Action: Mouse moved to (324, 12)
Screenshot: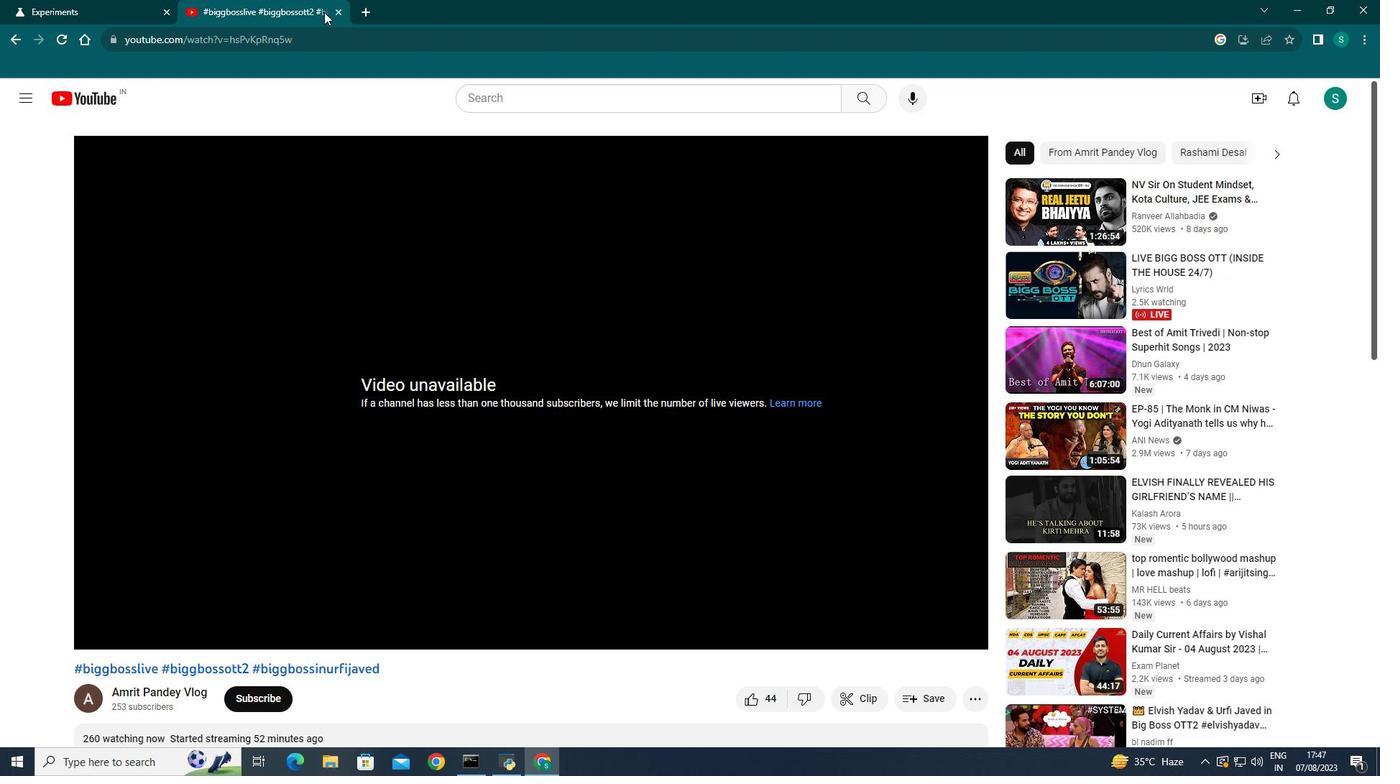 
Action: Mouse pressed left at (324, 12)
Screenshot: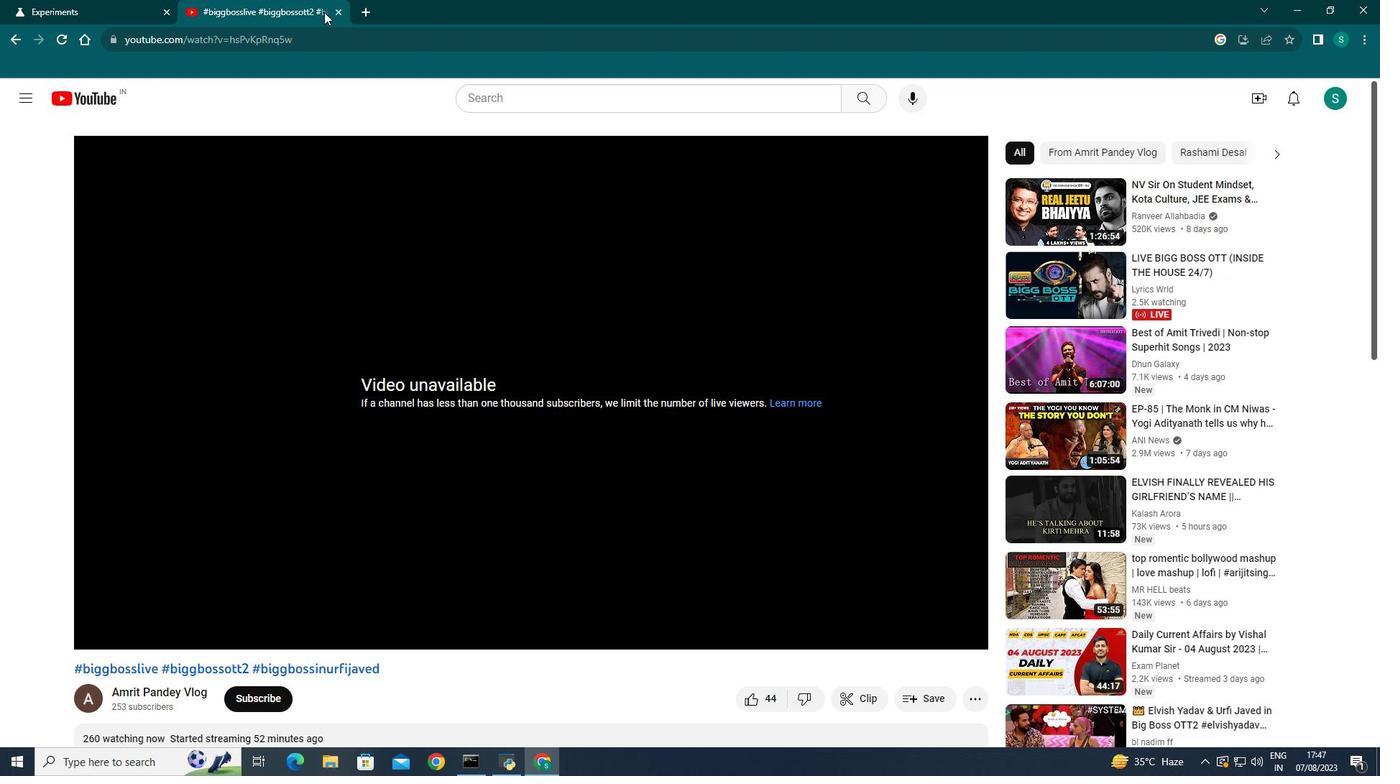 
Action: Mouse moved to (319, 10)
Screenshot: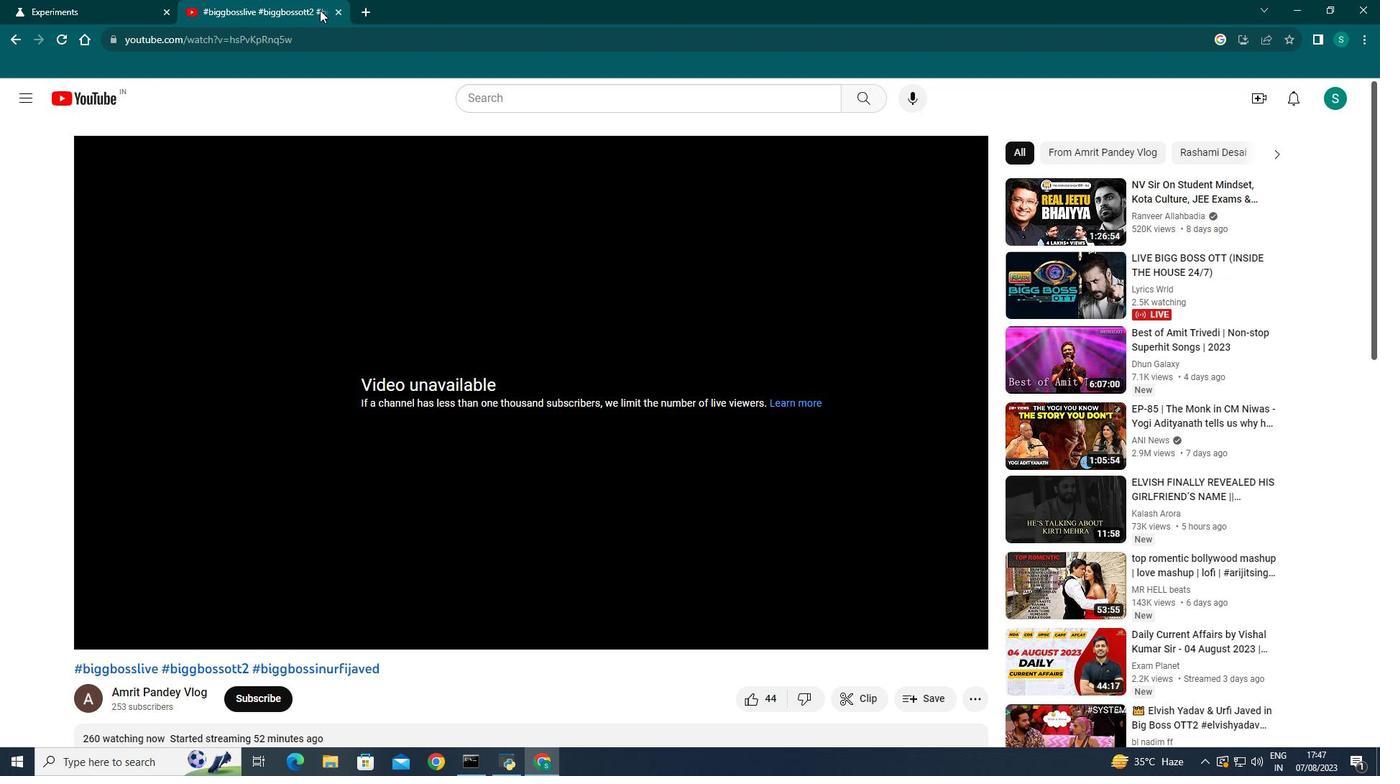 
Action: Mouse pressed left at (319, 10)
Screenshot: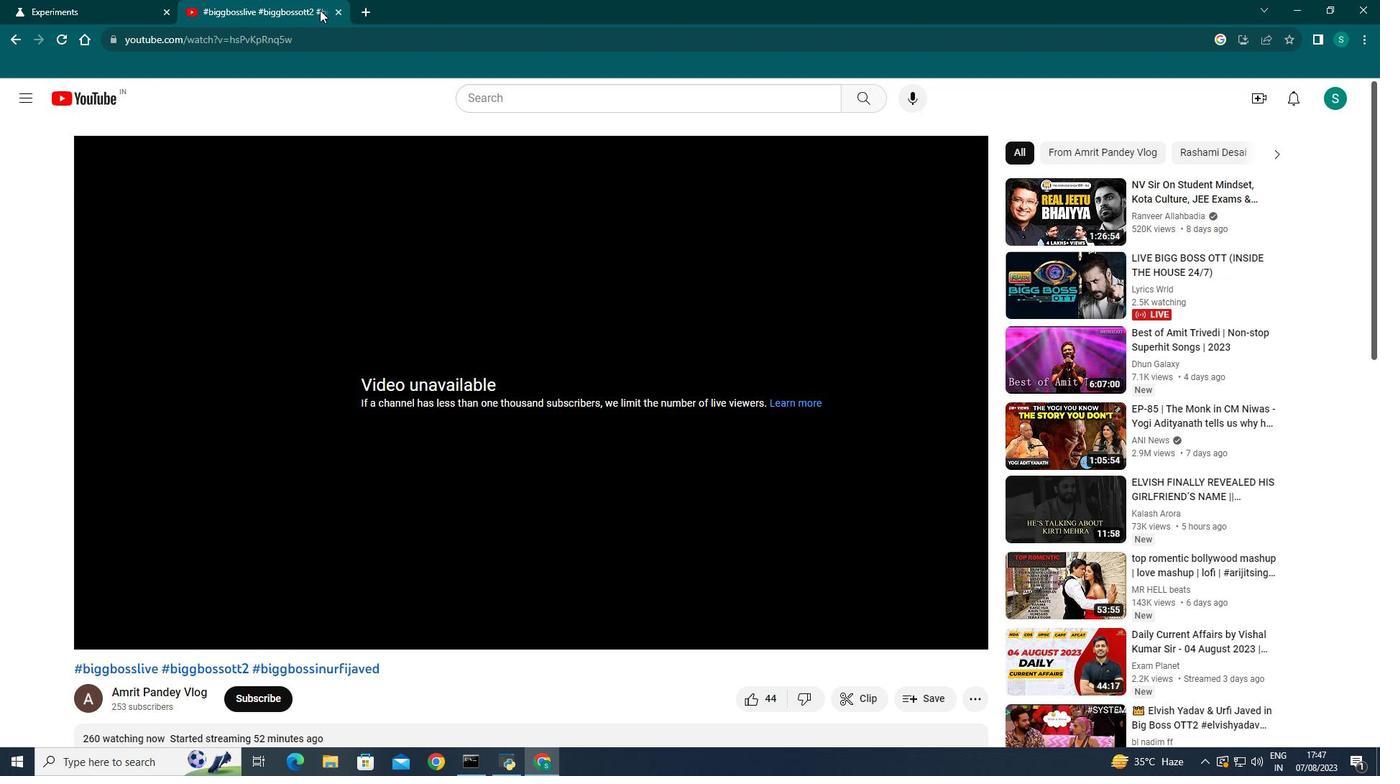 
Action: Mouse moved to (67, 0)
Screenshot: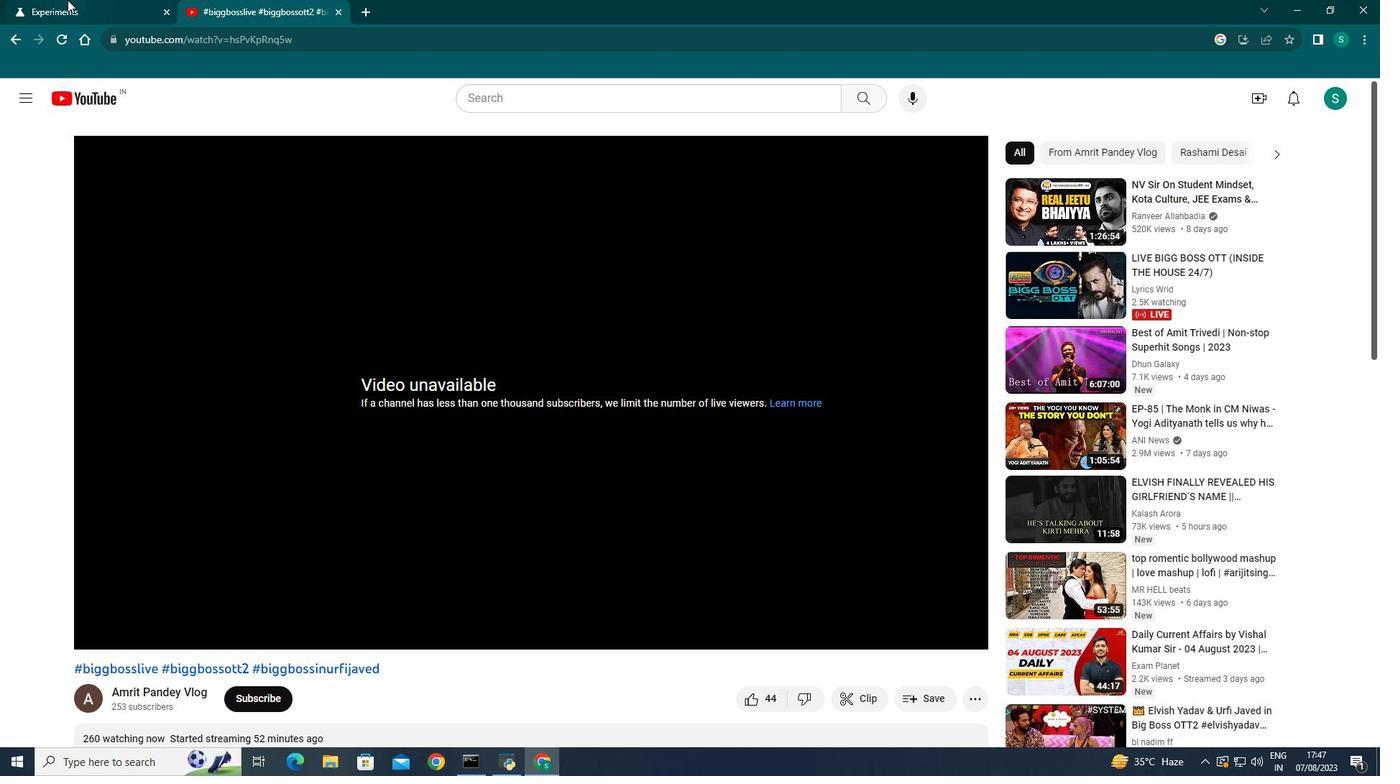 
Action: Mouse pressed left at (67, 0)
Screenshot: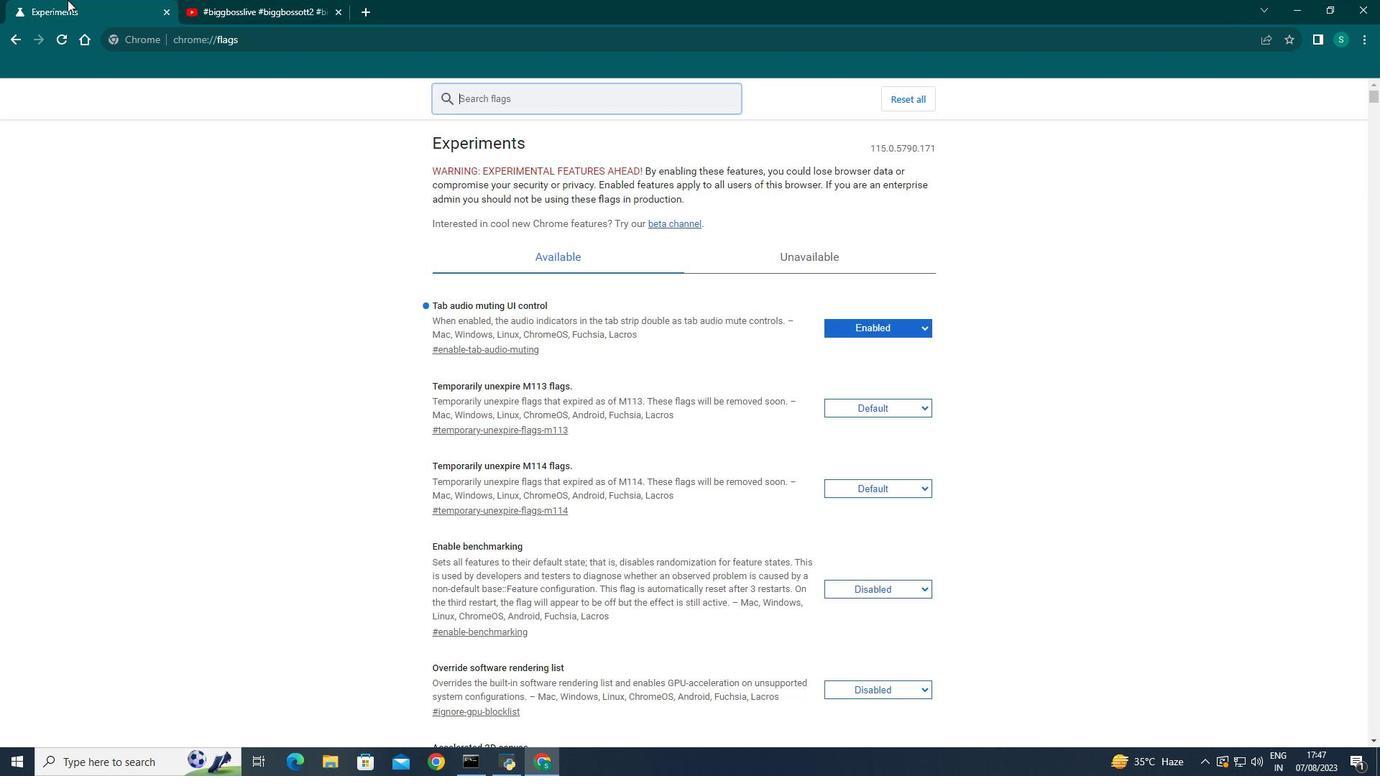 
Action: Mouse moved to (863, 333)
Screenshot: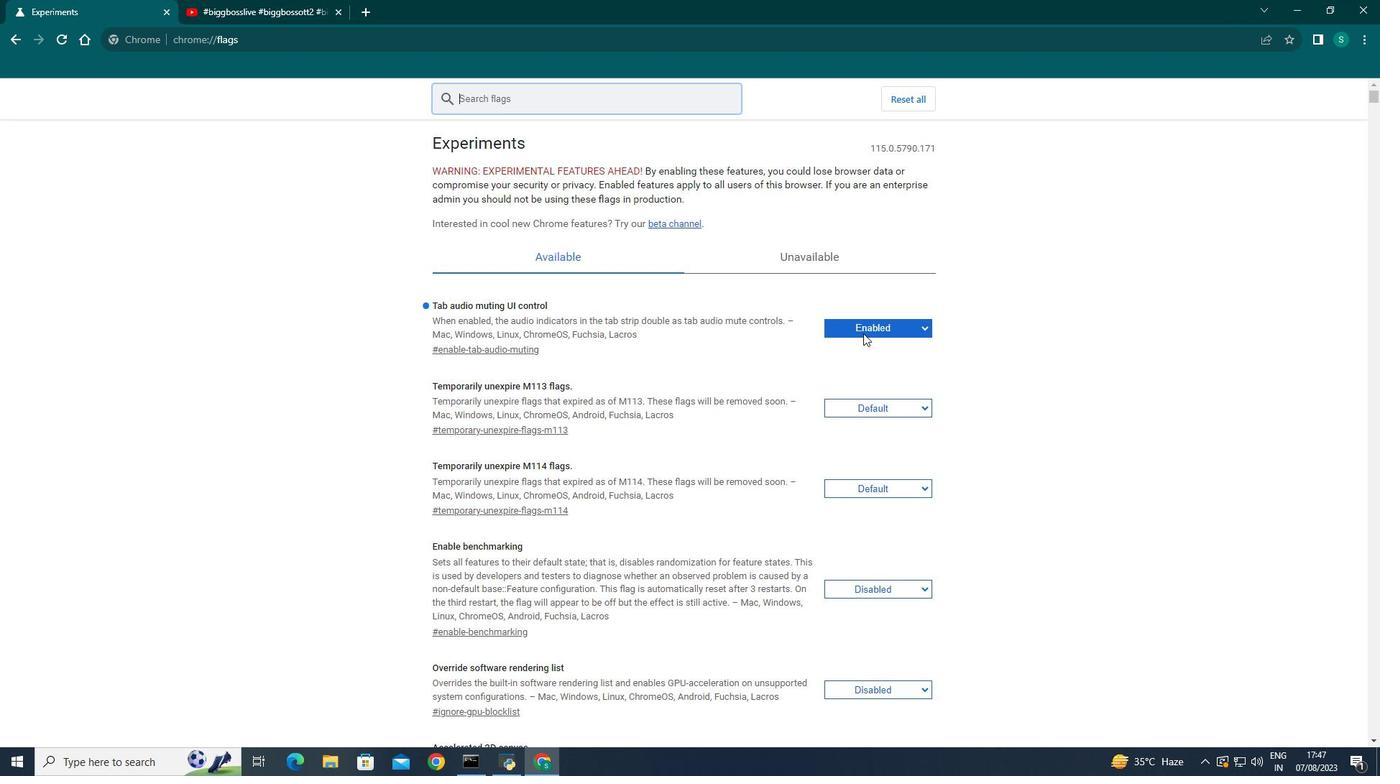 
Action: Mouse pressed left at (863, 333)
Screenshot: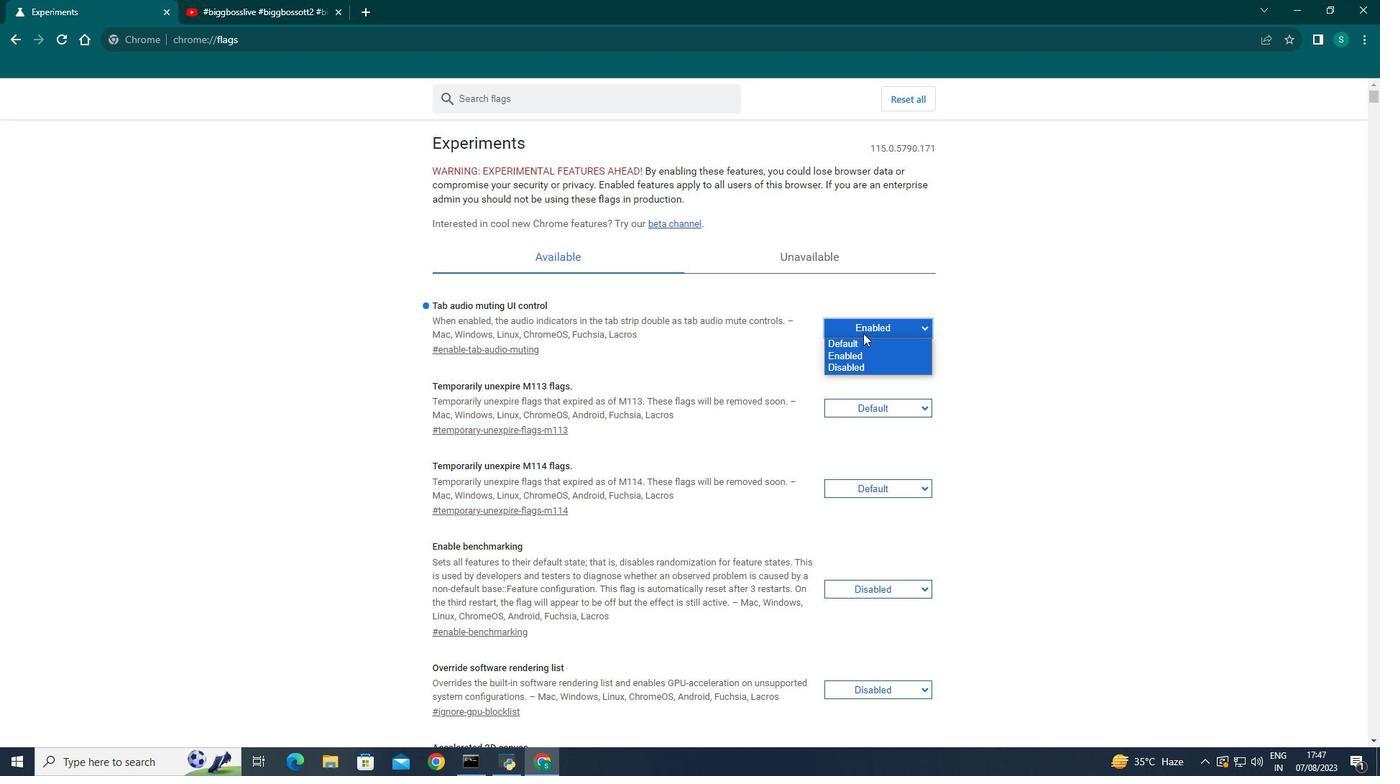 
Action: Mouse moved to (857, 353)
Screenshot: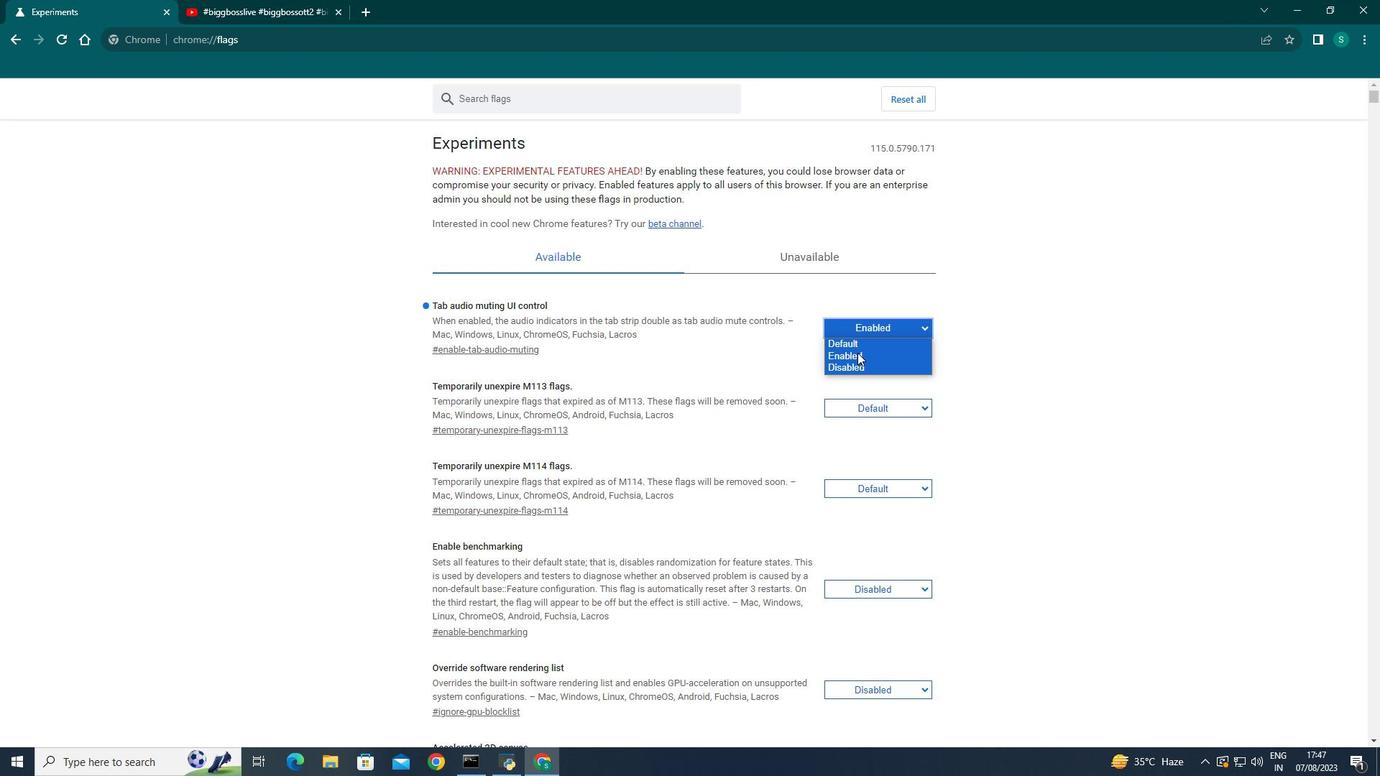 
Action: Mouse pressed left at (857, 353)
Screenshot: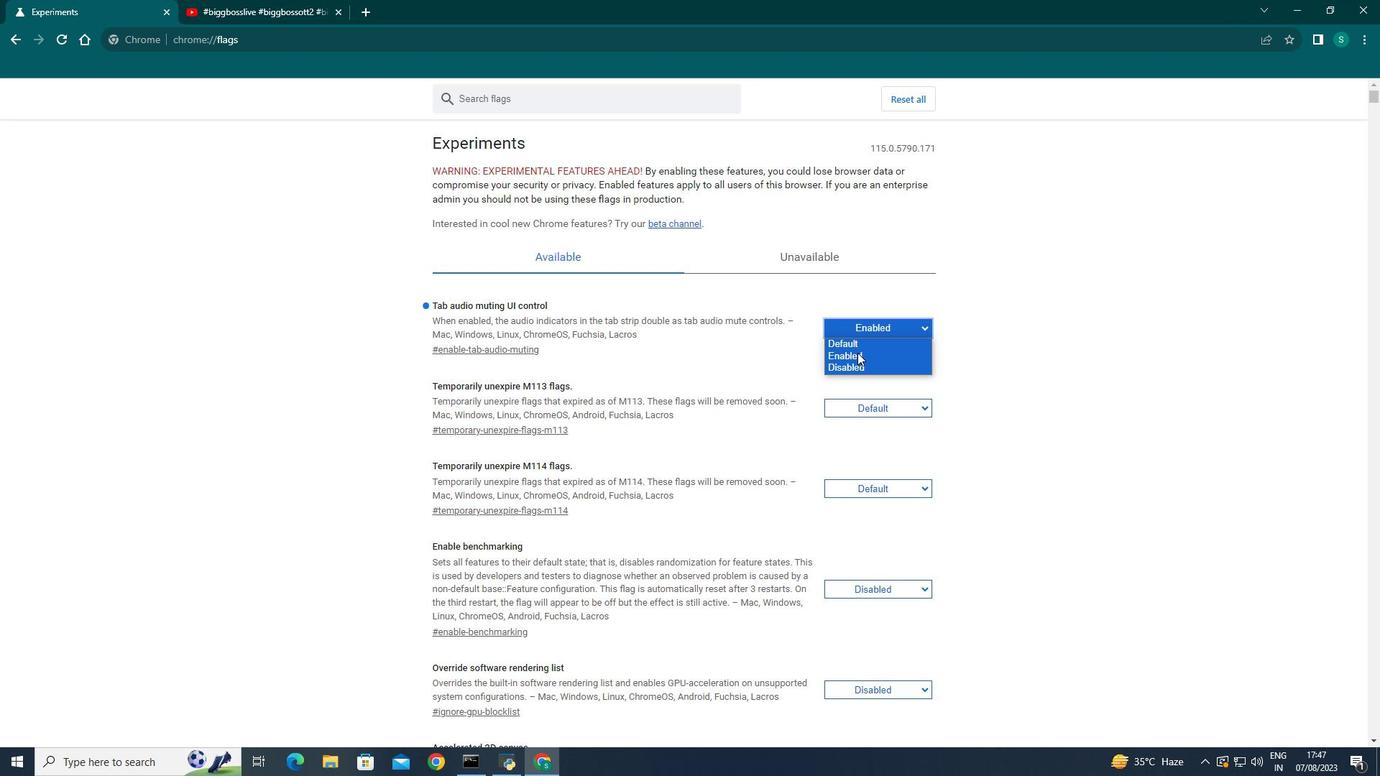 
Action: Mouse moved to (867, 332)
Screenshot: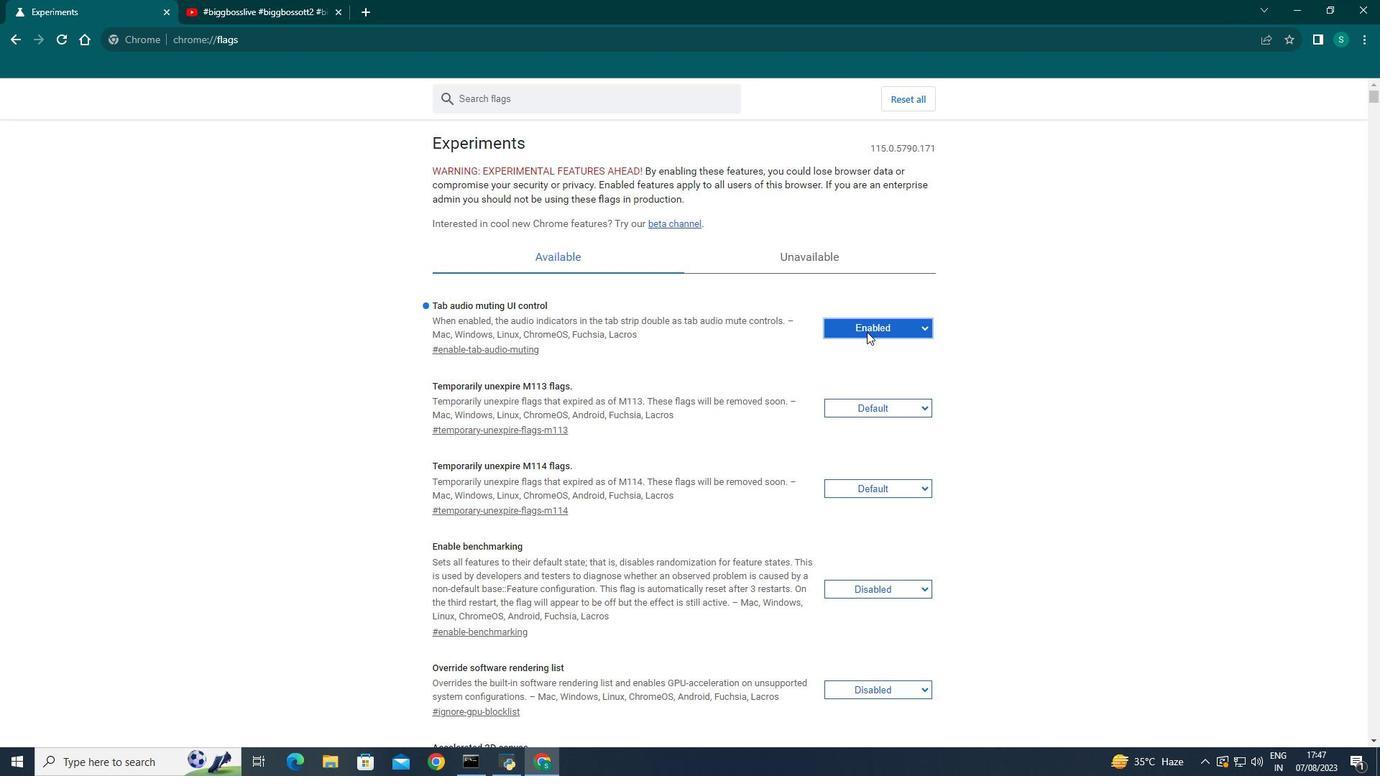 
Action: Mouse pressed left at (867, 332)
Screenshot: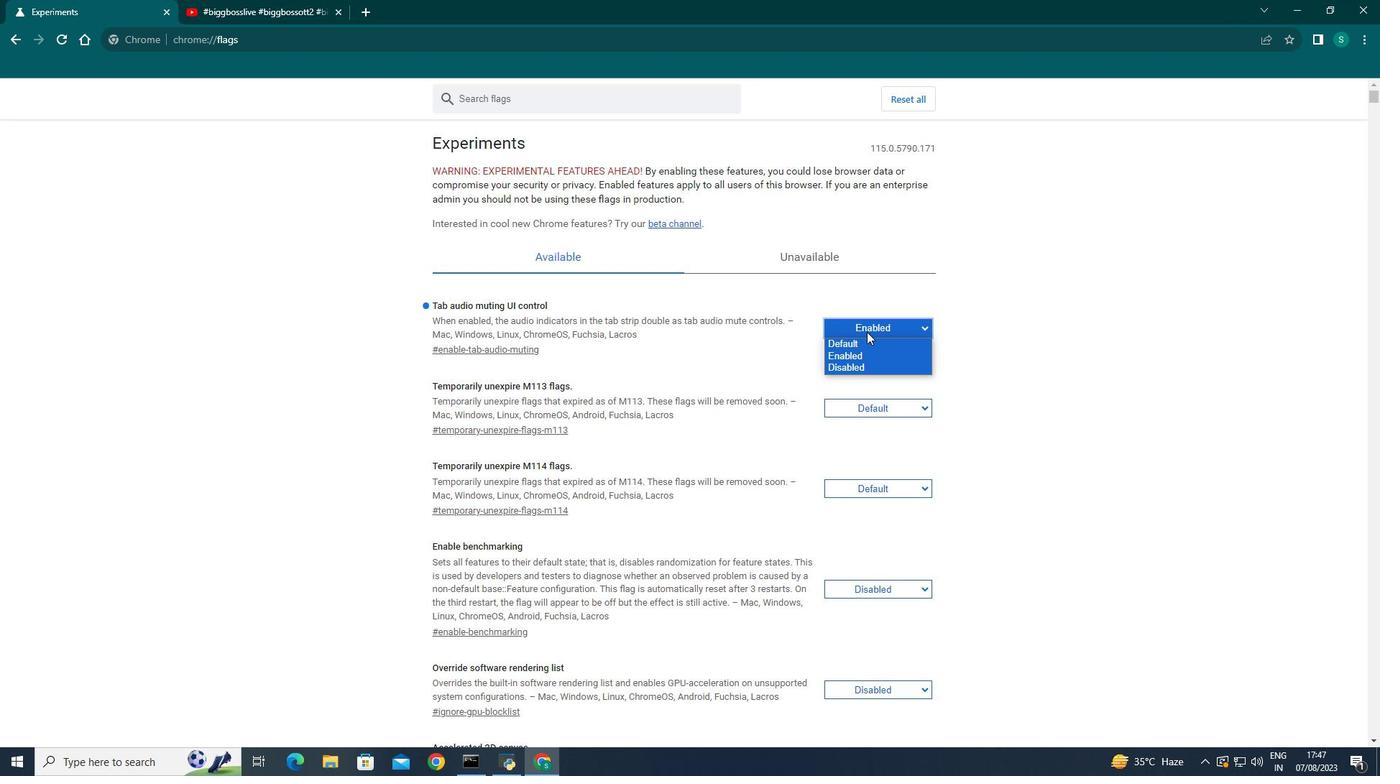 
Action: Mouse moved to (849, 370)
Screenshot: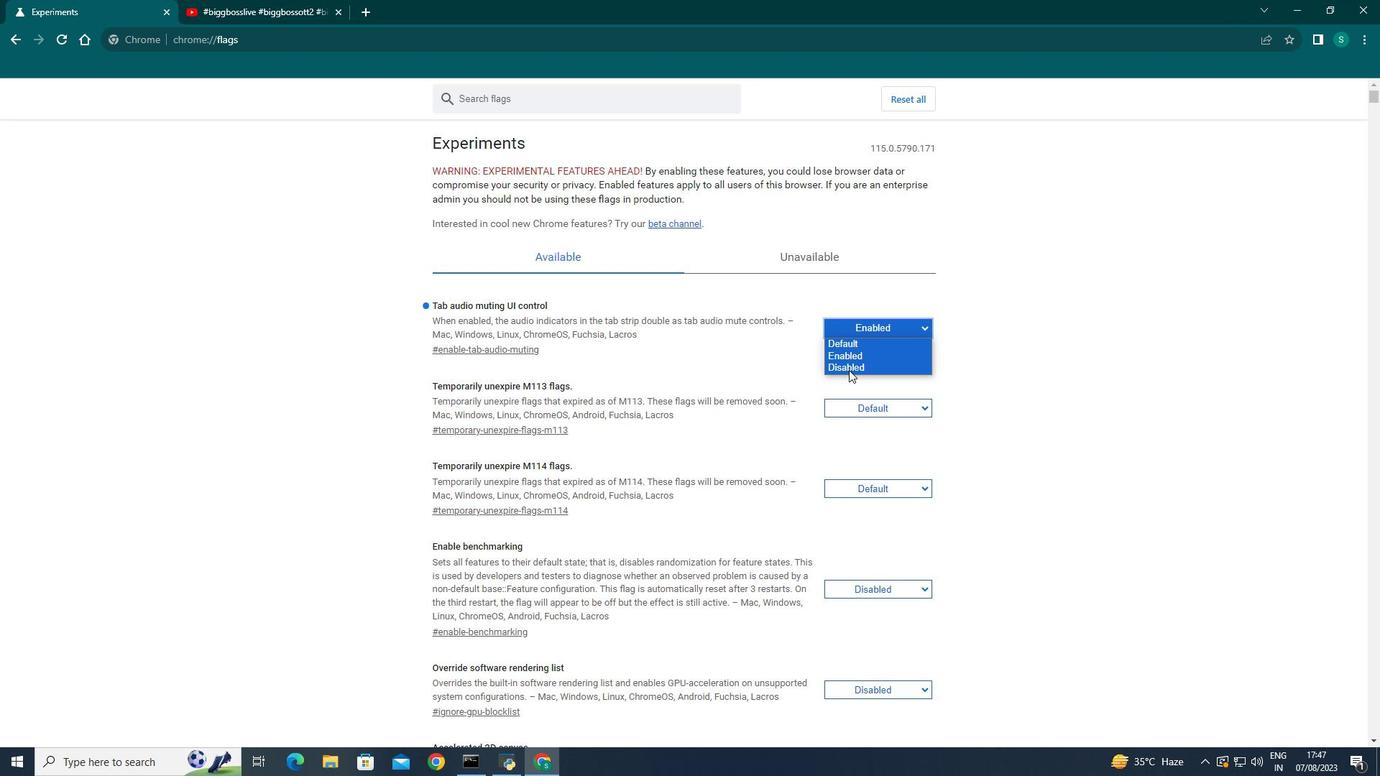 
Action: Mouse pressed left at (849, 370)
Screenshot: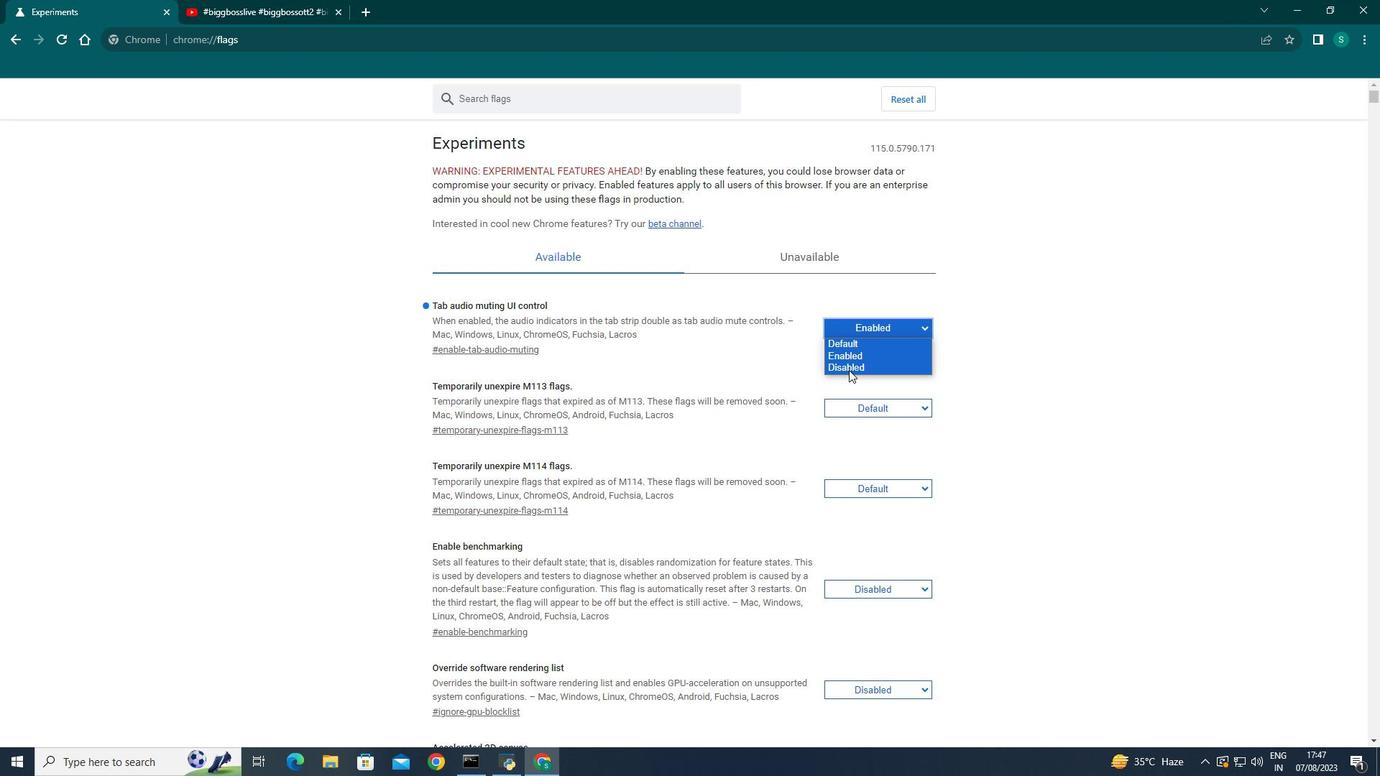 
Action: Mouse moved to (1305, 716)
Screenshot: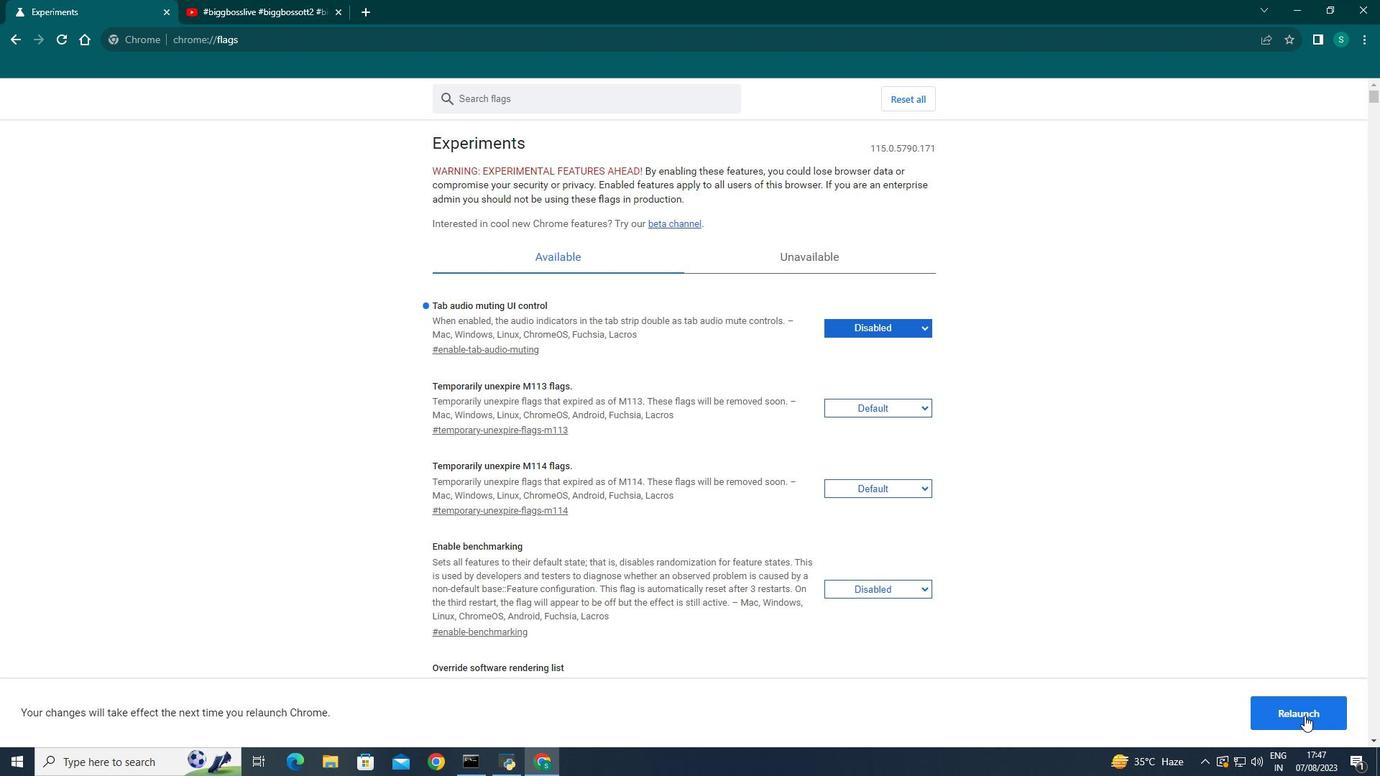 
Action: Mouse pressed left at (1305, 716)
Screenshot: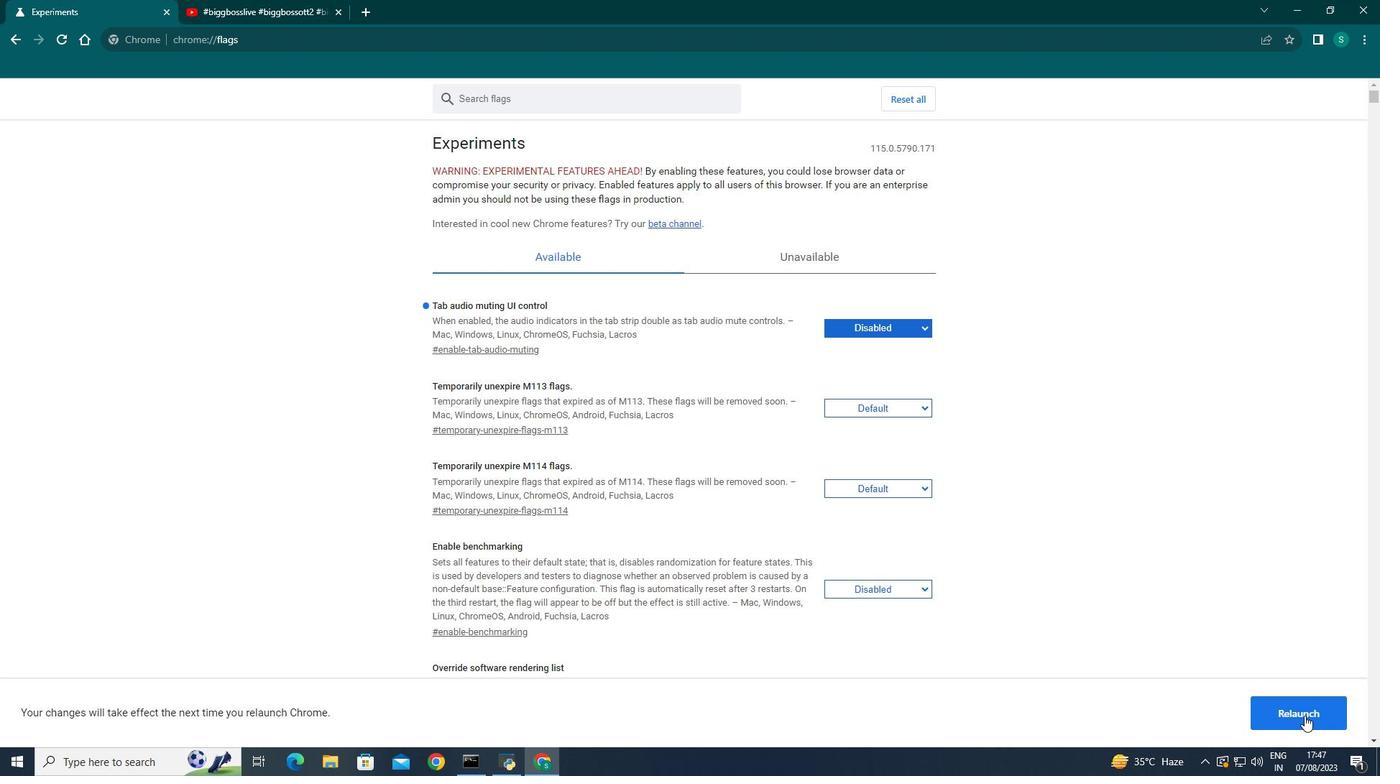 
Action: Mouse moved to (320, 8)
Screenshot: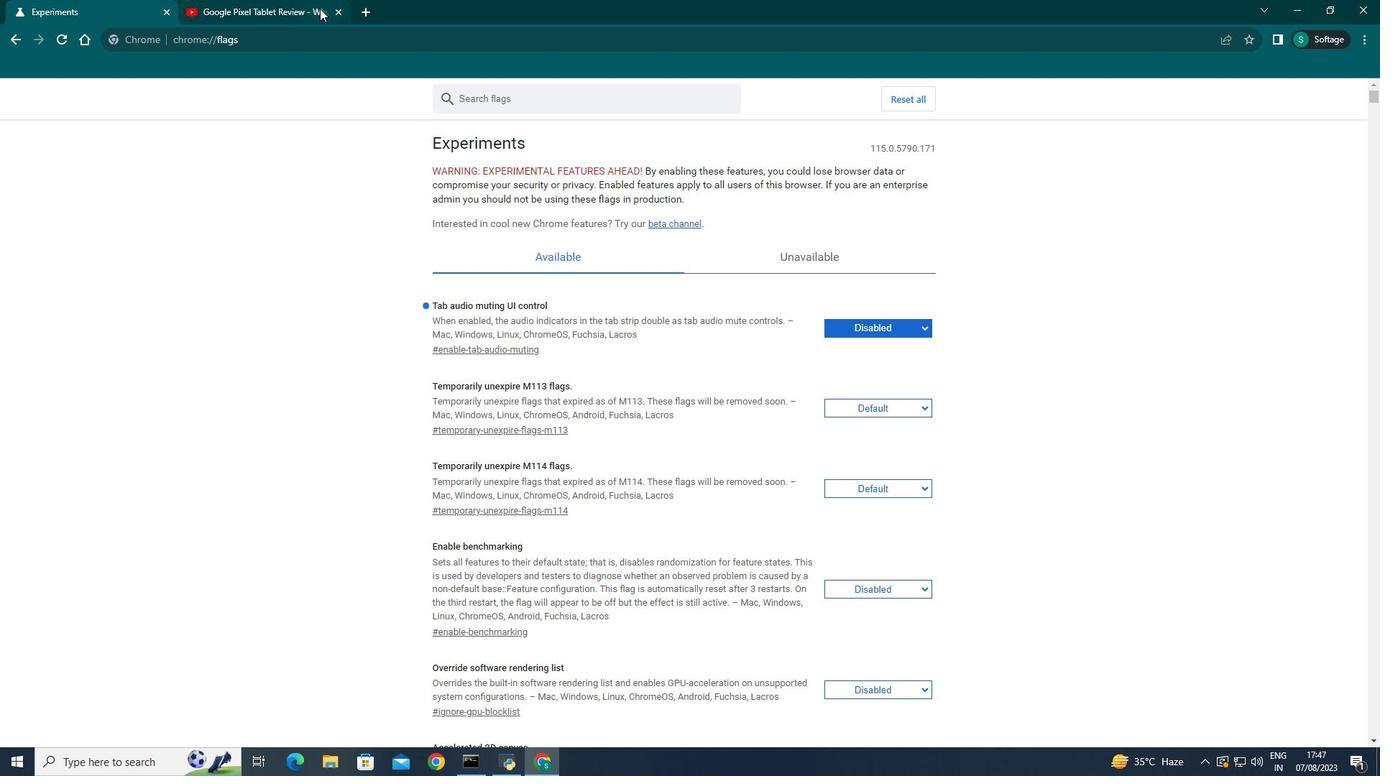 
Action: Mouse pressed left at (320, 8)
Screenshot: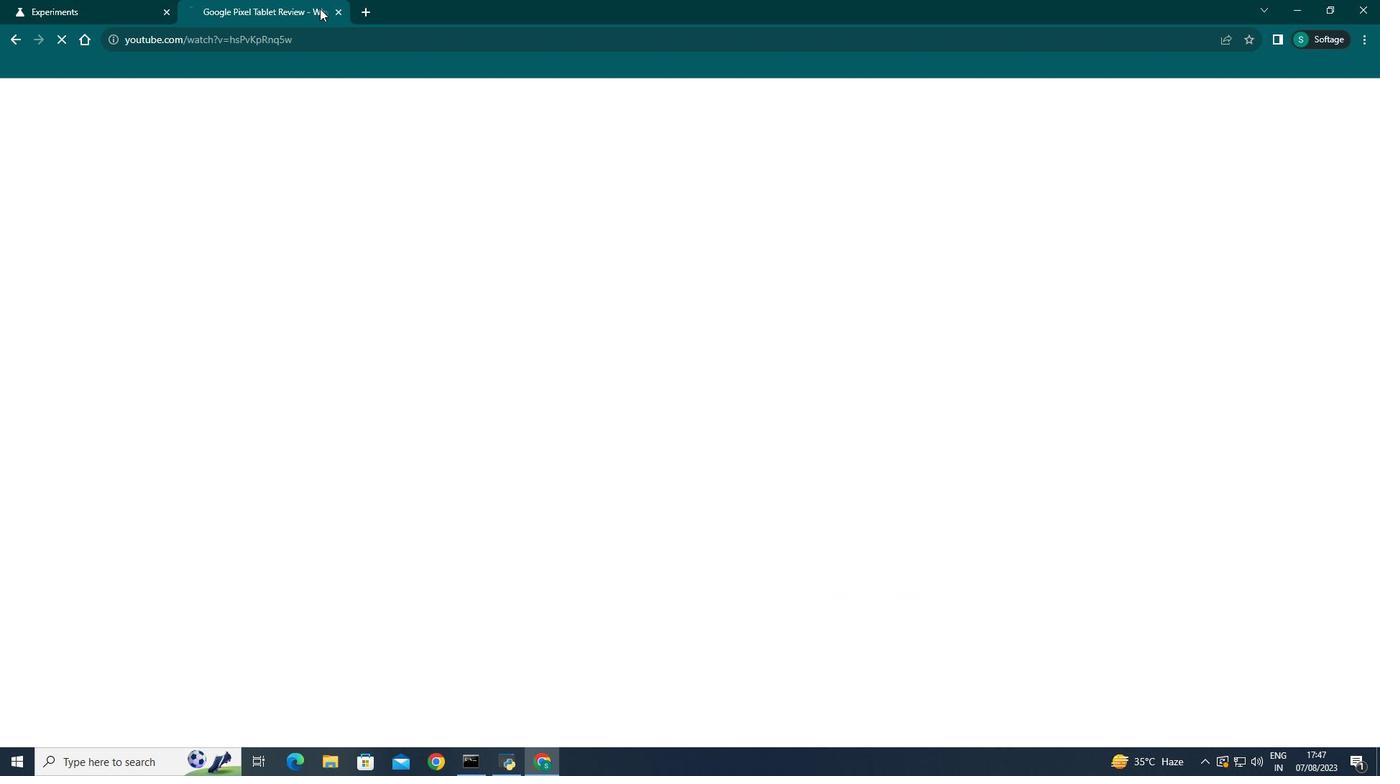 
Action: Mouse moved to (316, 12)
Screenshot: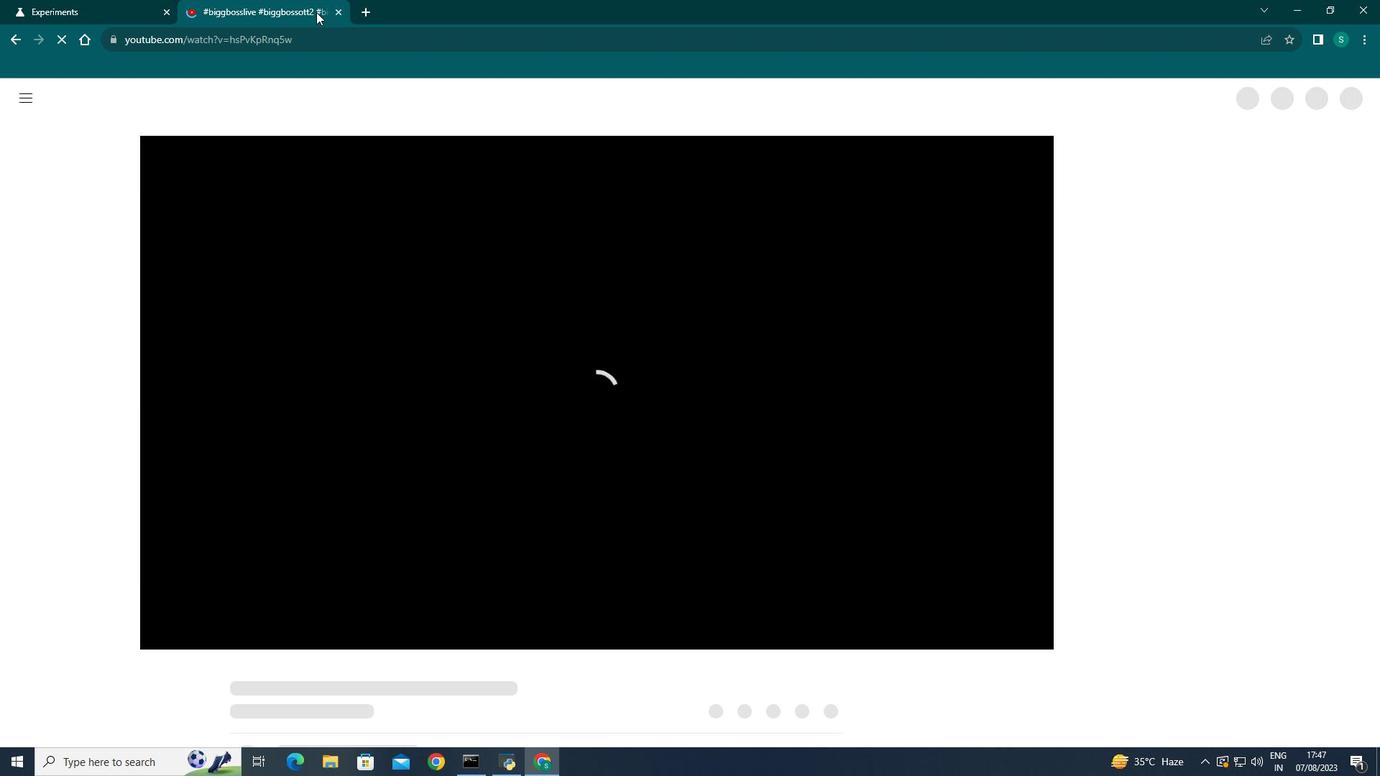 
Action: Mouse pressed left at (316, 12)
Screenshot: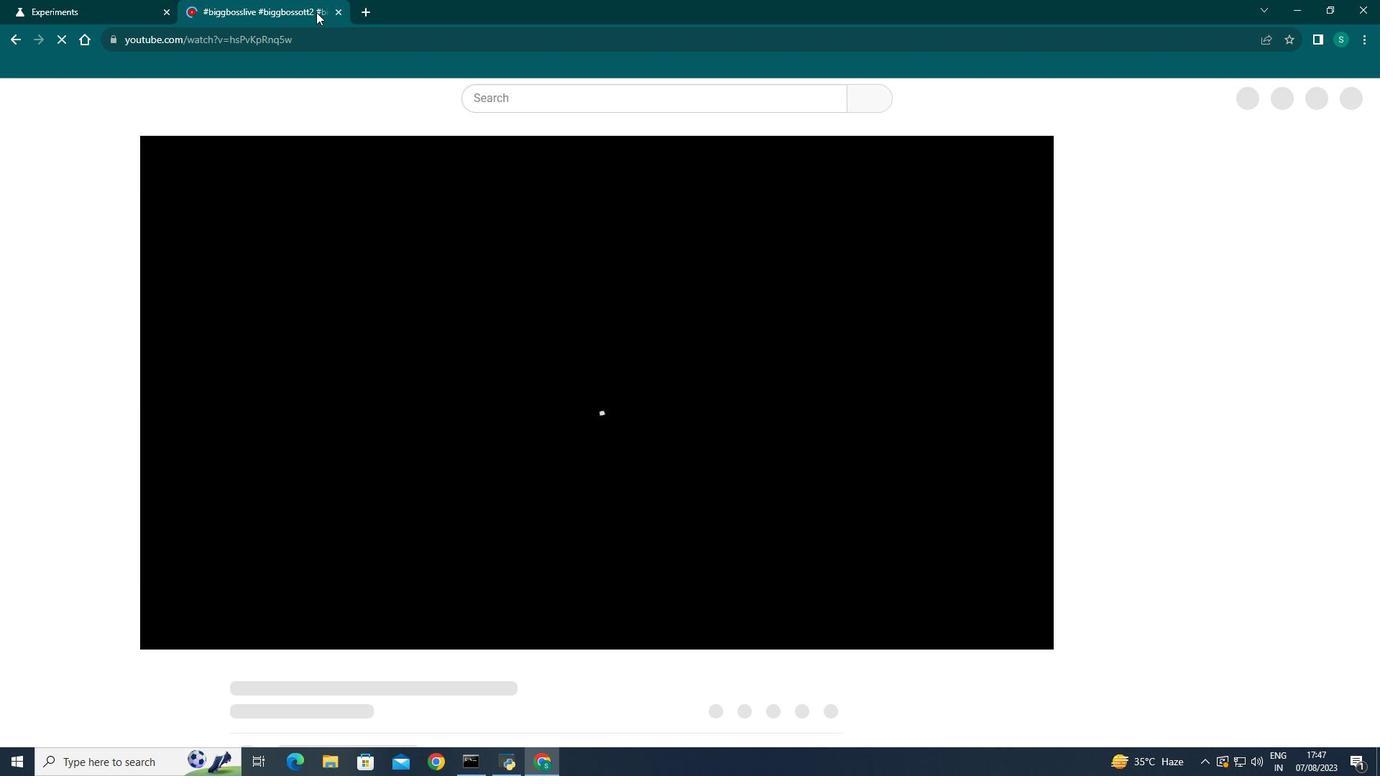 
Action: Mouse moved to (102, 2)
Screenshot: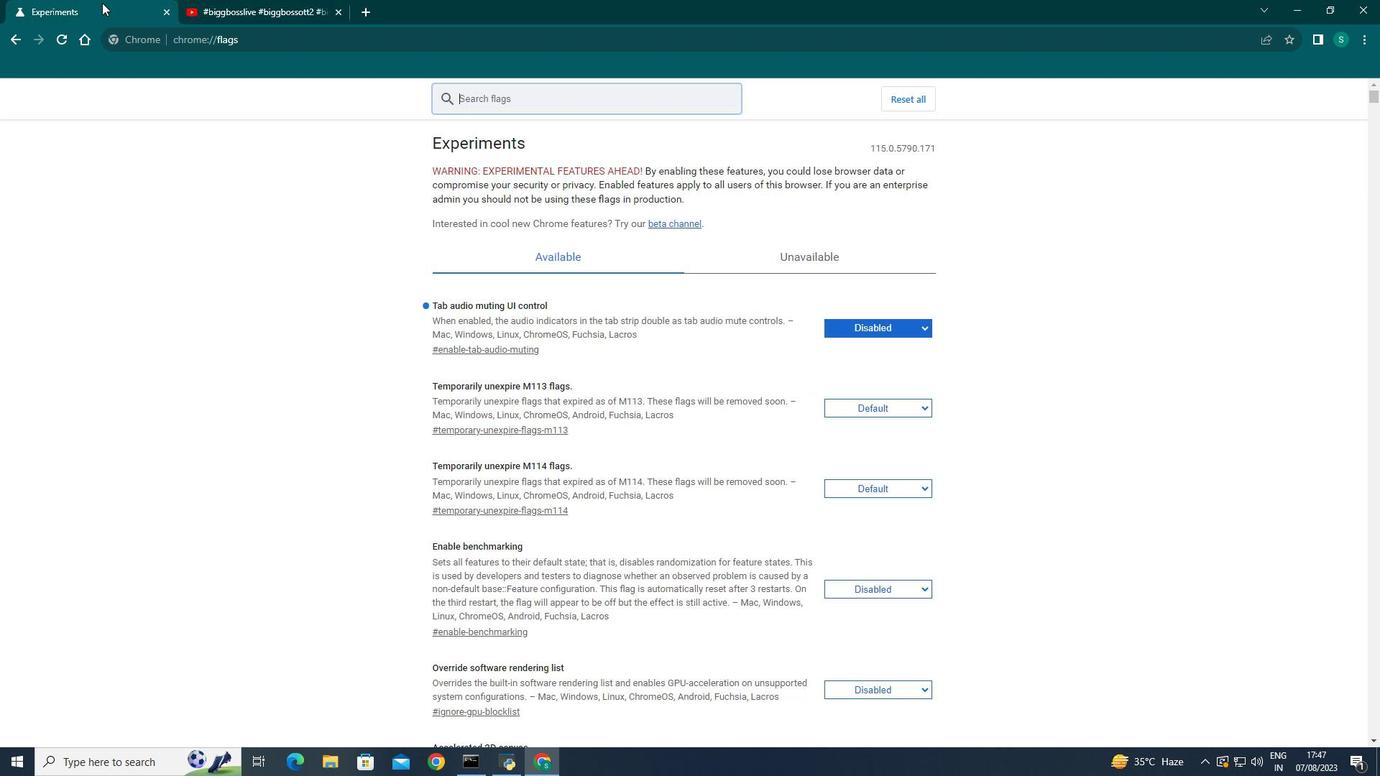 
Action: Mouse pressed left at (102, 2)
Screenshot: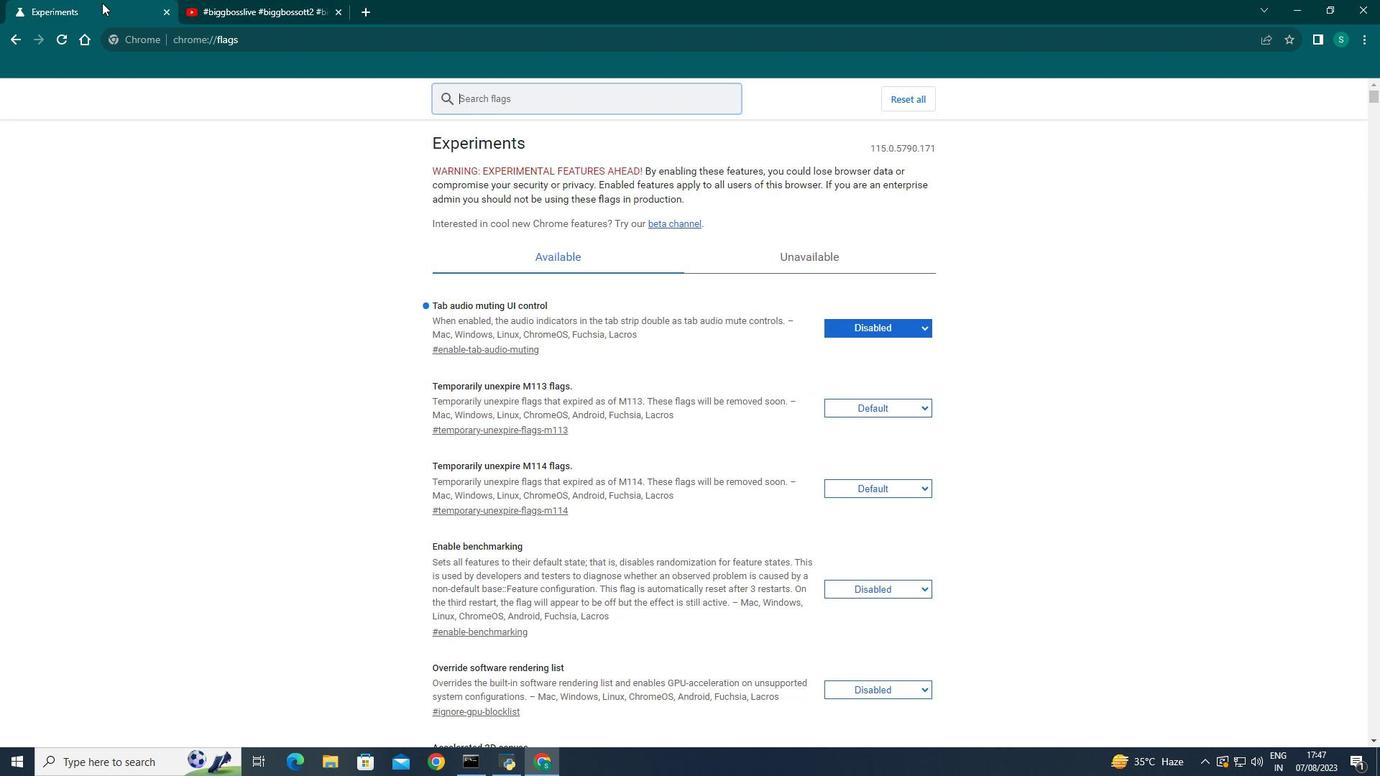 
Action: Mouse moved to (862, 326)
Screenshot: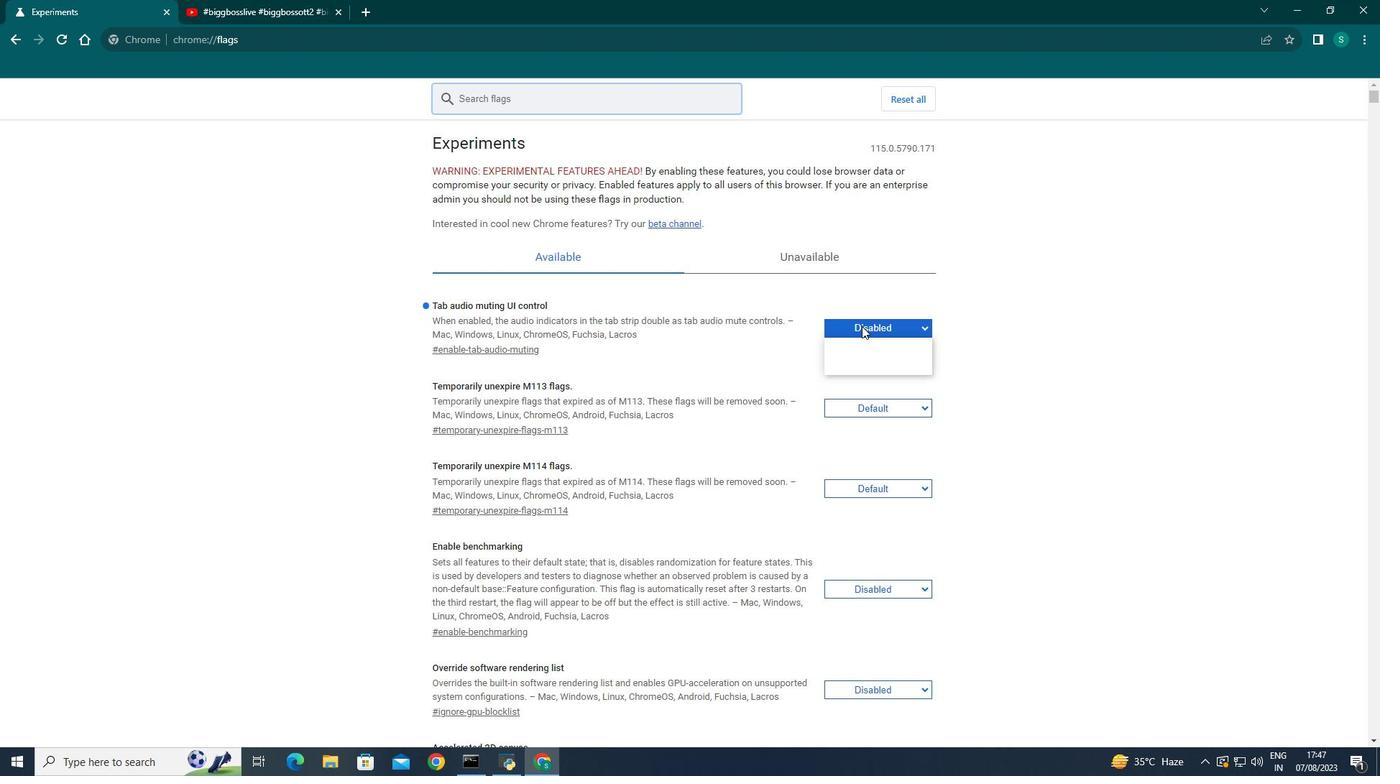 
Action: Mouse pressed left at (862, 326)
Screenshot: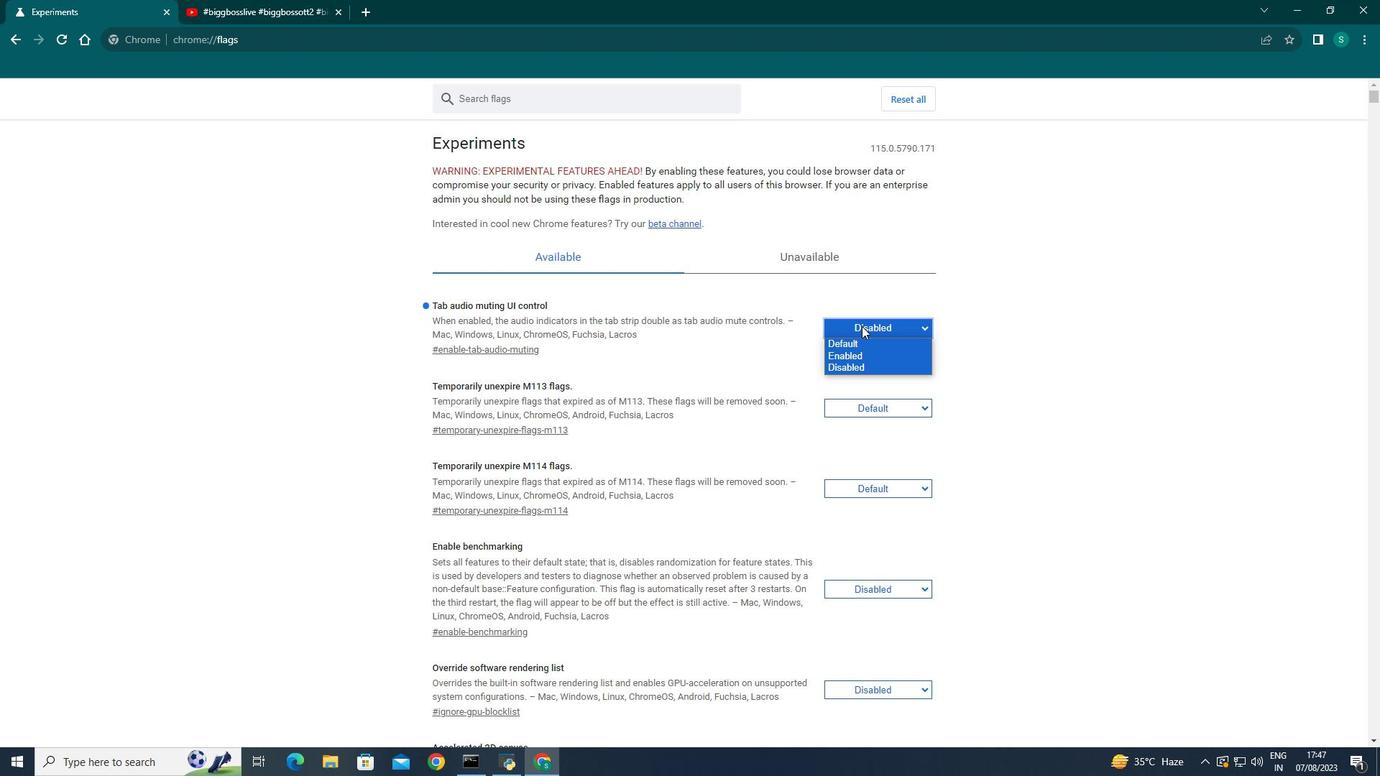 
Action: Mouse moved to (870, 340)
Screenshot: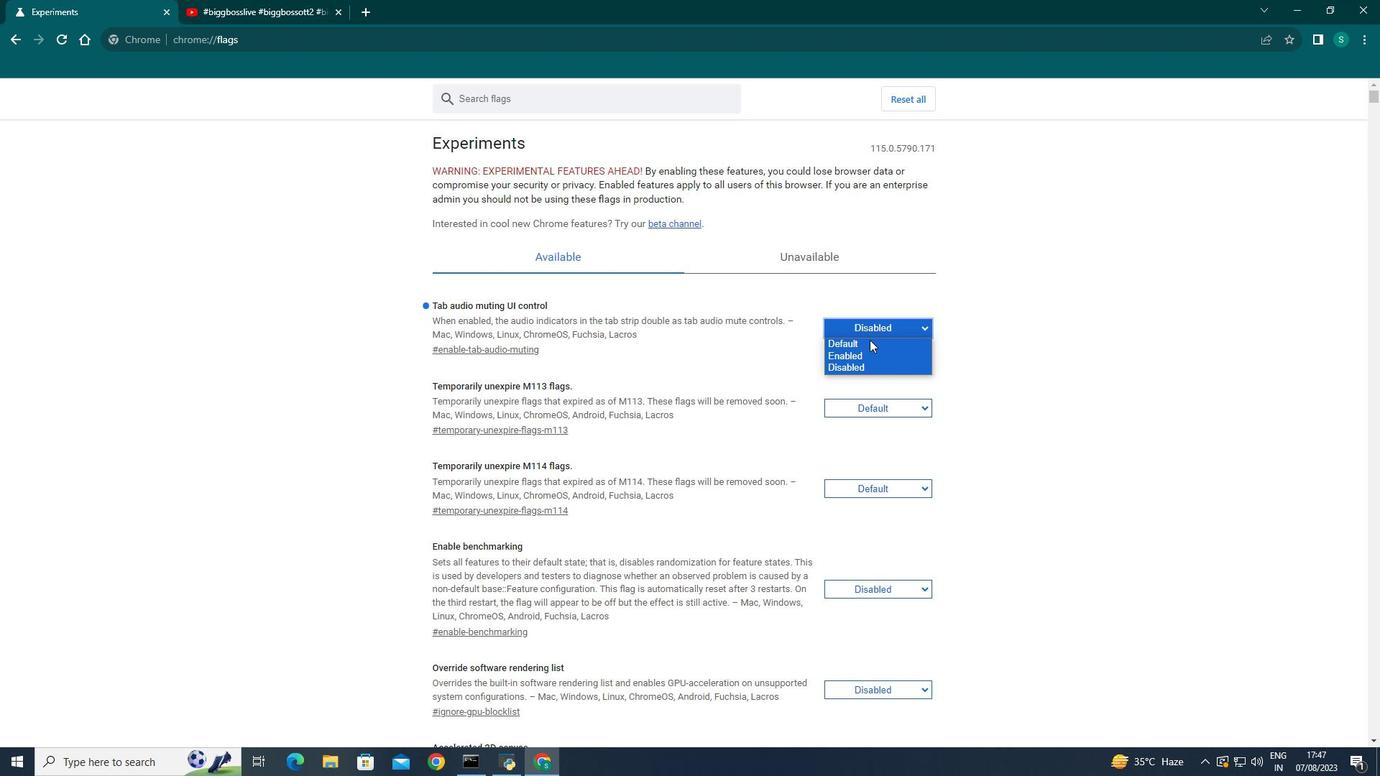 
Action: Mouse pressed left at (870, 340)
Screenshot: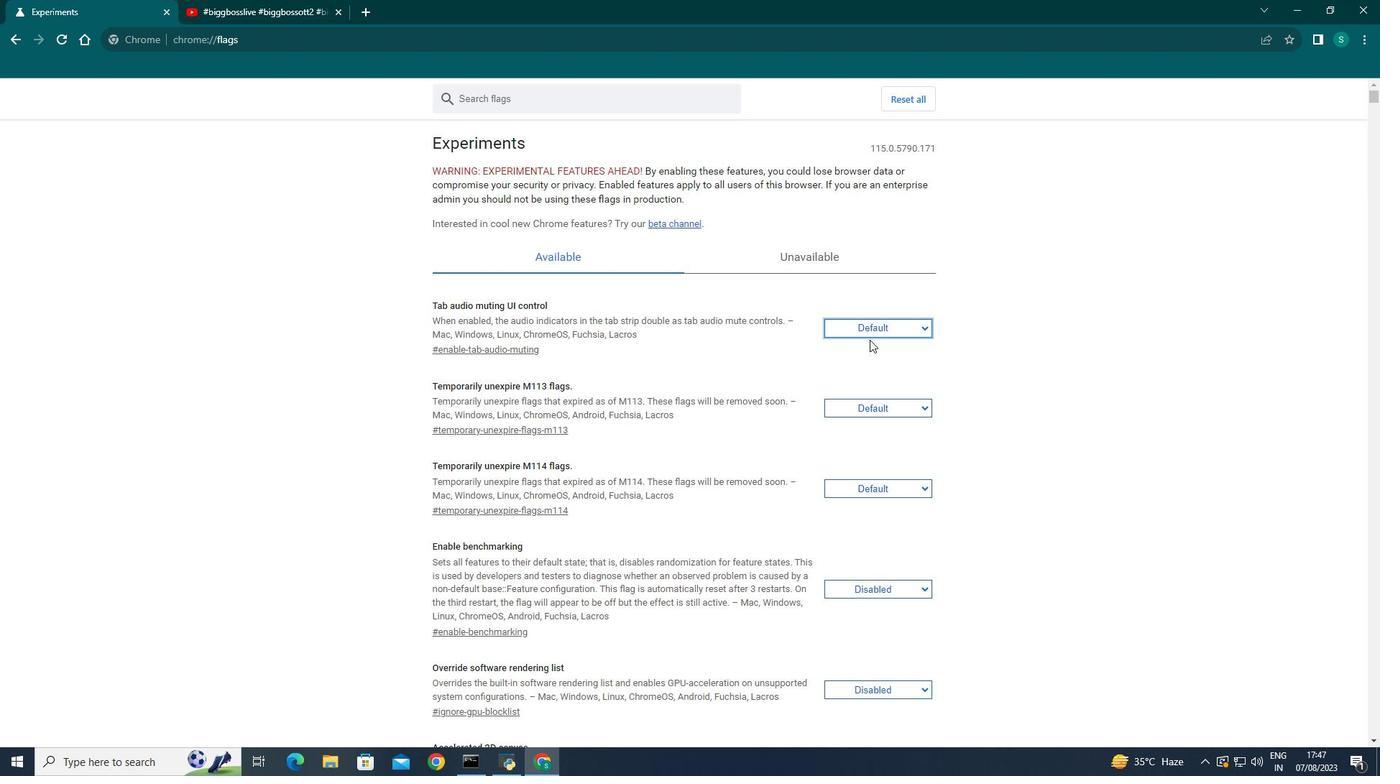 
Action: Mouse moved to (1292, 716)
Screenshot: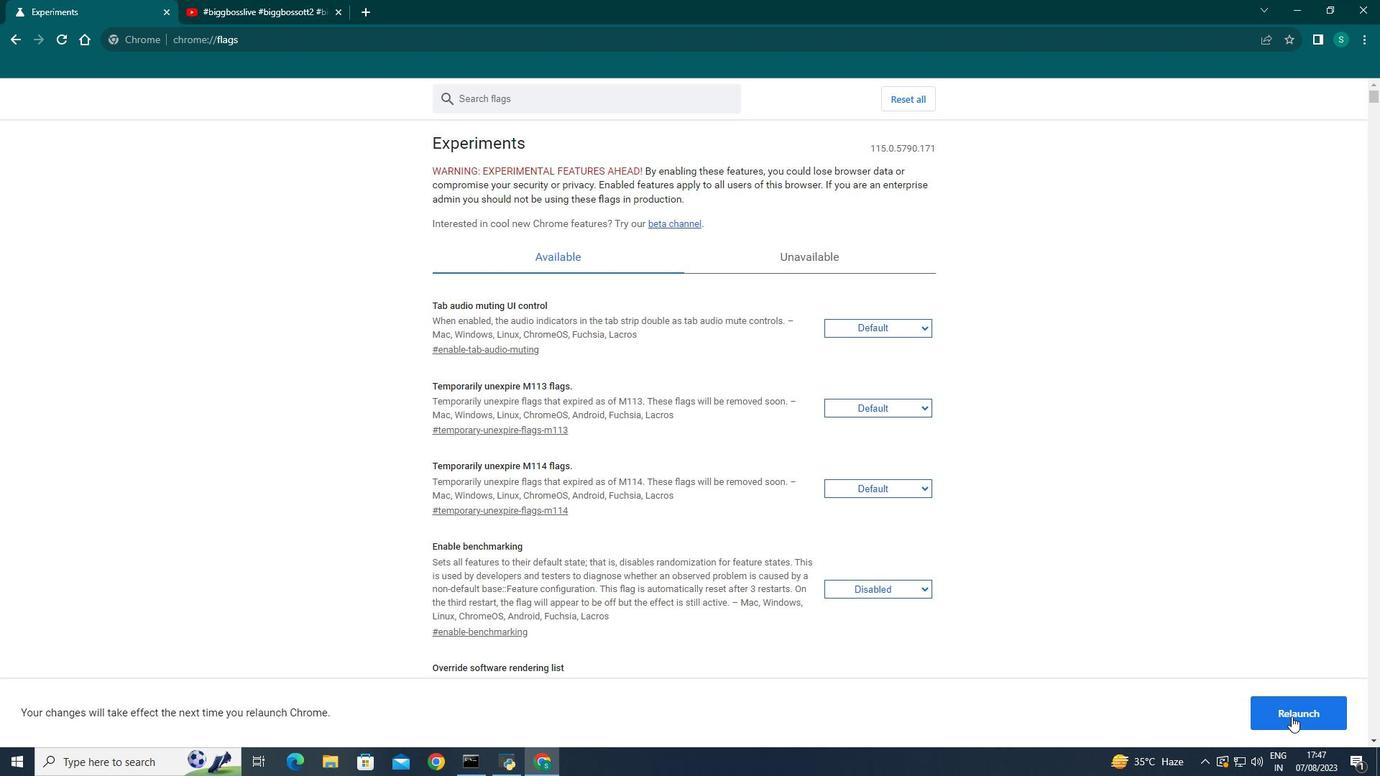 
Action: Mouse pressed left at (1292, 716)
Screenshot: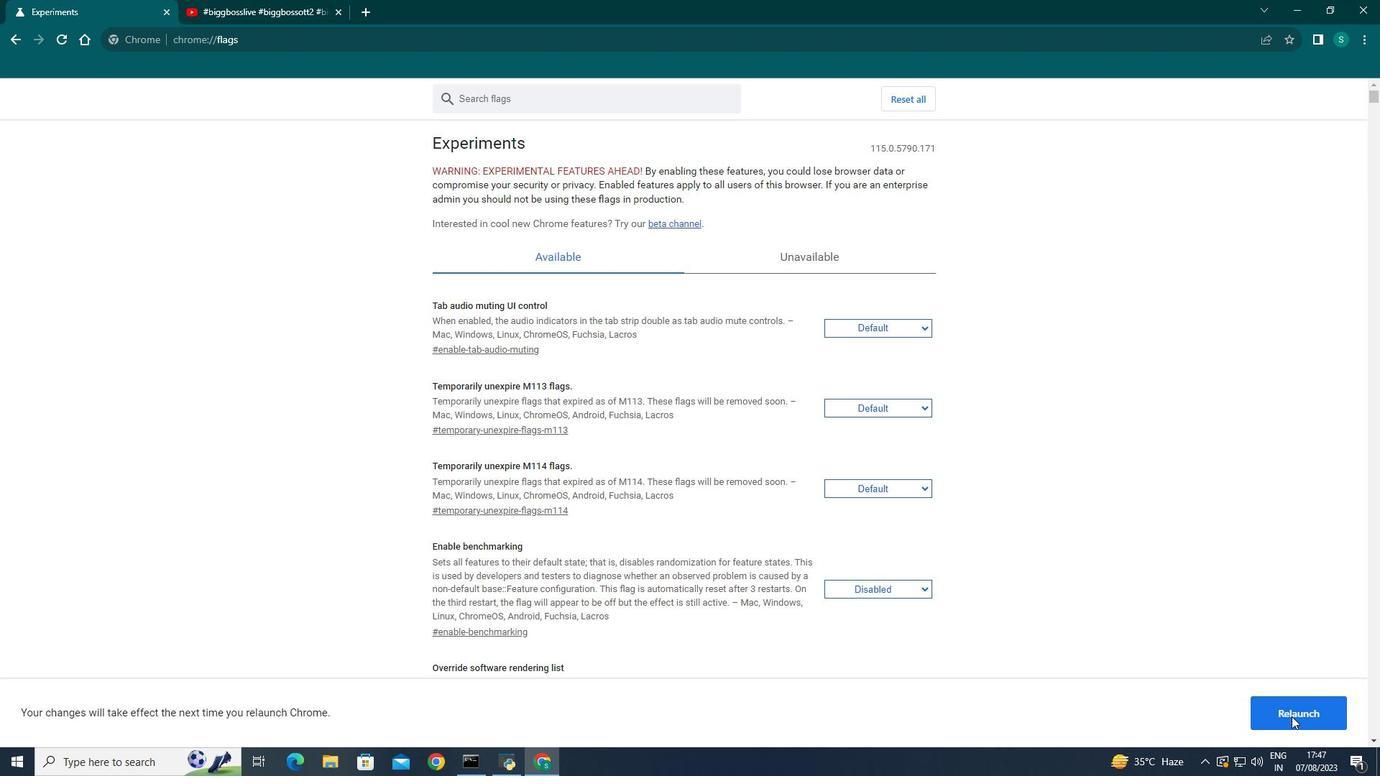 
Action: Mouse moved to (523, 90)
Screenshot: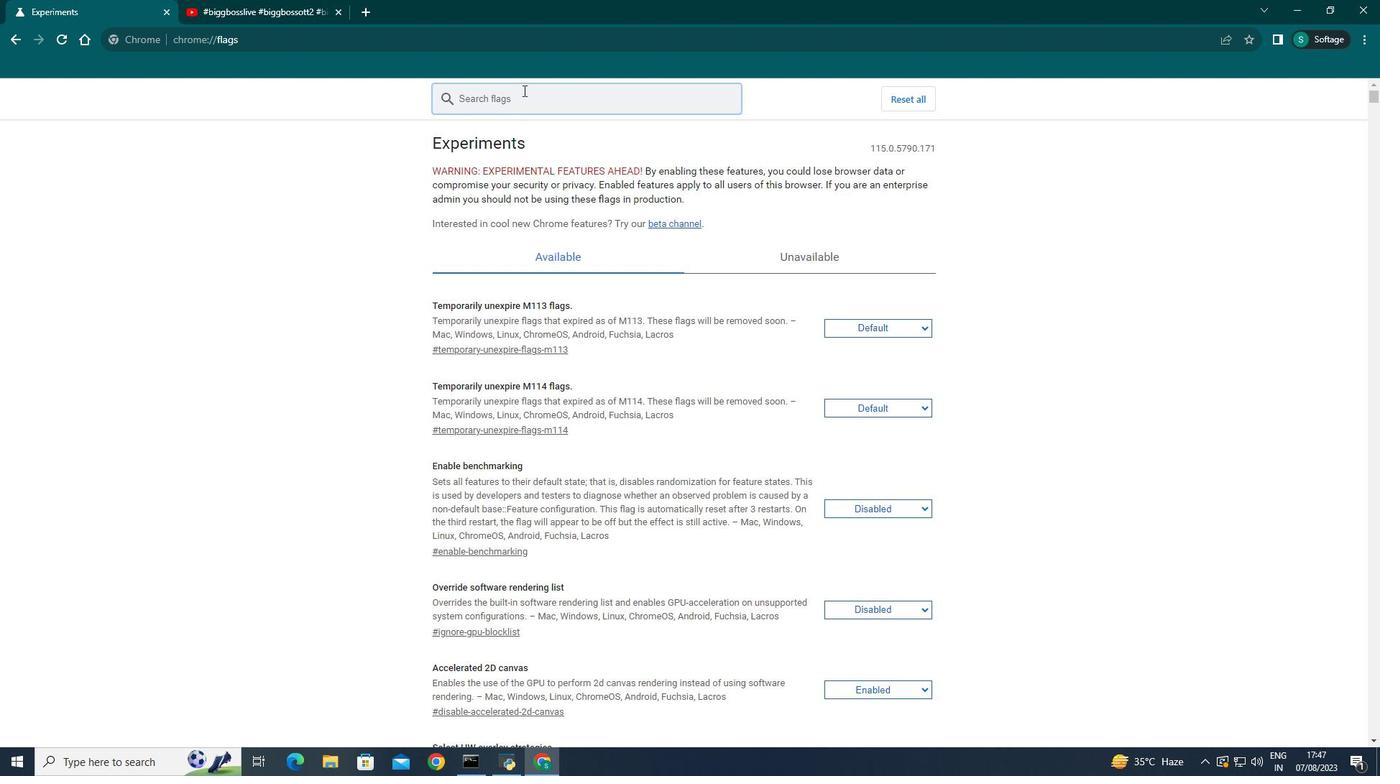 
Action: Mouse pressed left at (523, 90)
Screenshot: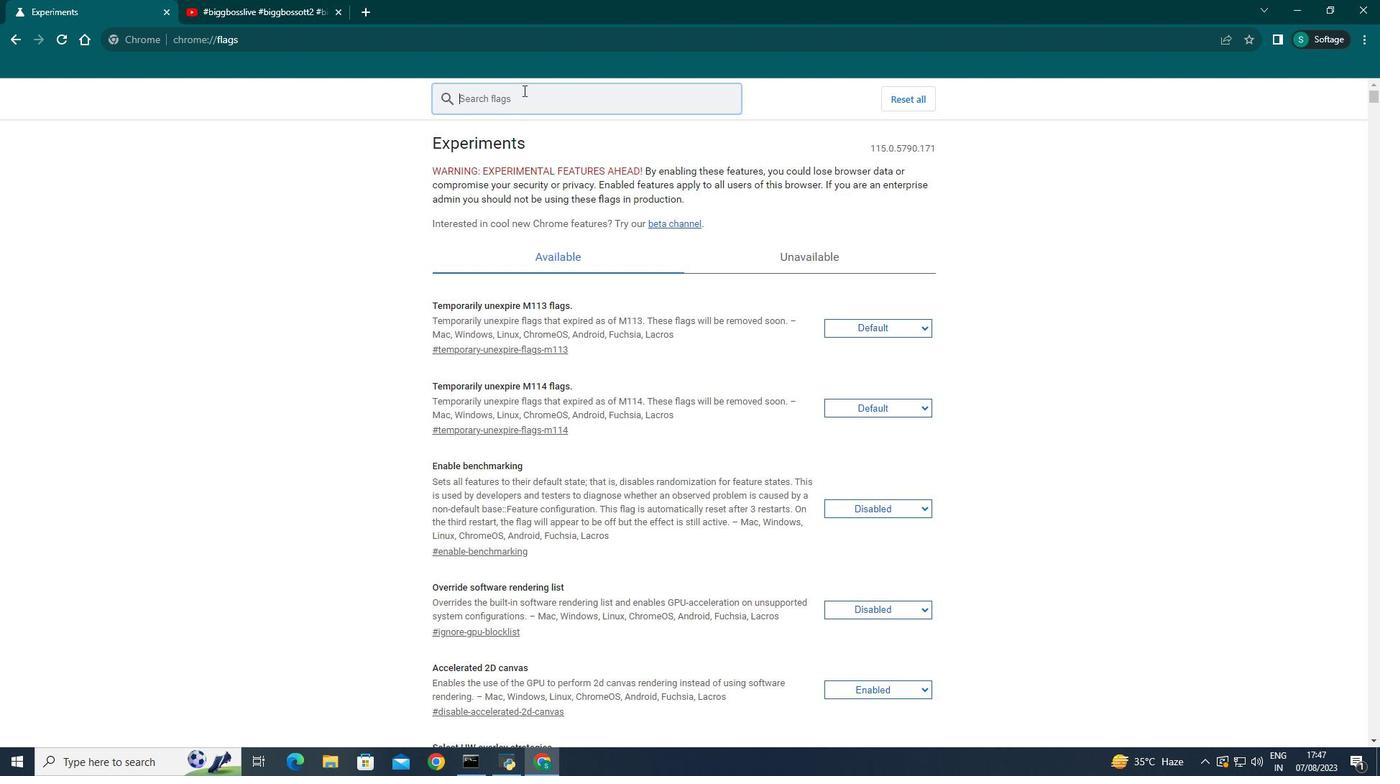 
Action: Key pressed goo
Screenshot: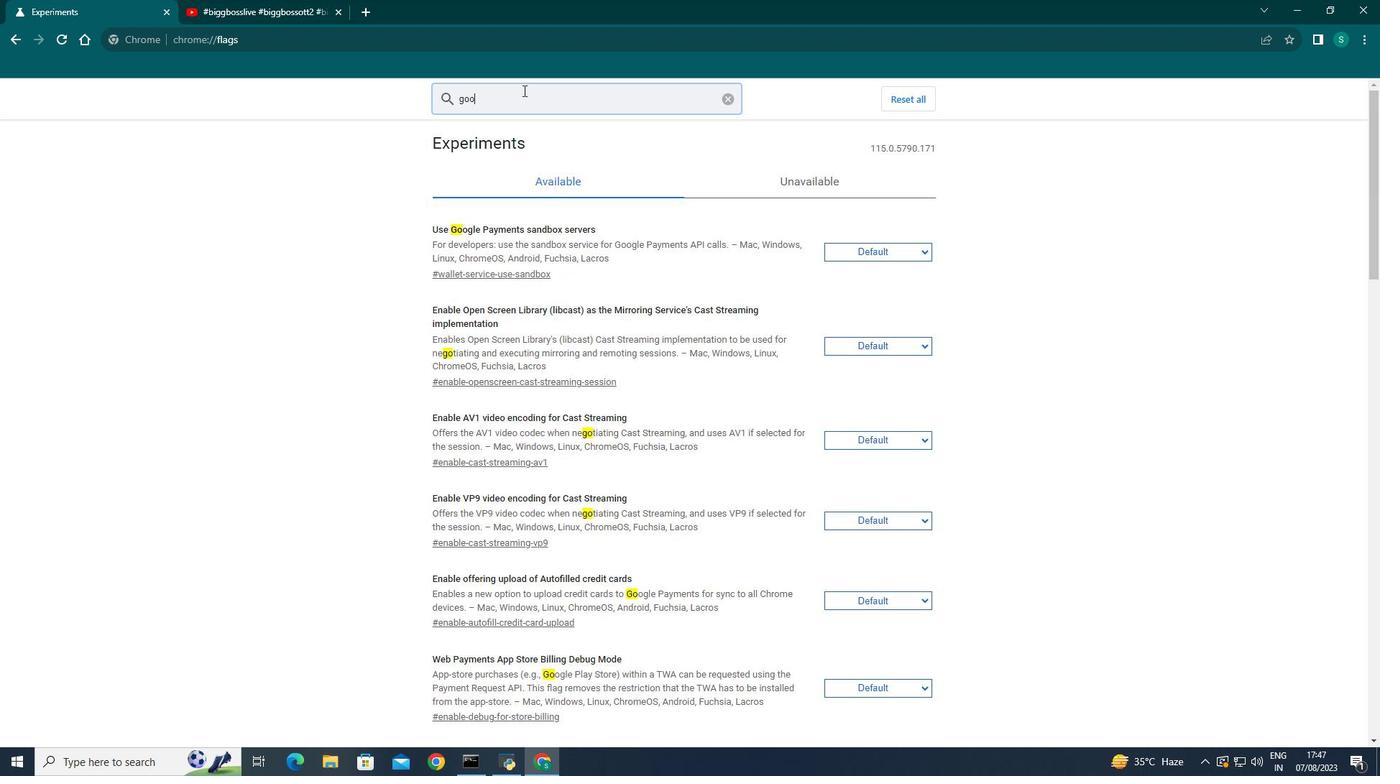 
Action: Mouse moved to (523, 122)
Screenshot: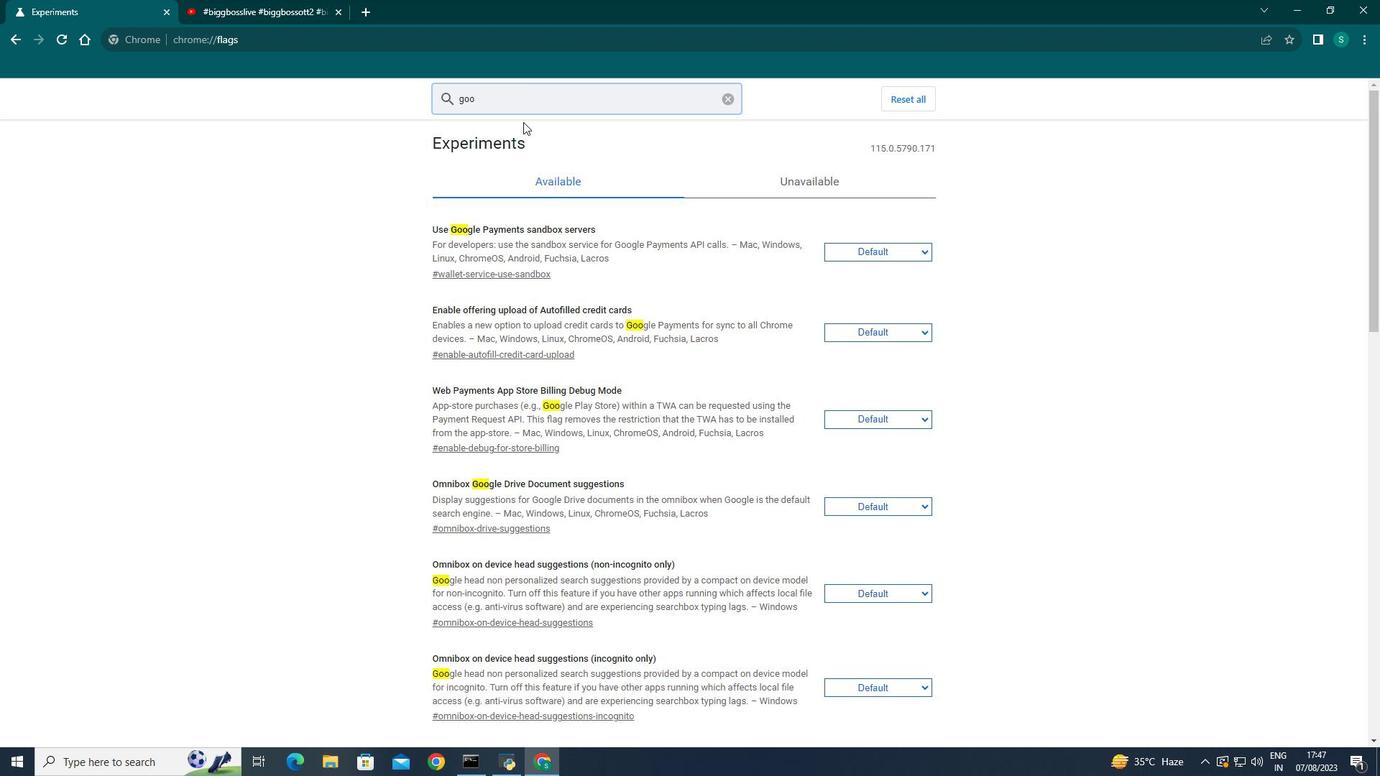 
Action: Key pressed gle<Key.space>l
Screenshot: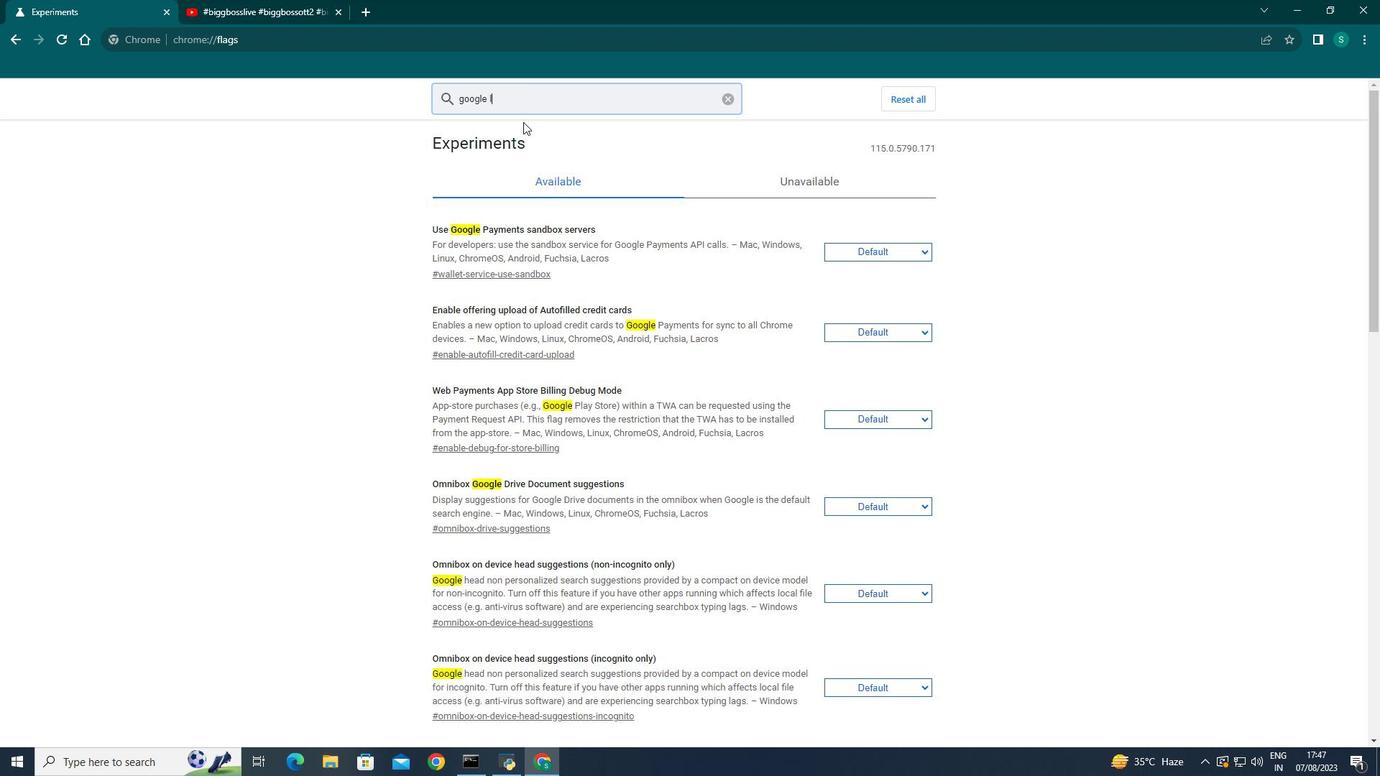 
Action: Mouse moved to (882, 263)
Screenshot: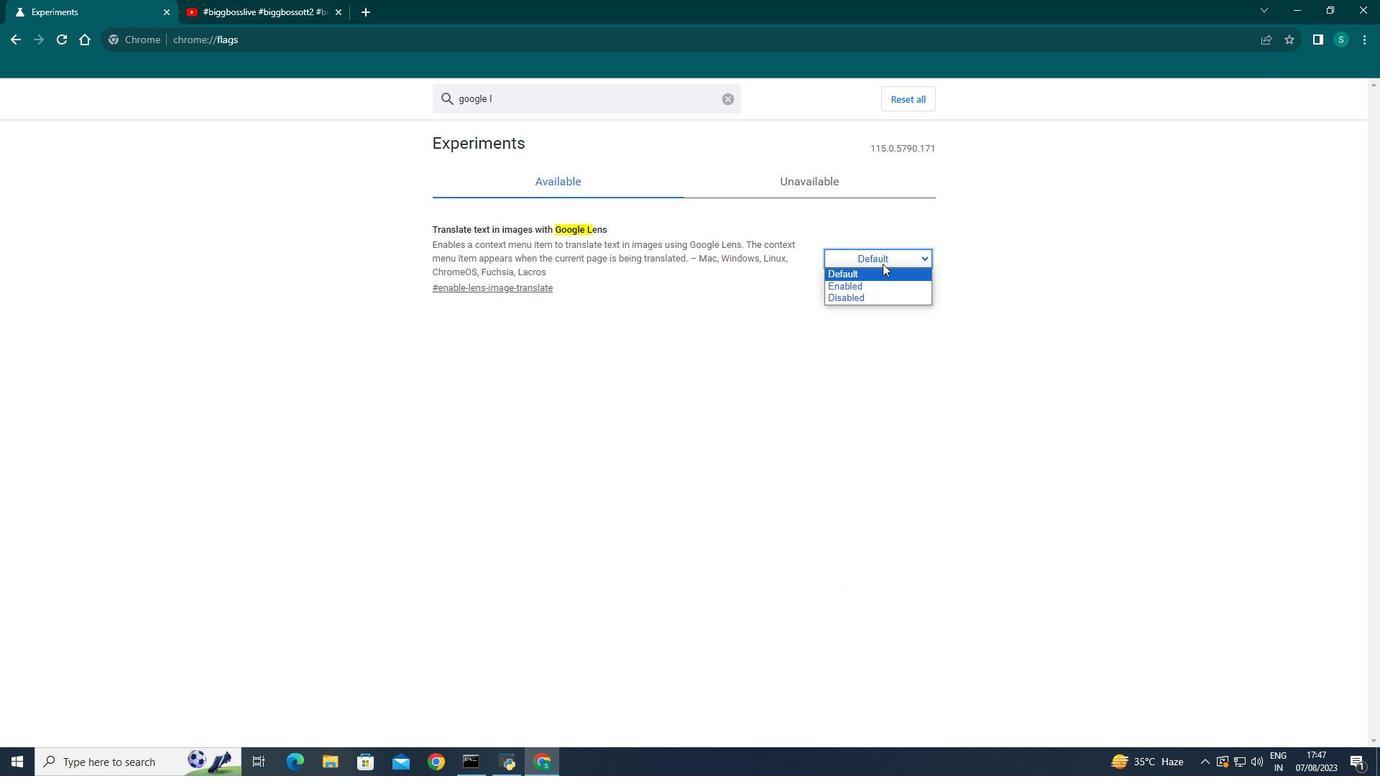 
Action: Mouse pressed left at (882, 263)
Screenshot: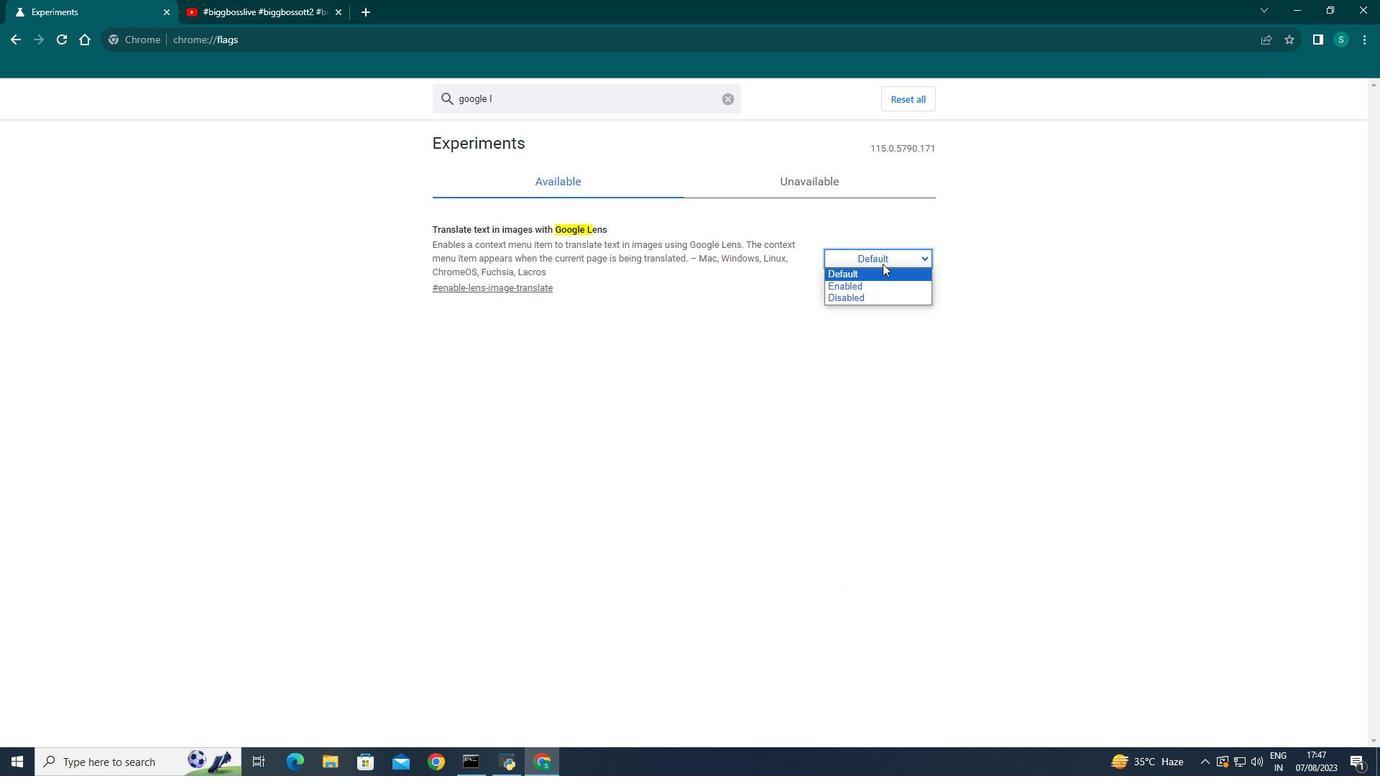 
Action: Mouse moved to (872, 281)
Screenshot: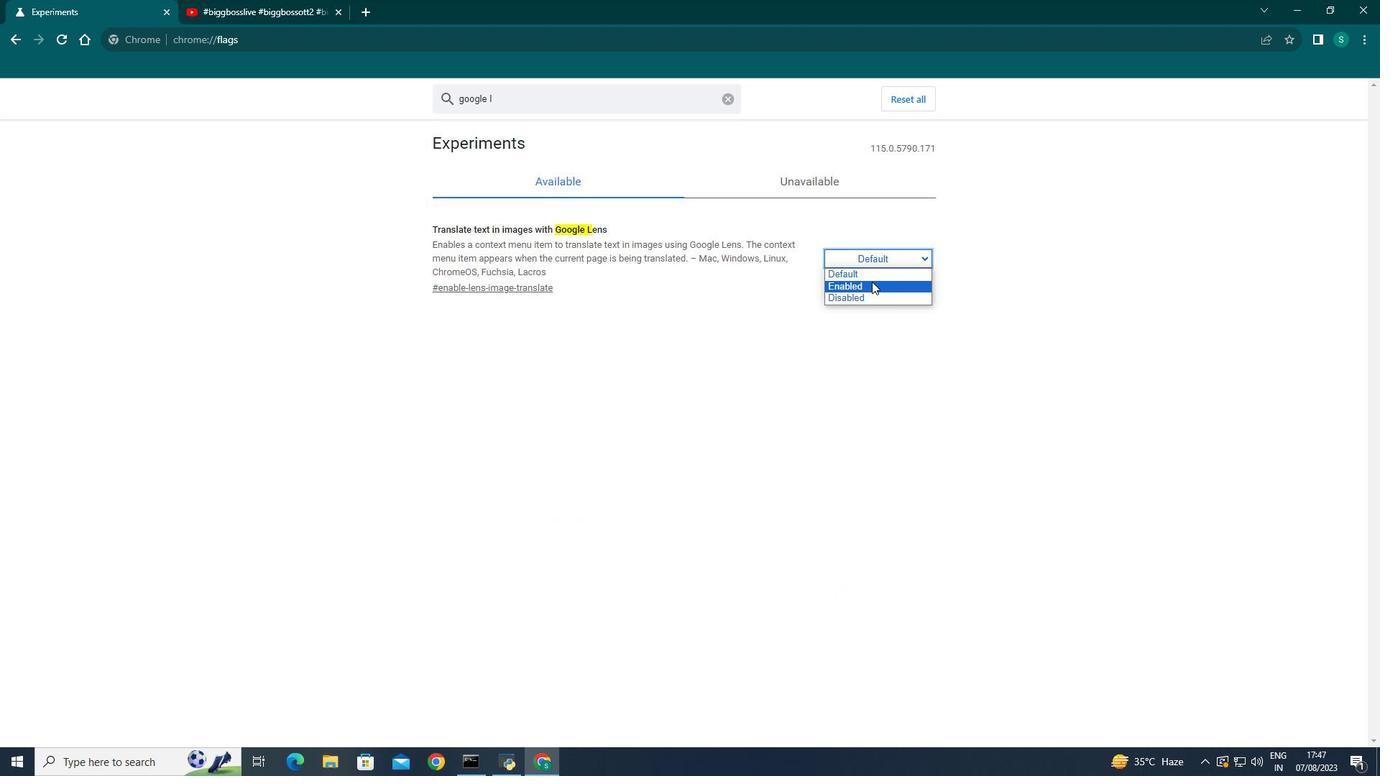 
Action: Mouse pressed left at (872, 281)
Screenshot: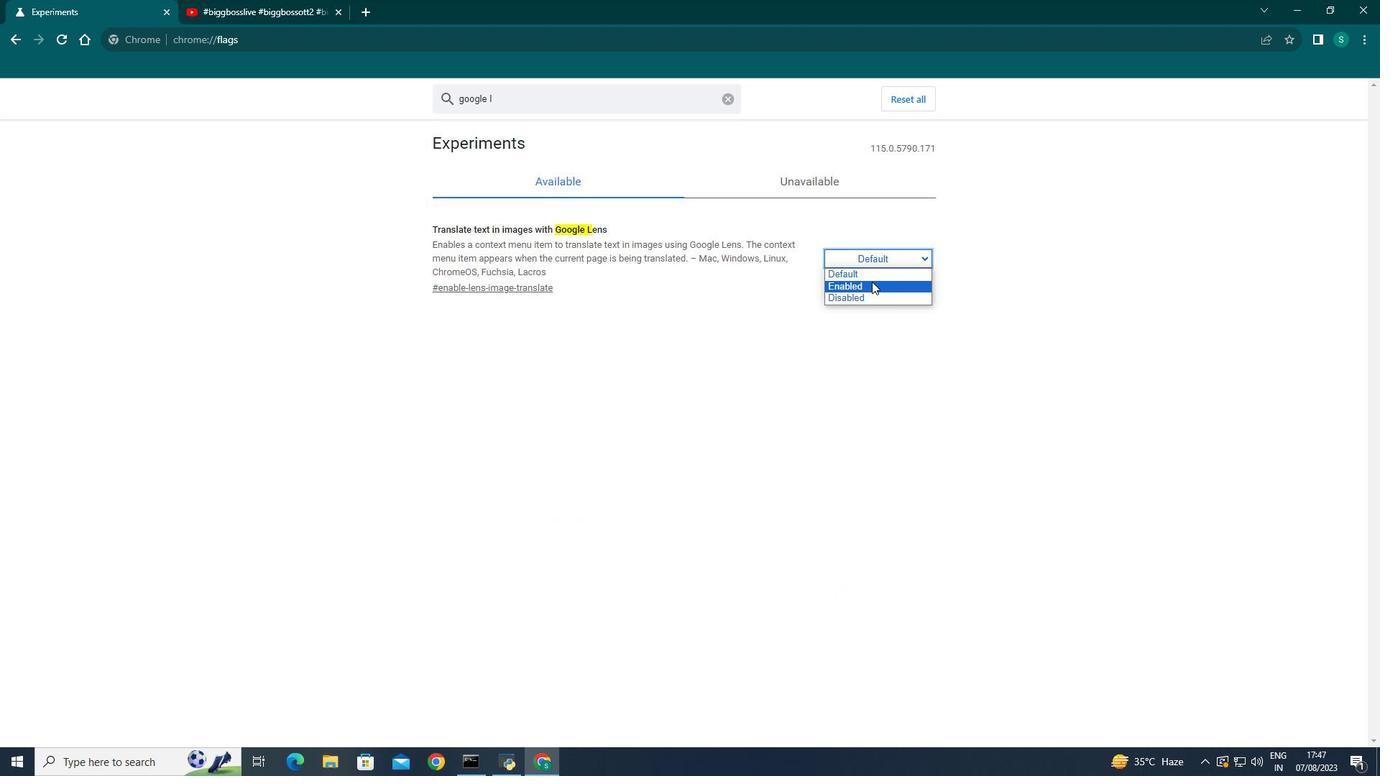 
Action: Mouse moved to (1328, 719)
Screenshot: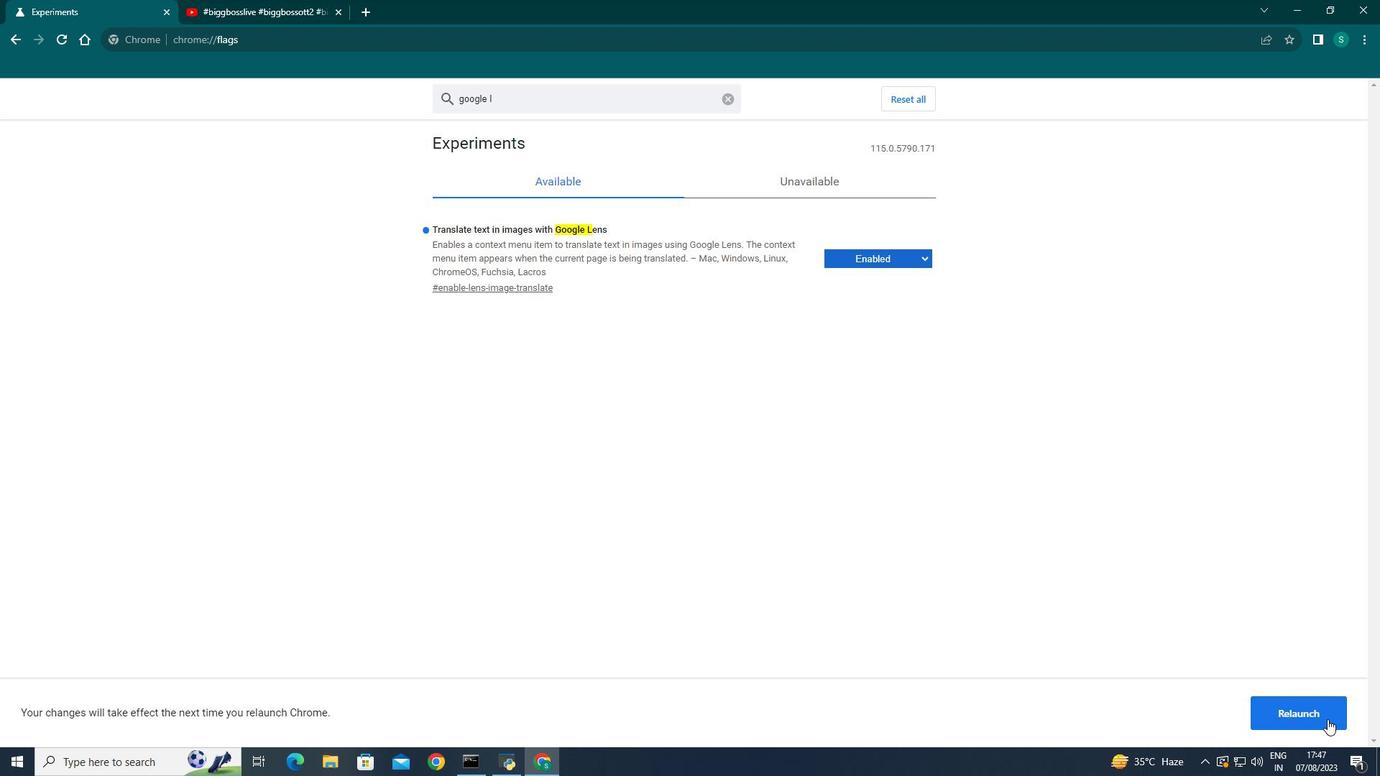 
Action: Mouse pressed left at (1328, 719)
Screenshot: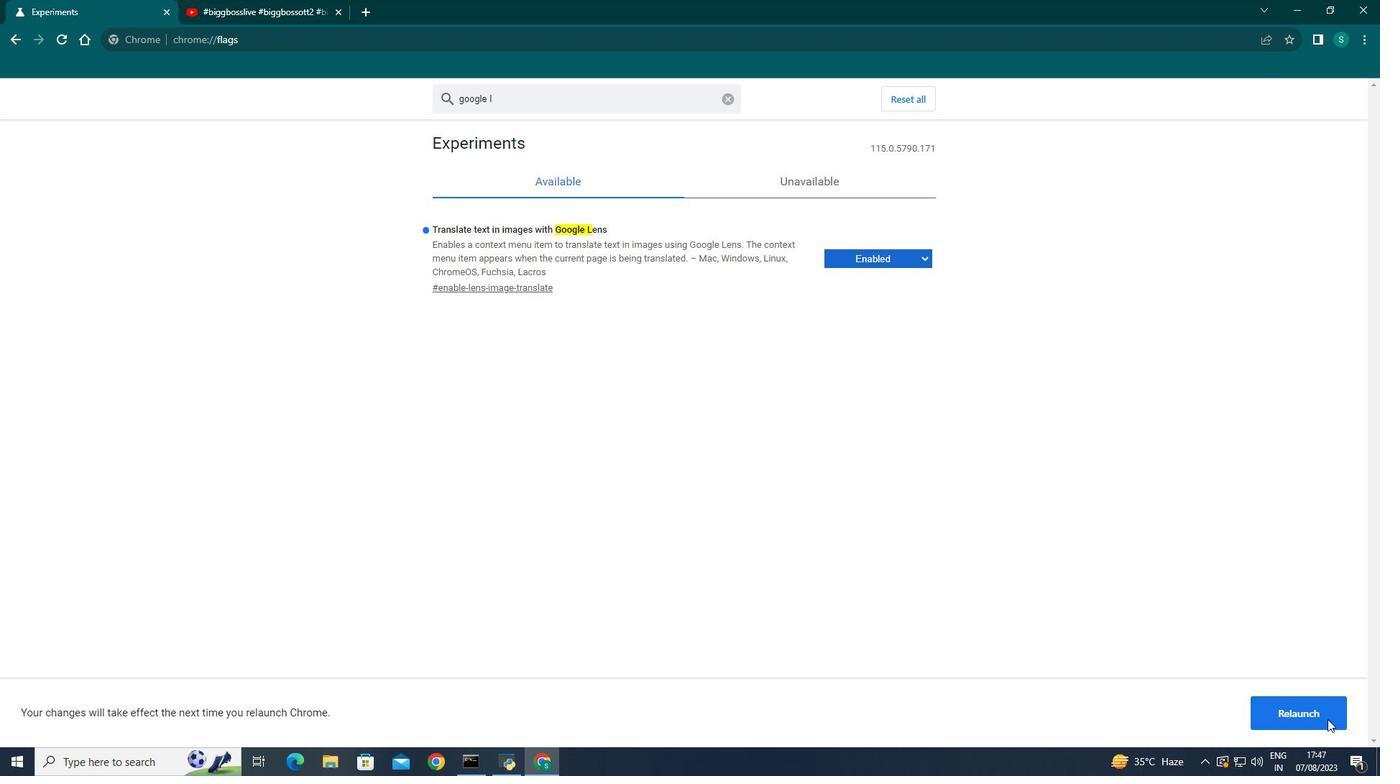
Action: Mouse moved to (871, 330)
Screenshot: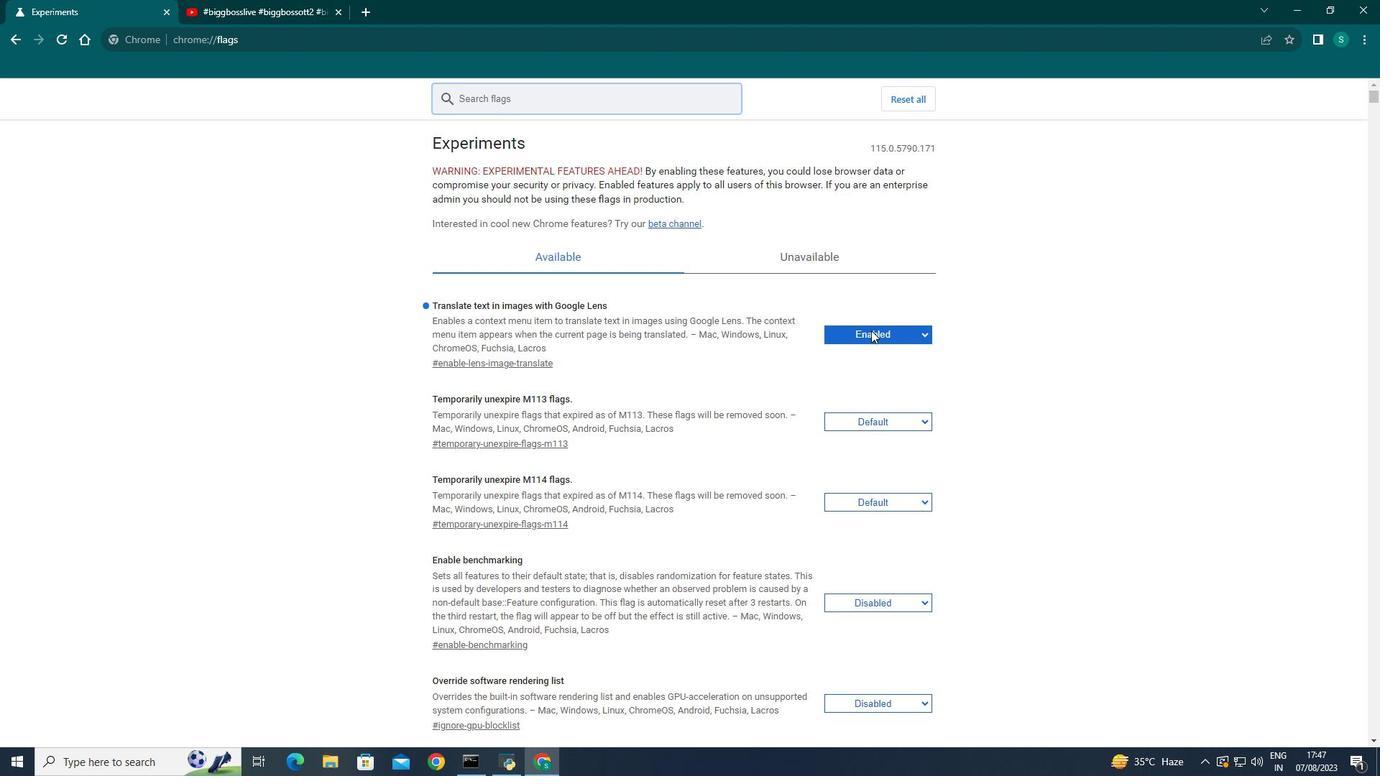 
Action: Mouse pressed left at (871, 330)
Screenshot: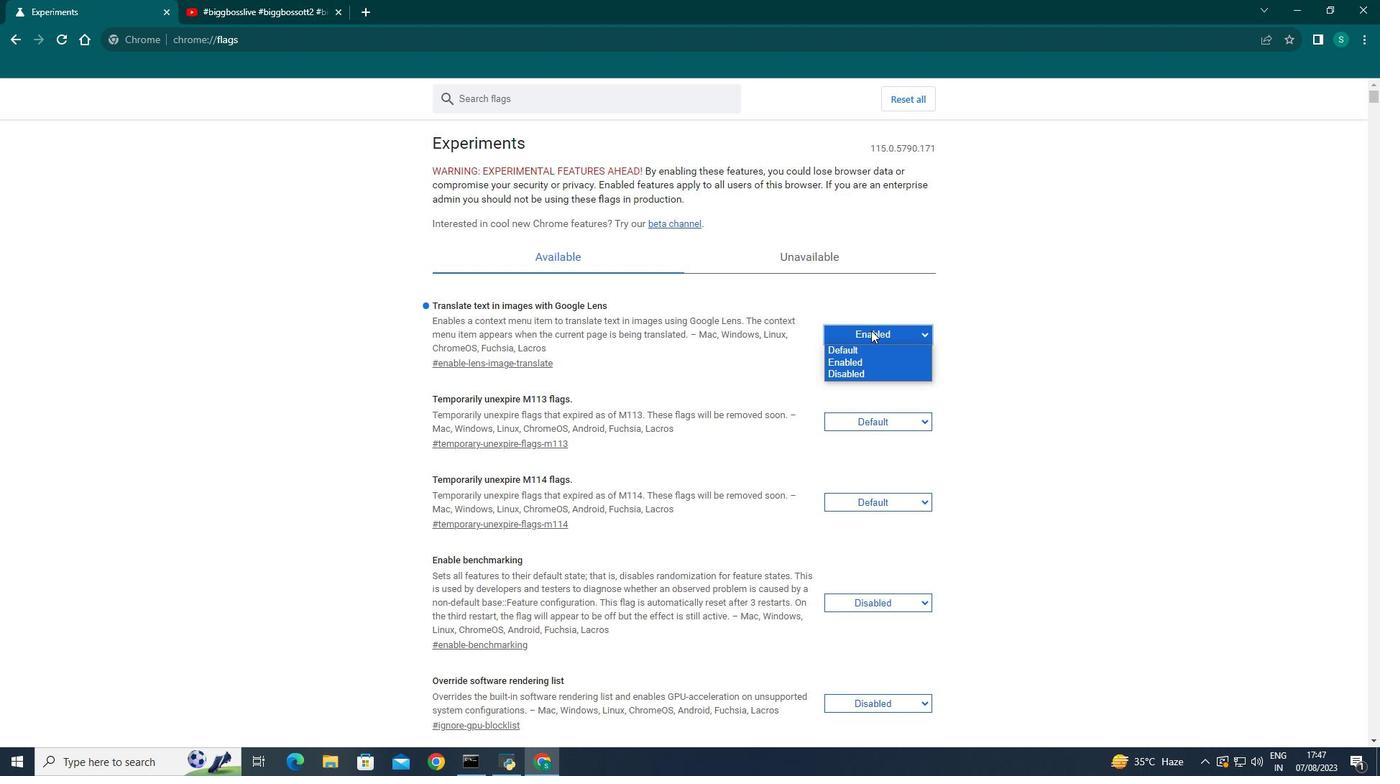
Action: Mouse moved to (852, 352)
Screenshot: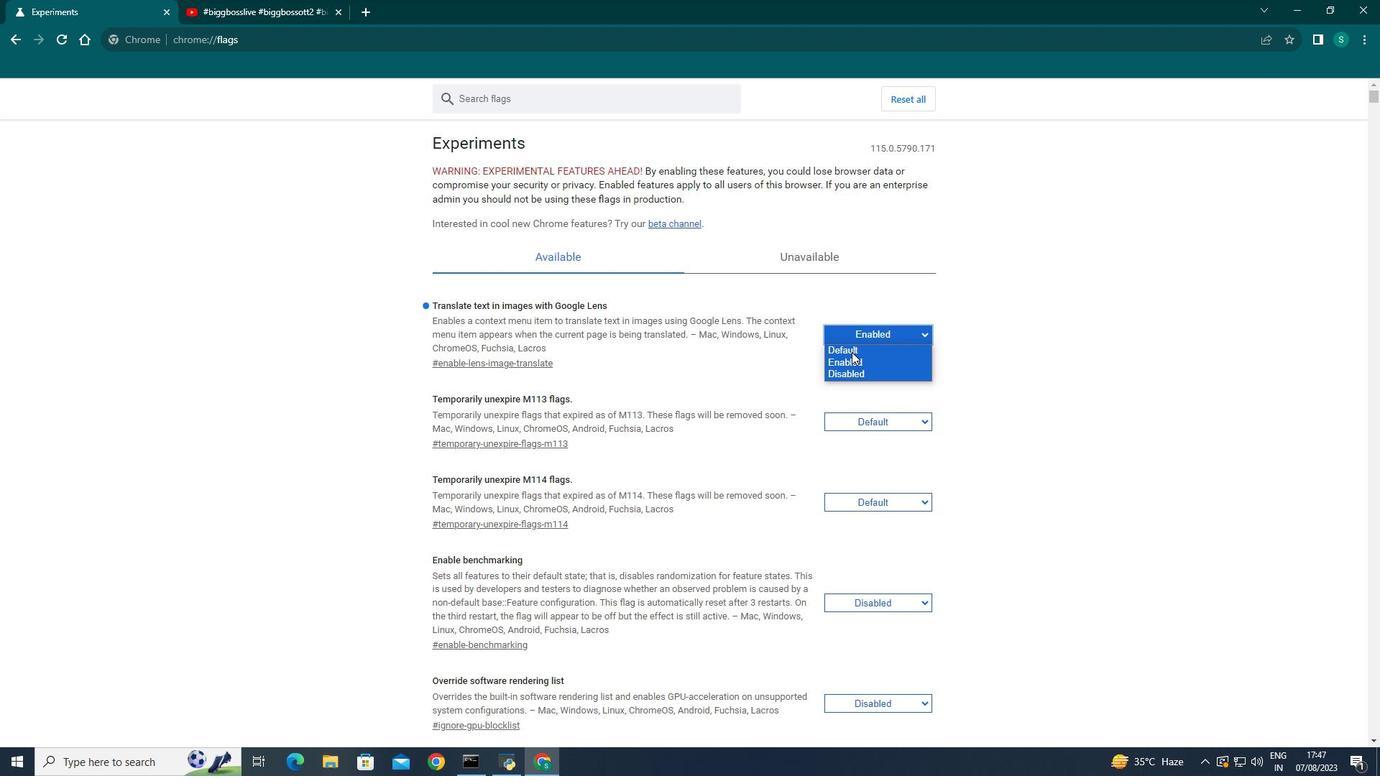 
Action: Mouse pressed left at (852, 352)
Screenshot: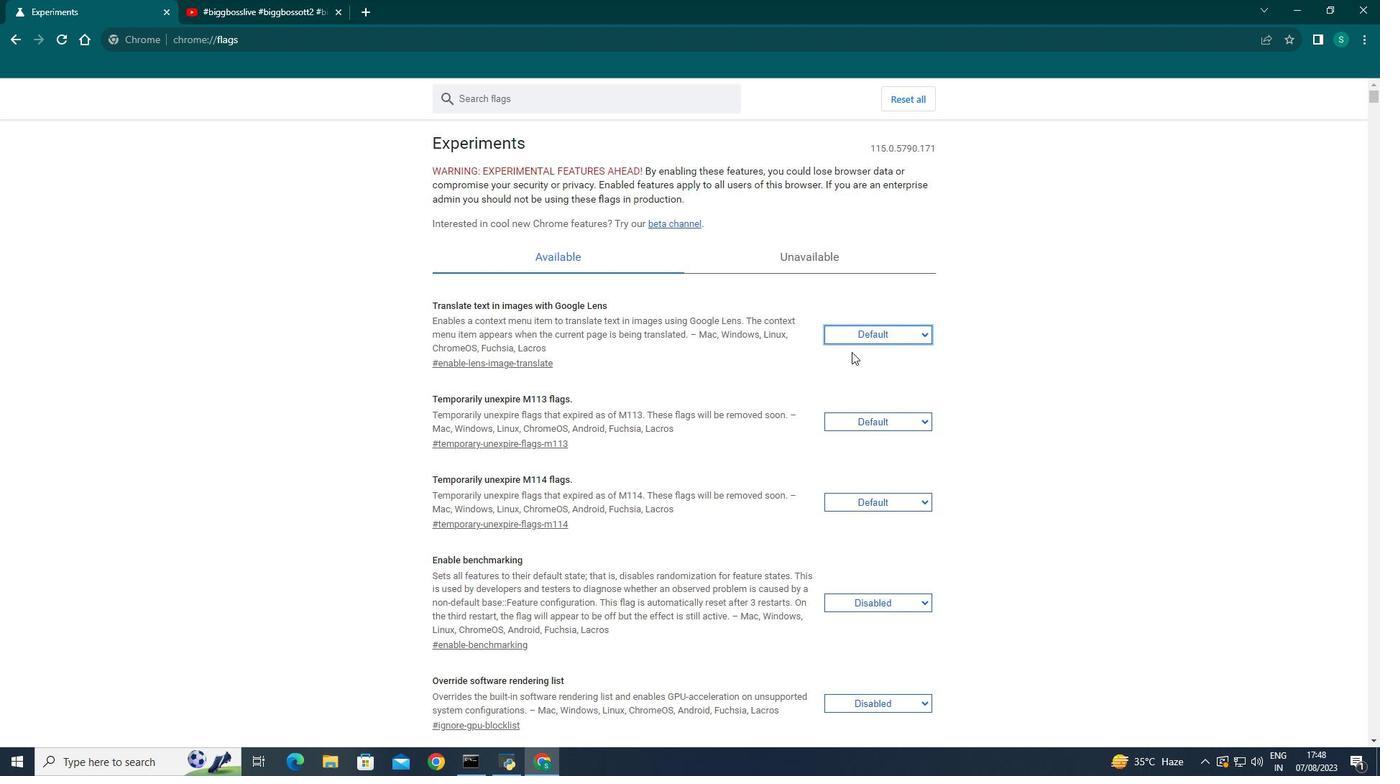 
Action: Mouse moved to (1316, 714)
Screenshot: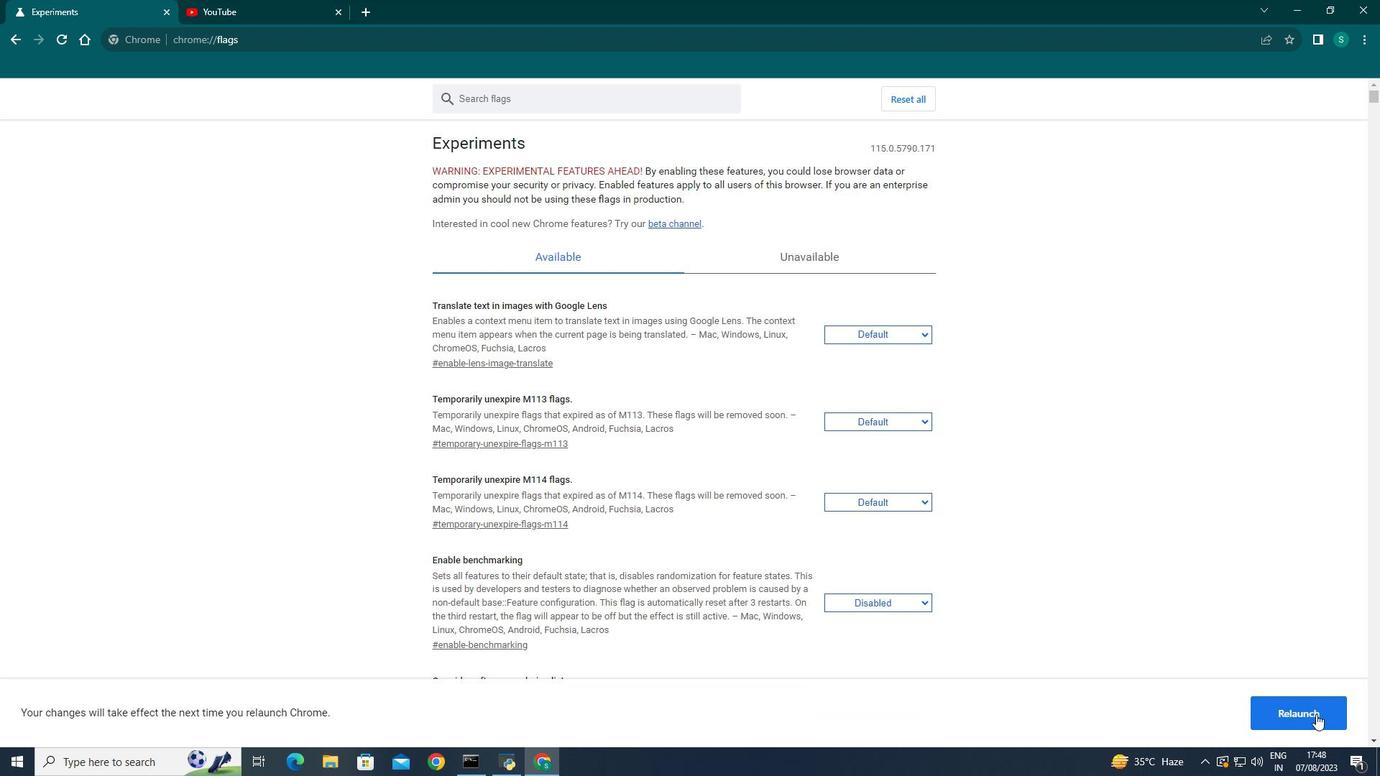 
Action: Mouse pressed left at (1316, 714)
Screenshot: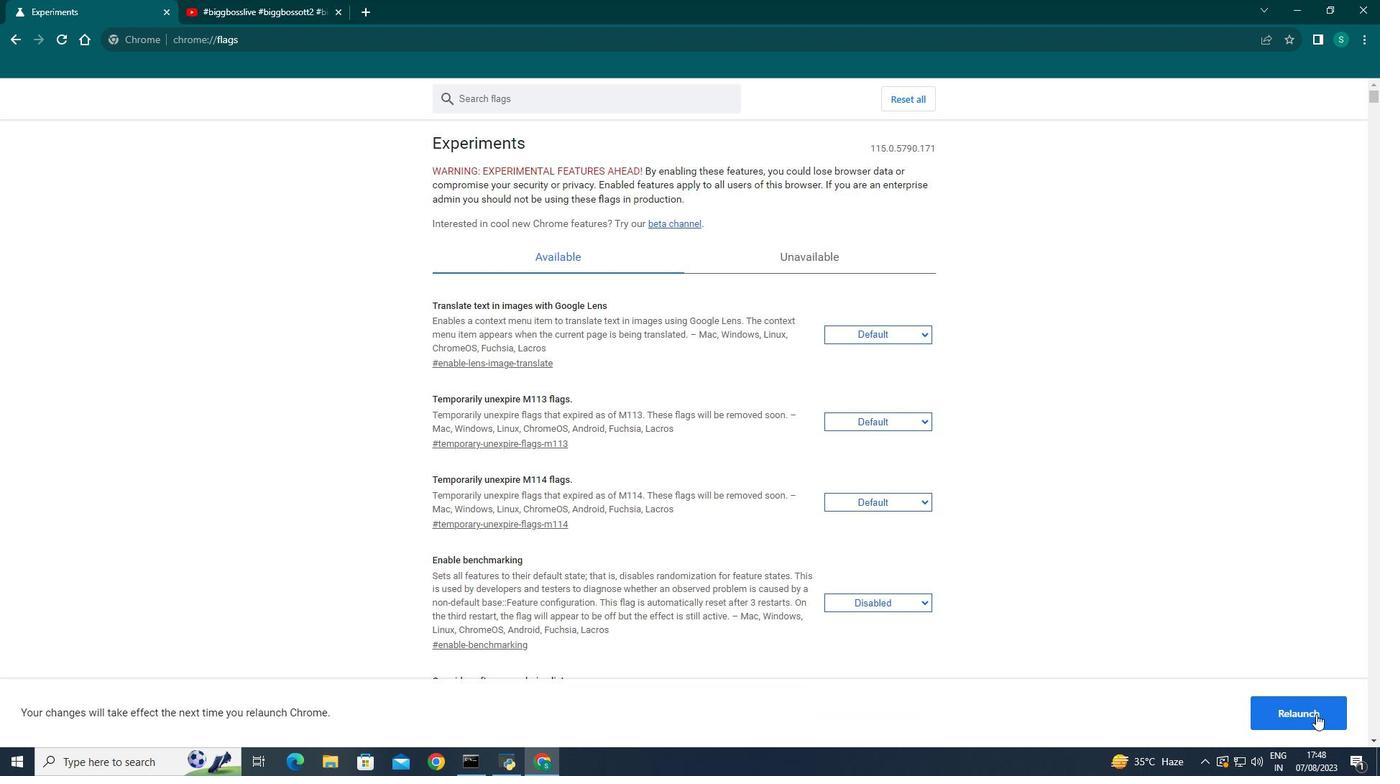 
Action: Mouse moved to (94, 554)
Screenshot: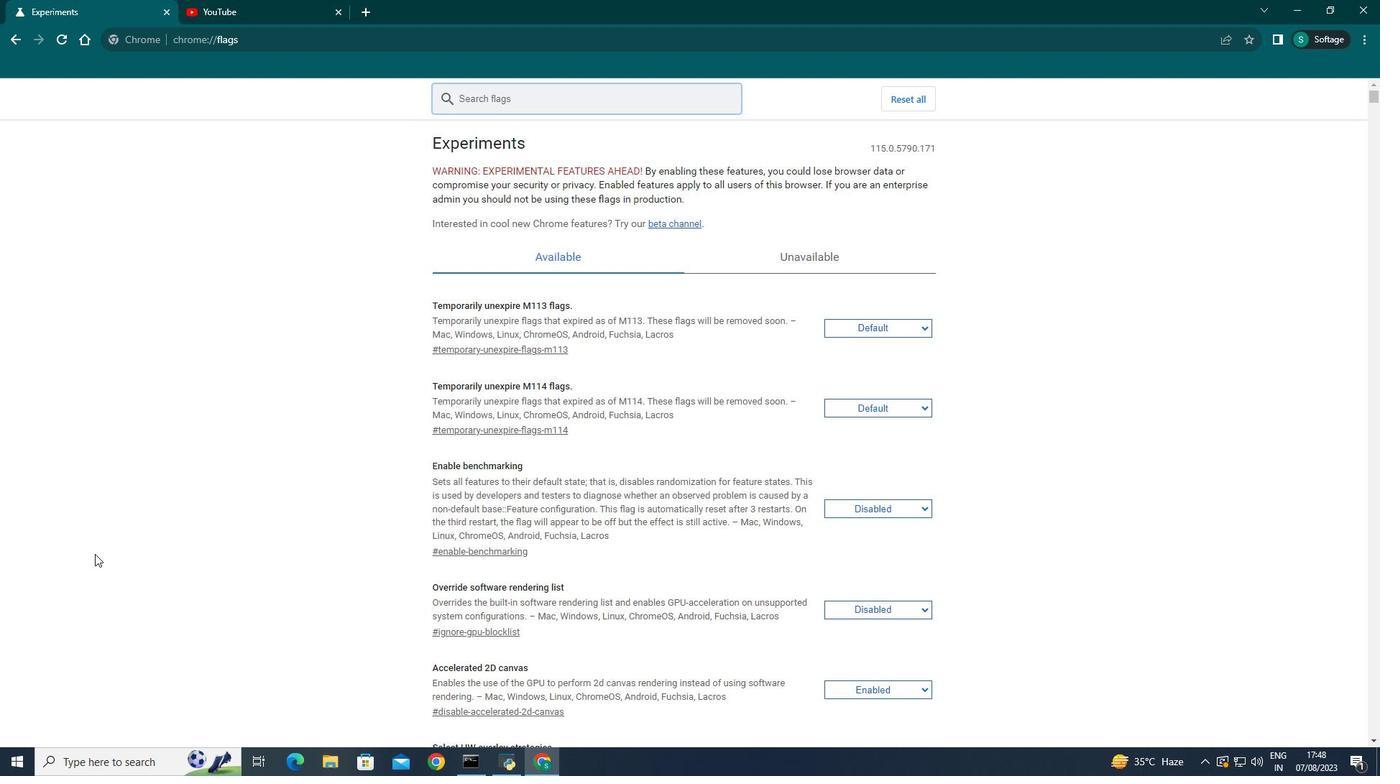 
